Task: Find connections with filter location Sogamoso with filter topic #Saleswith filter profile language Spanish with filter current company Board International with filter school Subharti University with filter industry Electric Power Generation with filter service category Tax Preparation with filter keywords title Business Analyst
Action: Mouse moved to (351, 269)
Screenshot: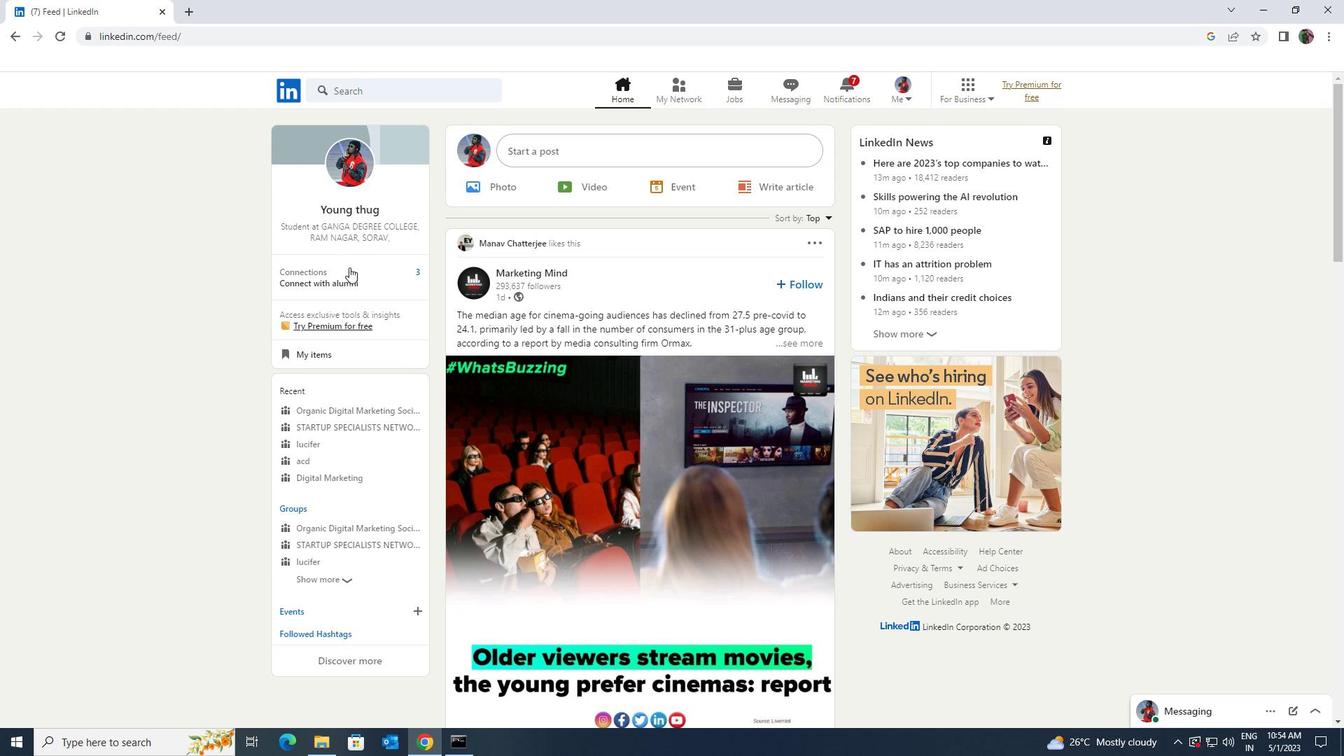 
Action: Mouse pressed left at (351, 269)
Screenshot: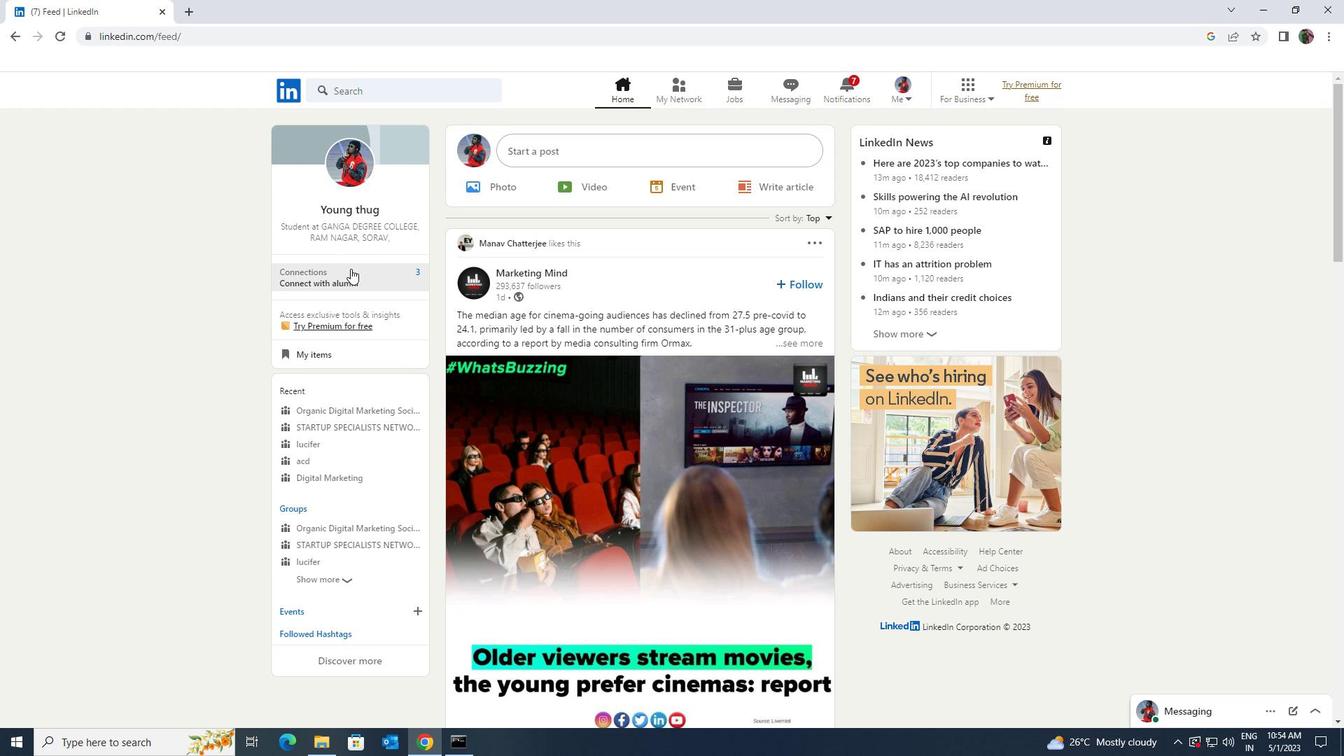 
Action: Mouse moved to (362, 166)
Screenshot: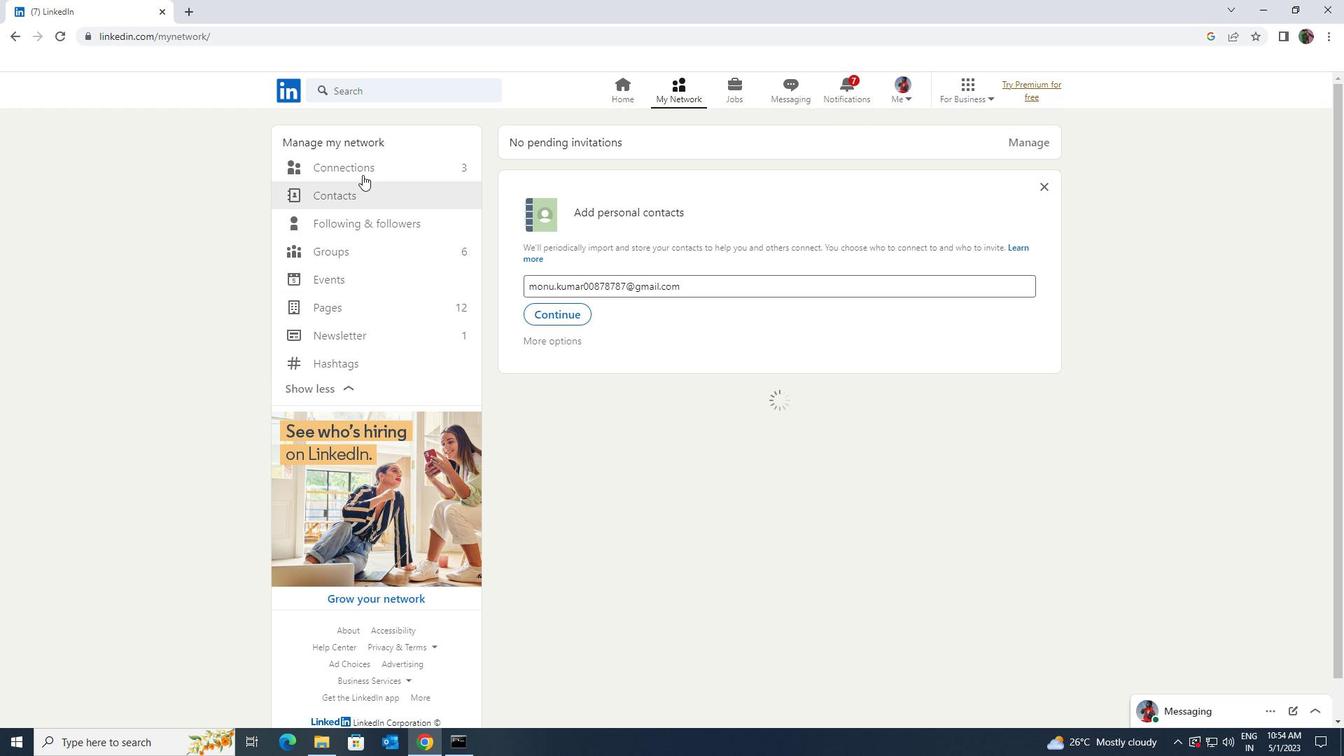
Action: Mouse pressed left at (362, 166)
Screenshot: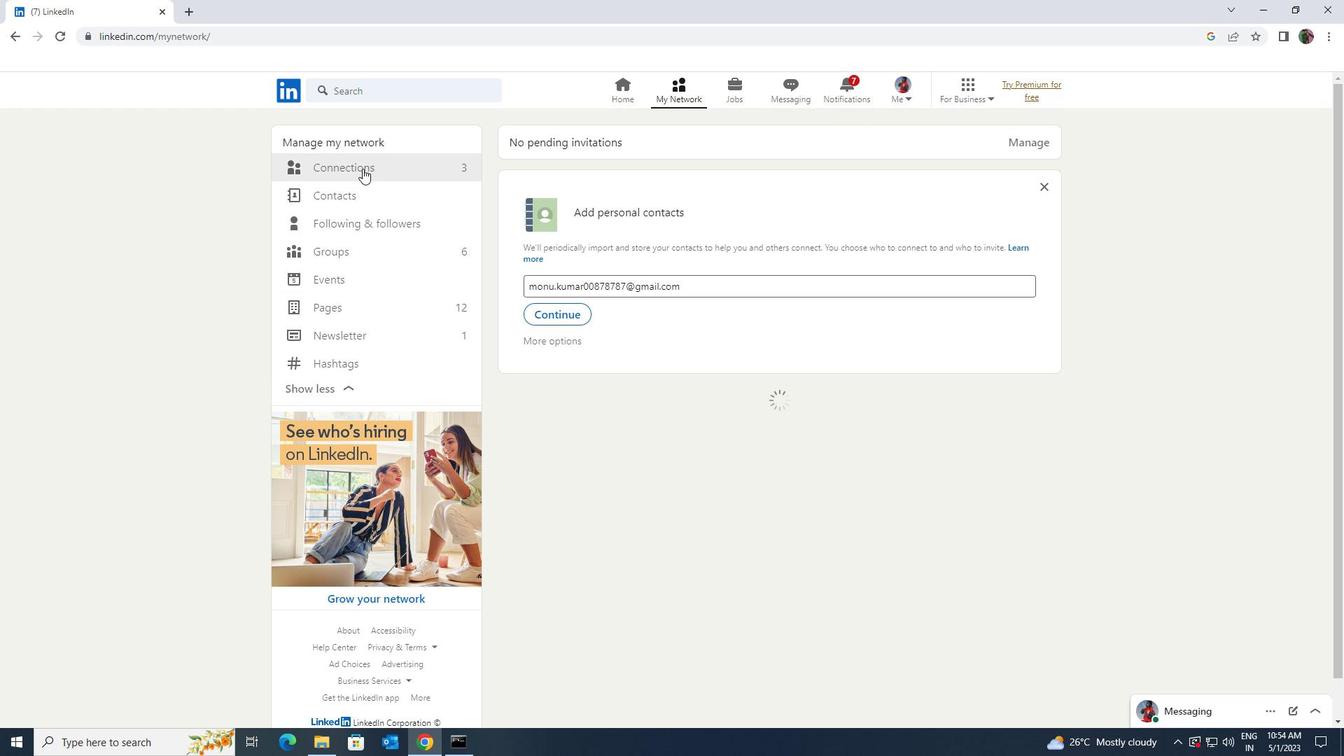 
Action: Mouse moved to (753, 166)
Screenshot: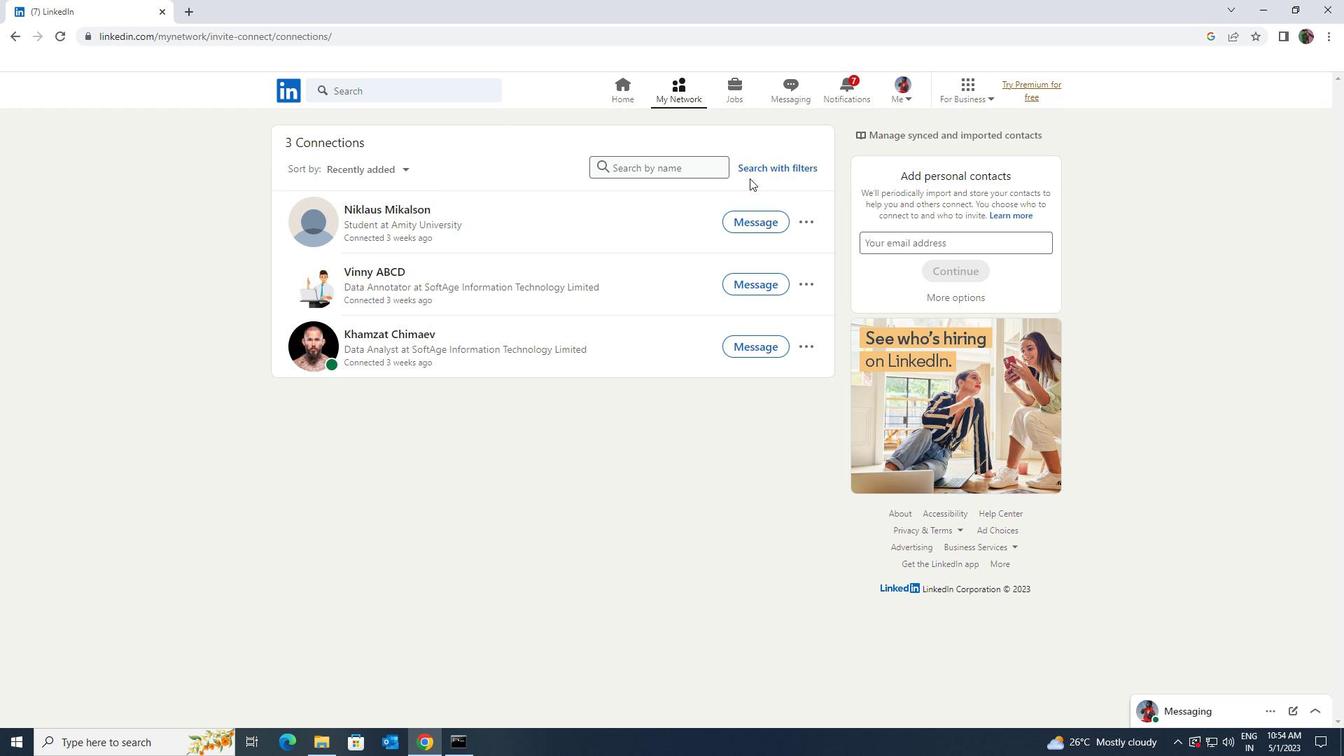 
Action: Mouse pressed left at (753, 166)
Screenshot: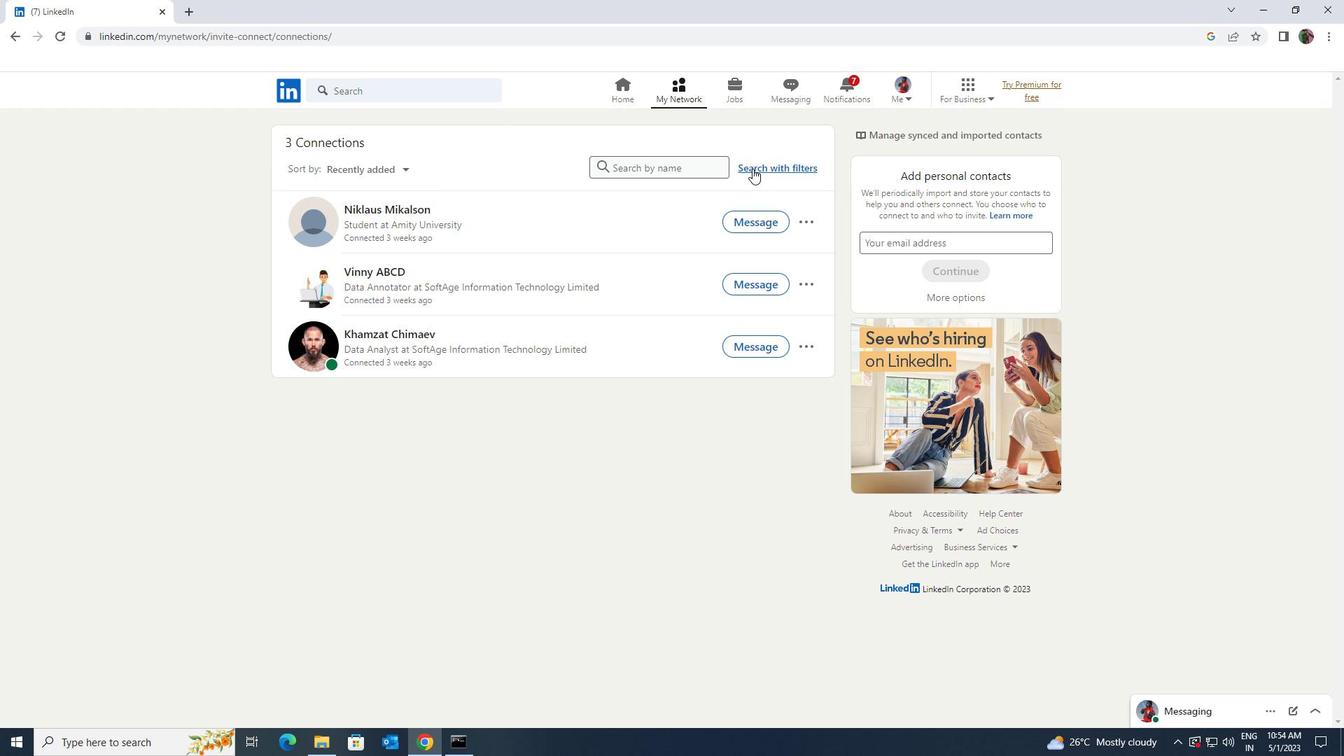 
Action: Mouse moved to (724, 130)
Screenshot: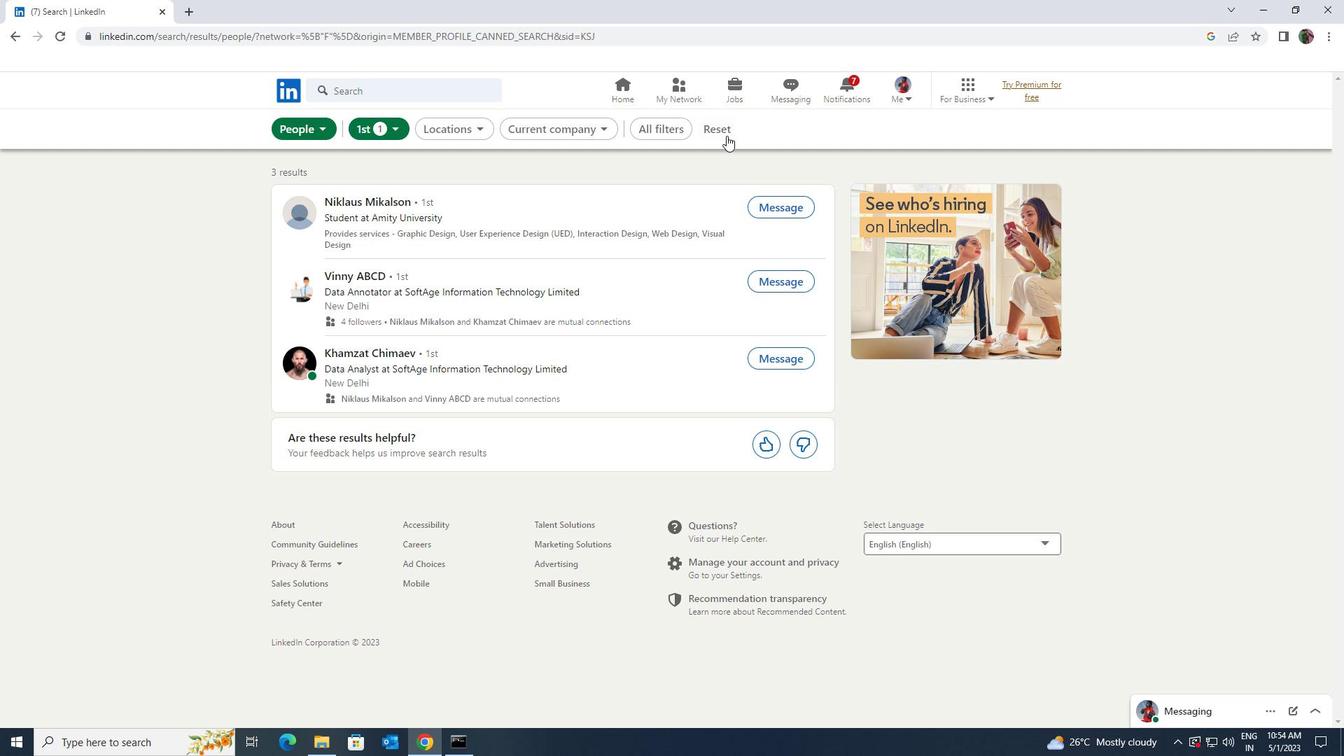 
Action: Mouse pressed left at (724, 130)
Screenshot: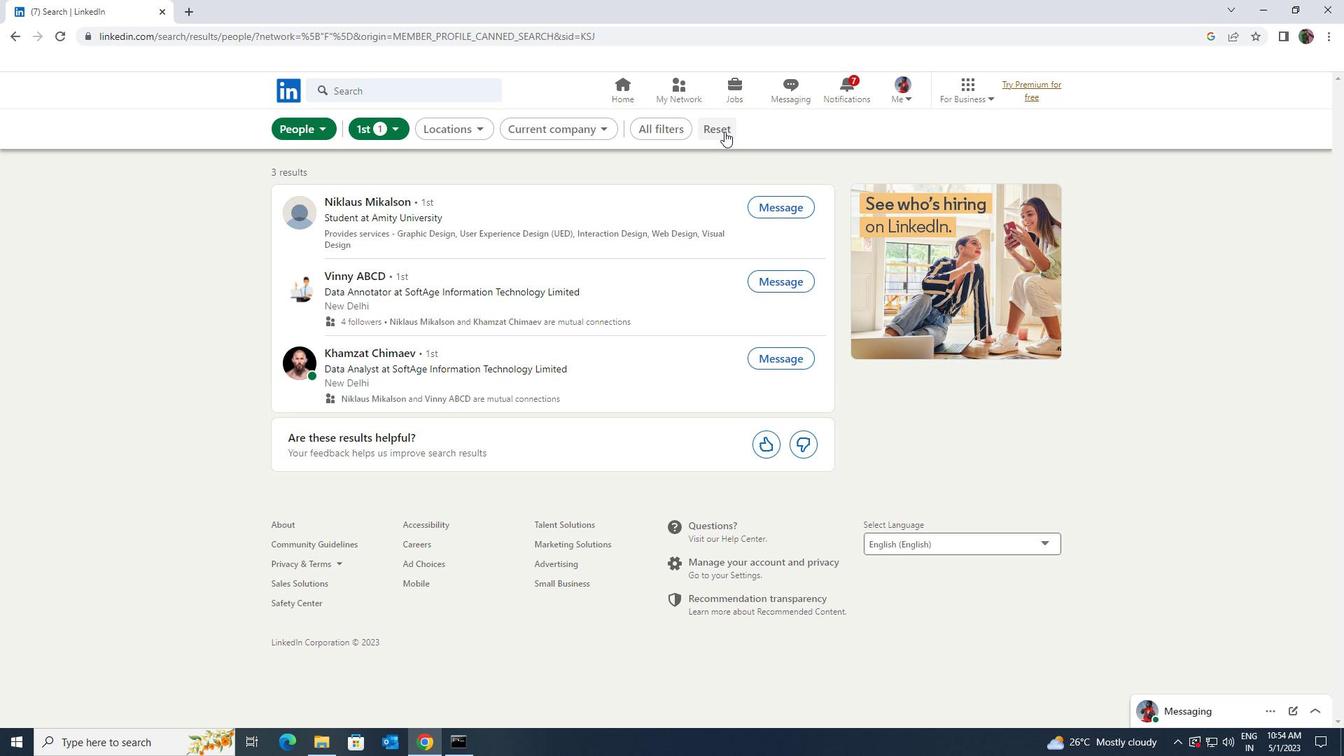 
Action: Mouse moved to (720, 130)
Screenshot: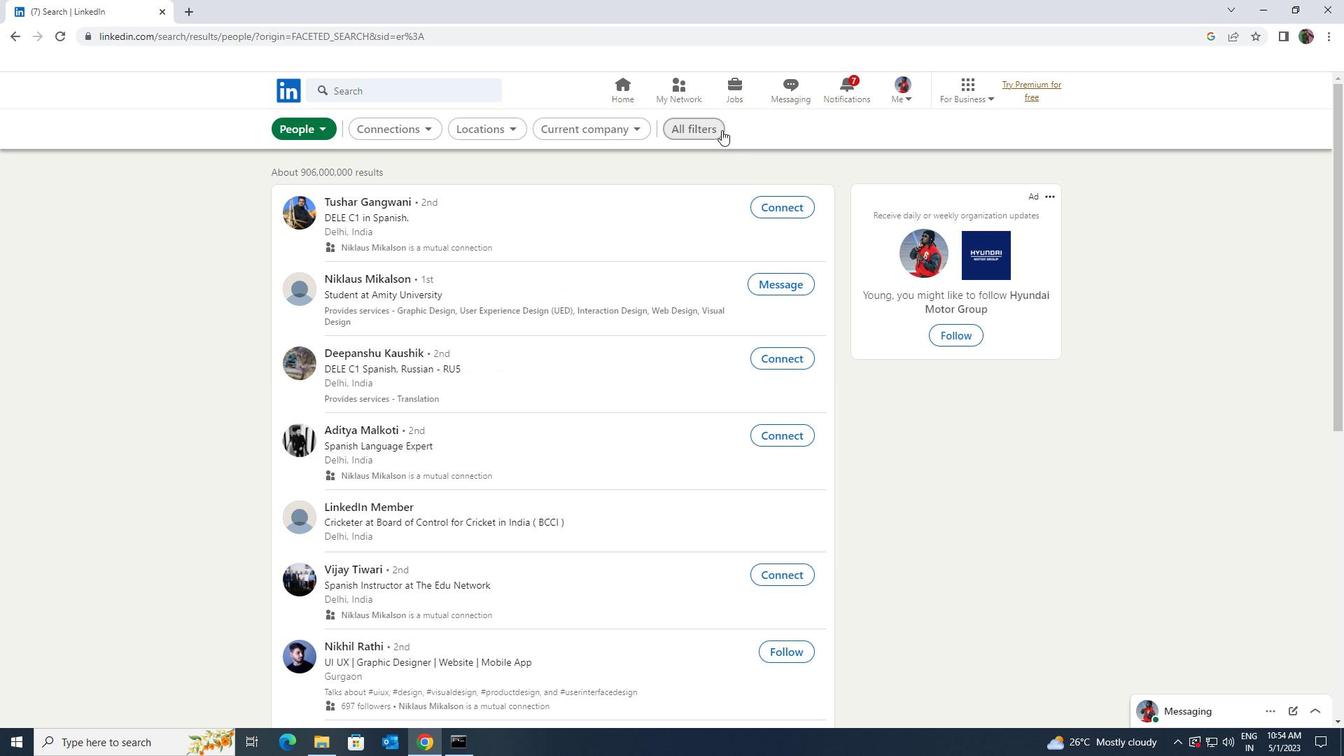 
Action: Mouse pressed left at (720, 130)
Screenshot: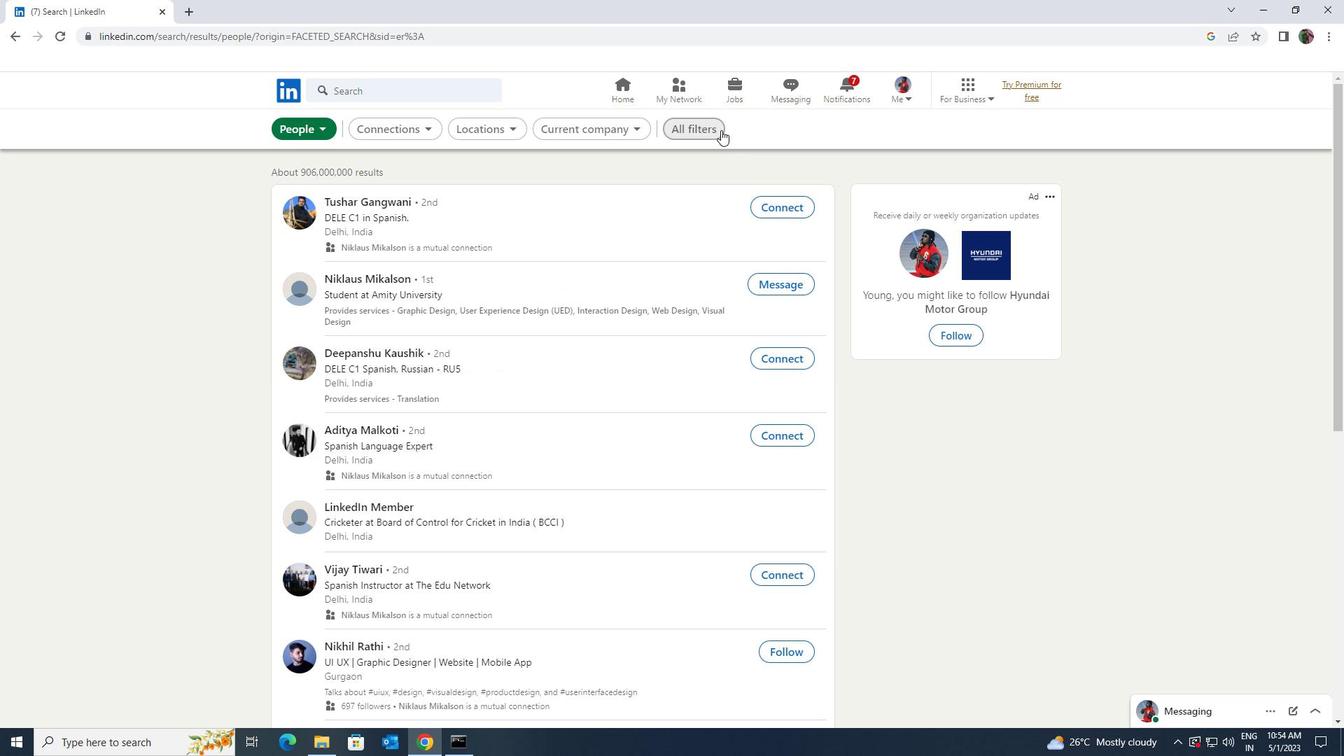 
Action: Mouse moved to (694, 128)
Screenshot: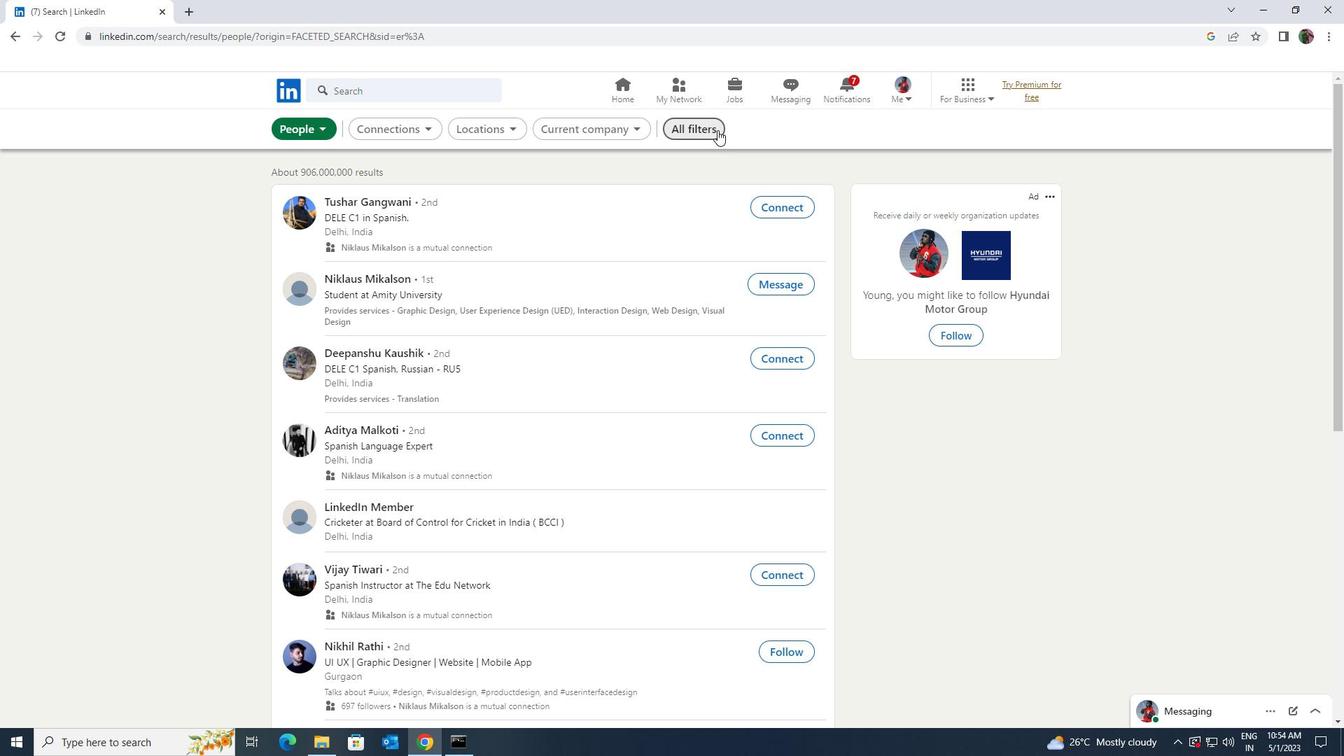 
Action: Mouse pressed left at (694, 128)
Screenshot: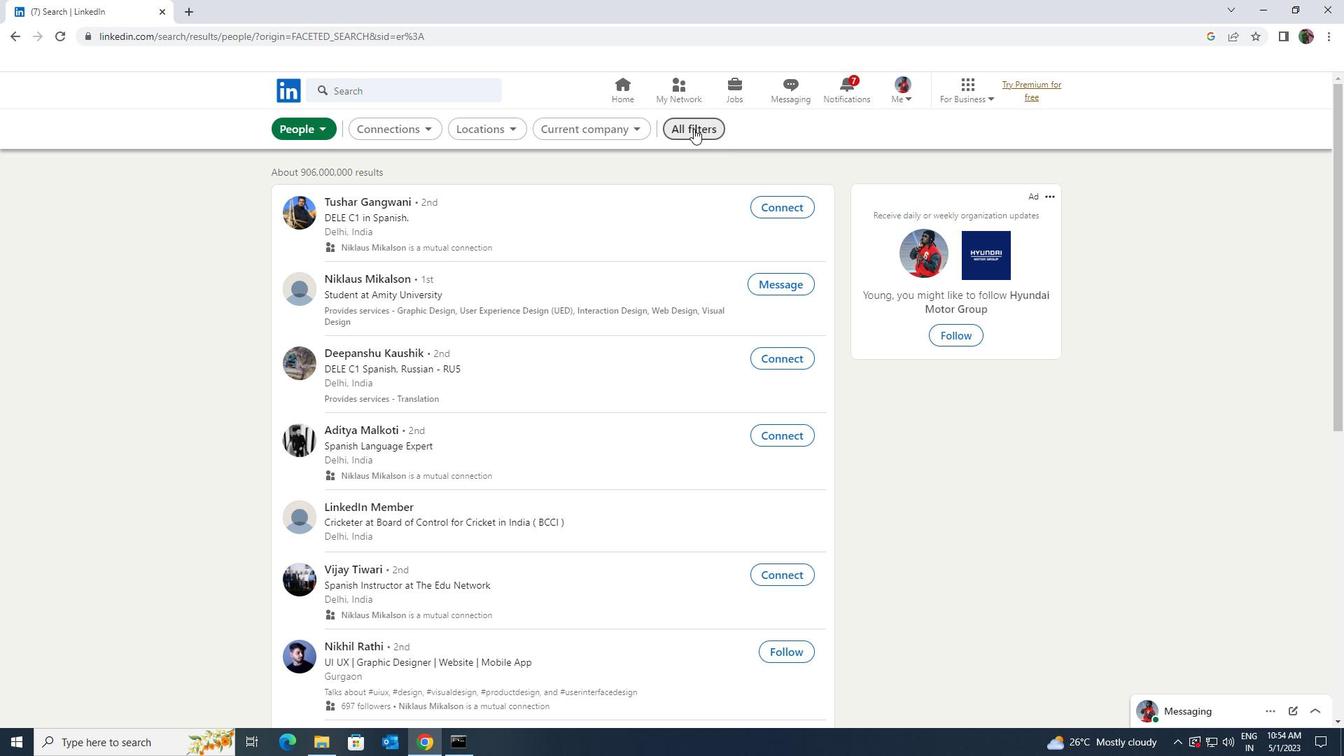 
Action: Mouse pressed left at (694, 128)
Screenshot: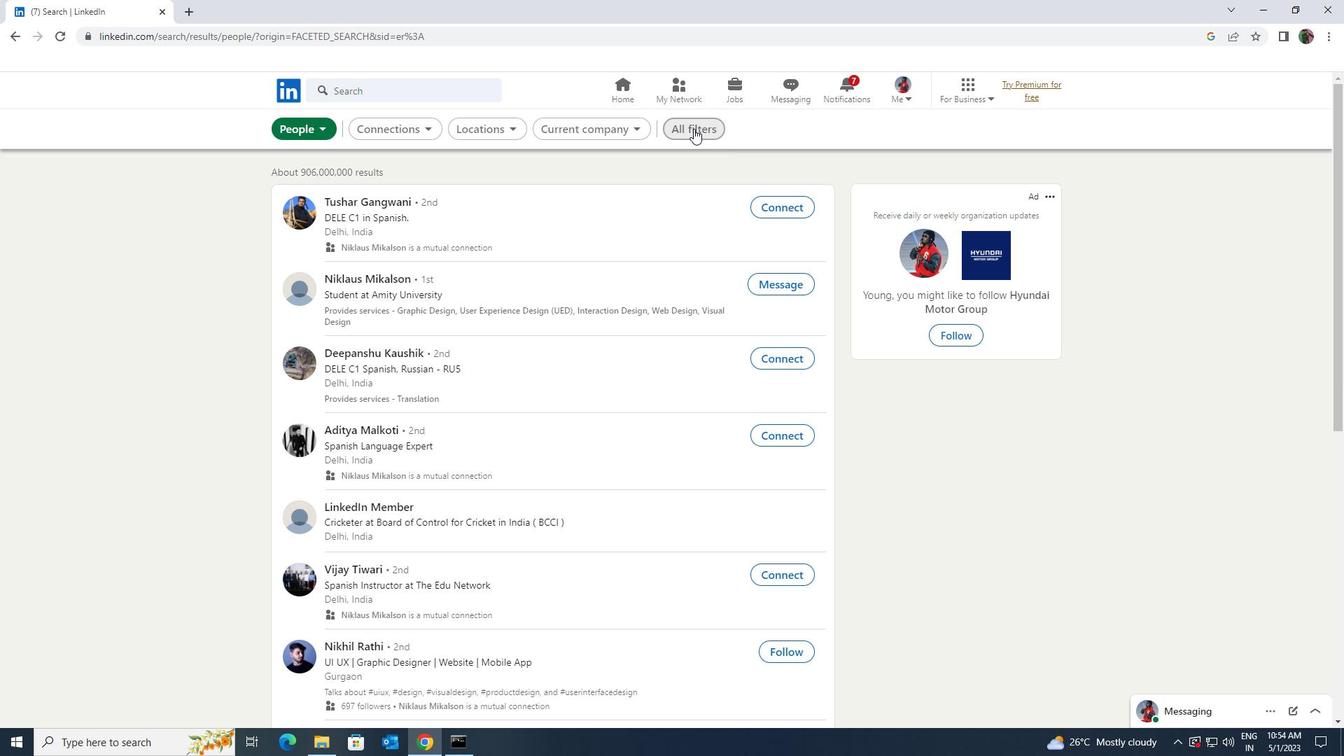 
Action: Mouse moved to (1181, 547)
Screenshot: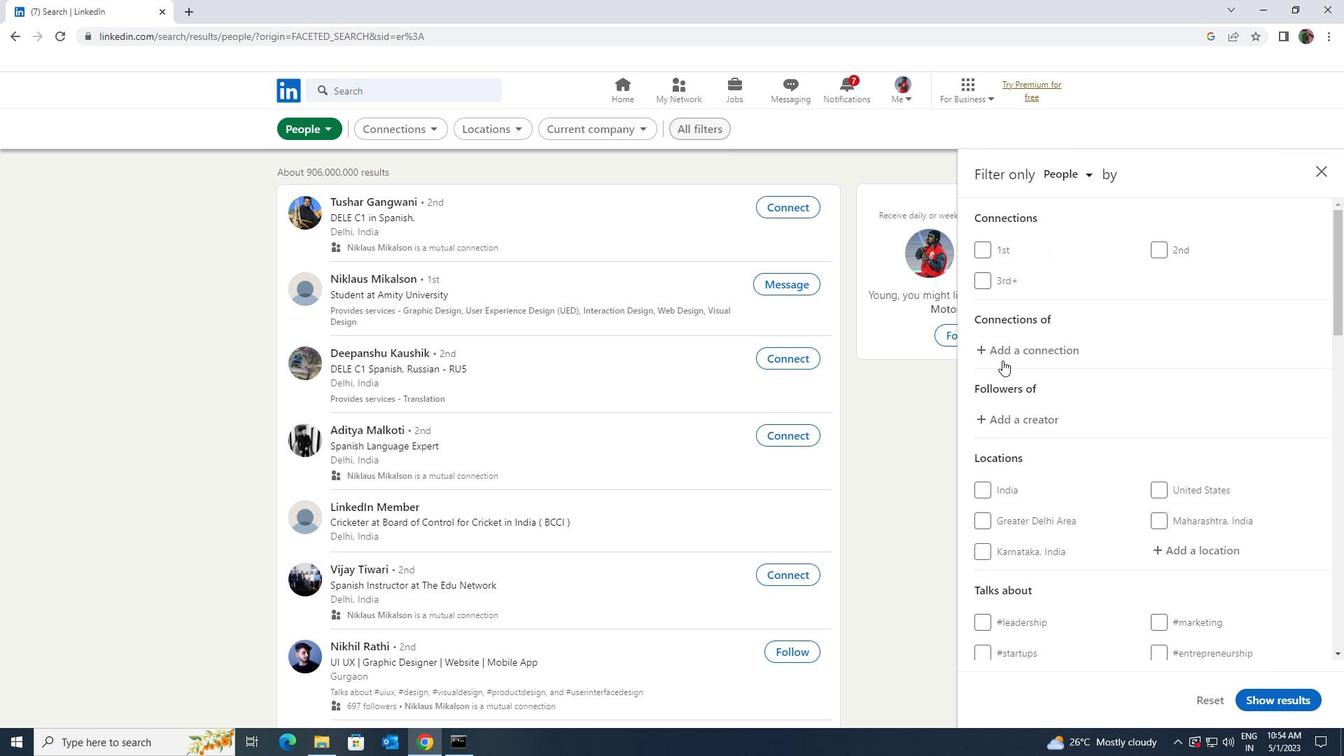 
Action: Mouse scrolled (1181, 547) with delta (0, 0)
Screenshot: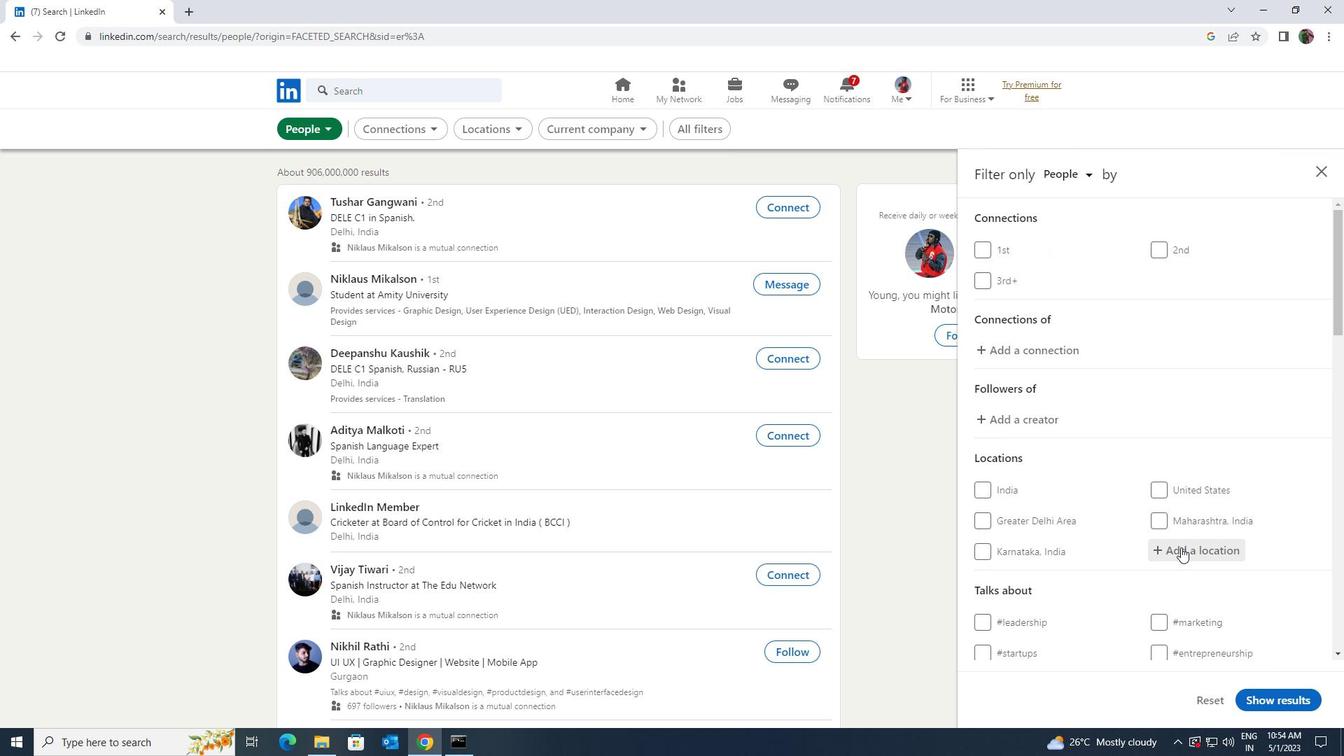 
Action: Mouse moved to (1176, 481)
Screenshot: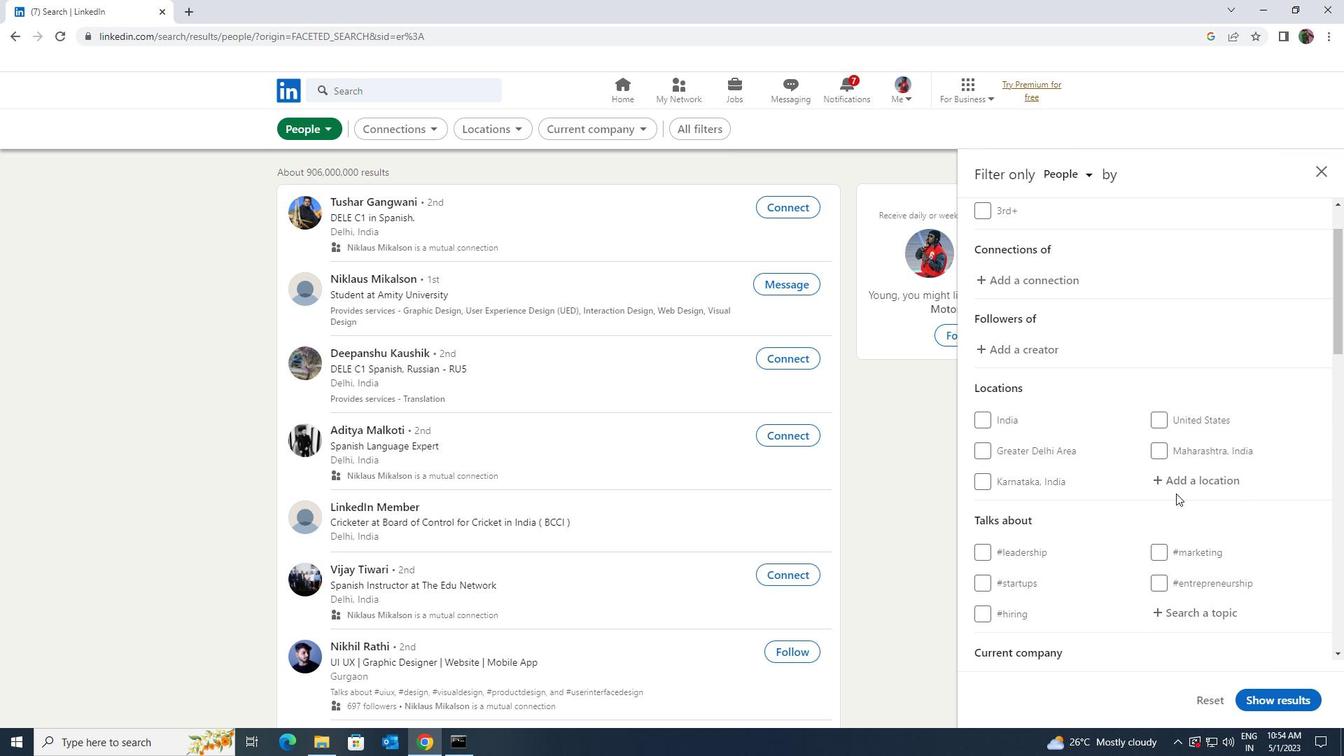 
Action: Mouse pressed left at (1176, 481)
Screenshot: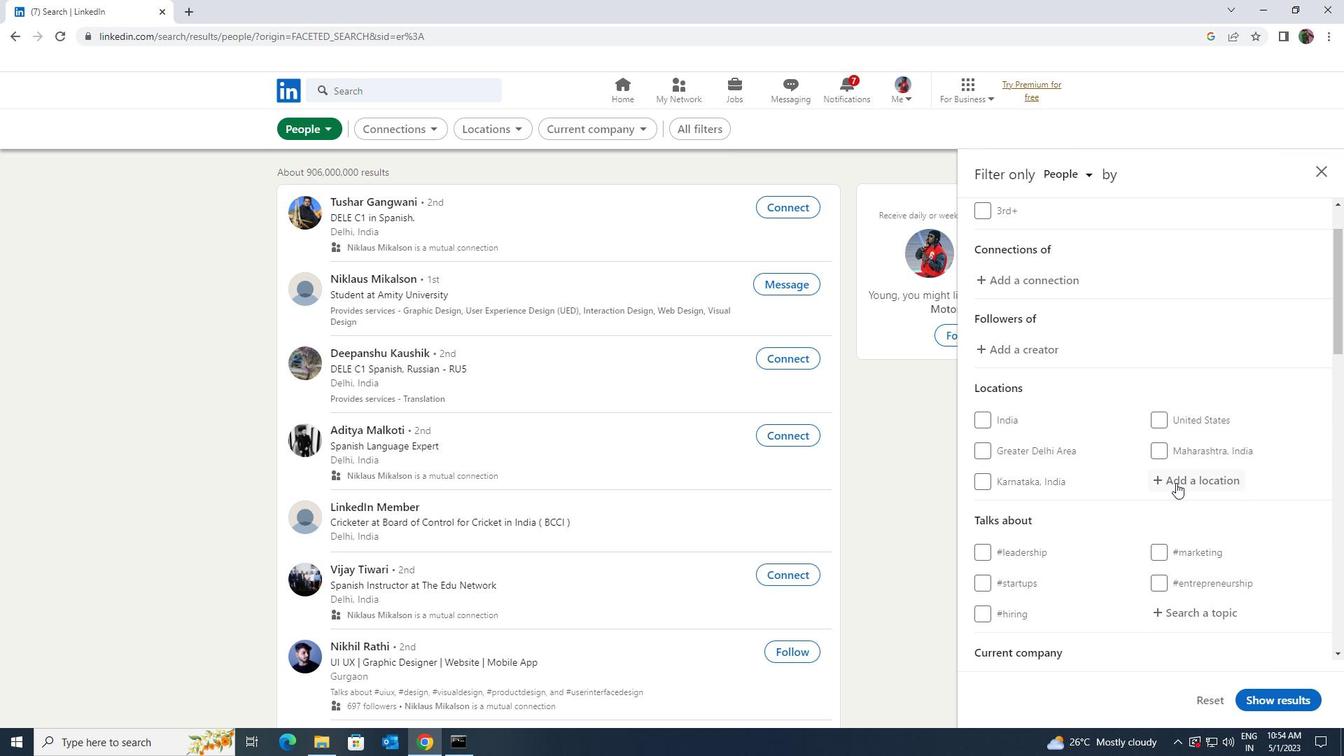 
Action: Key pressed <Key.shift>SOGAMOSO
Screenshot: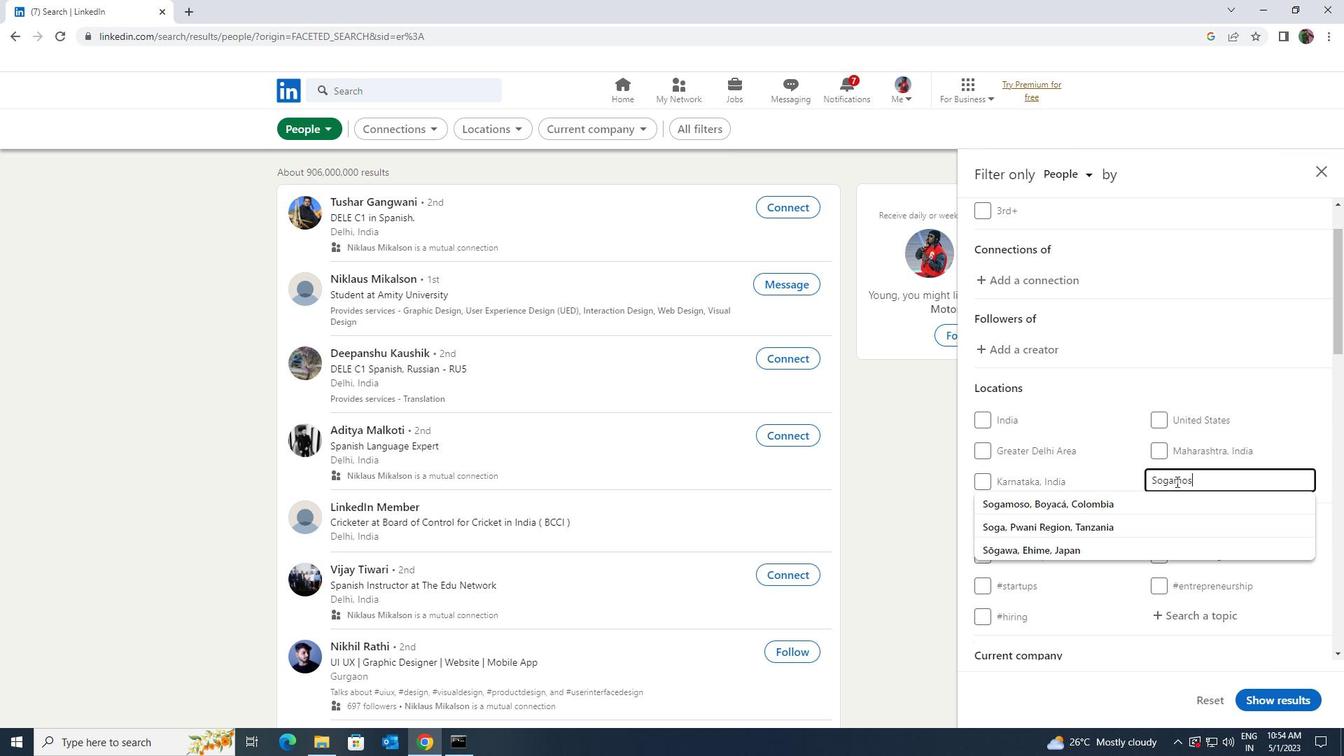 
Action: Mouse moved to (1173, 495)
Screenshot: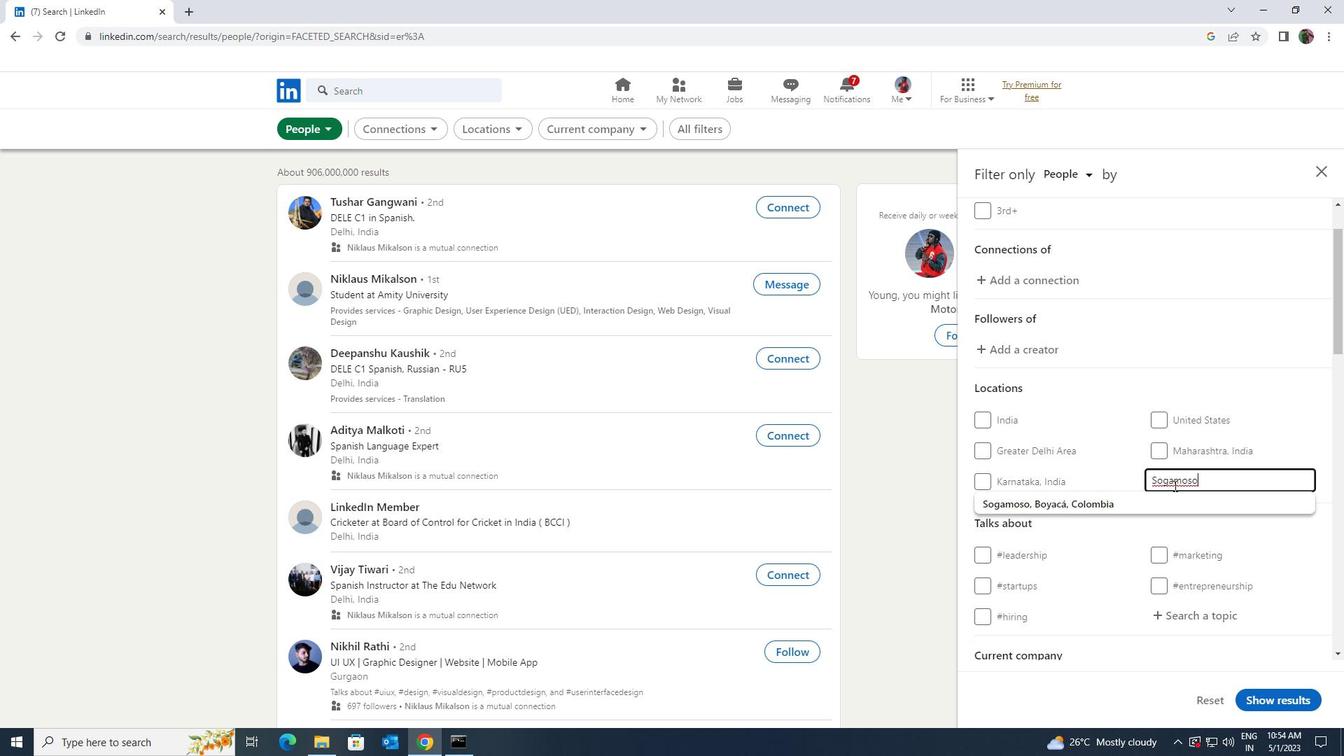 
Action: Mouse pressed left at (1173, 495)
Screenshot: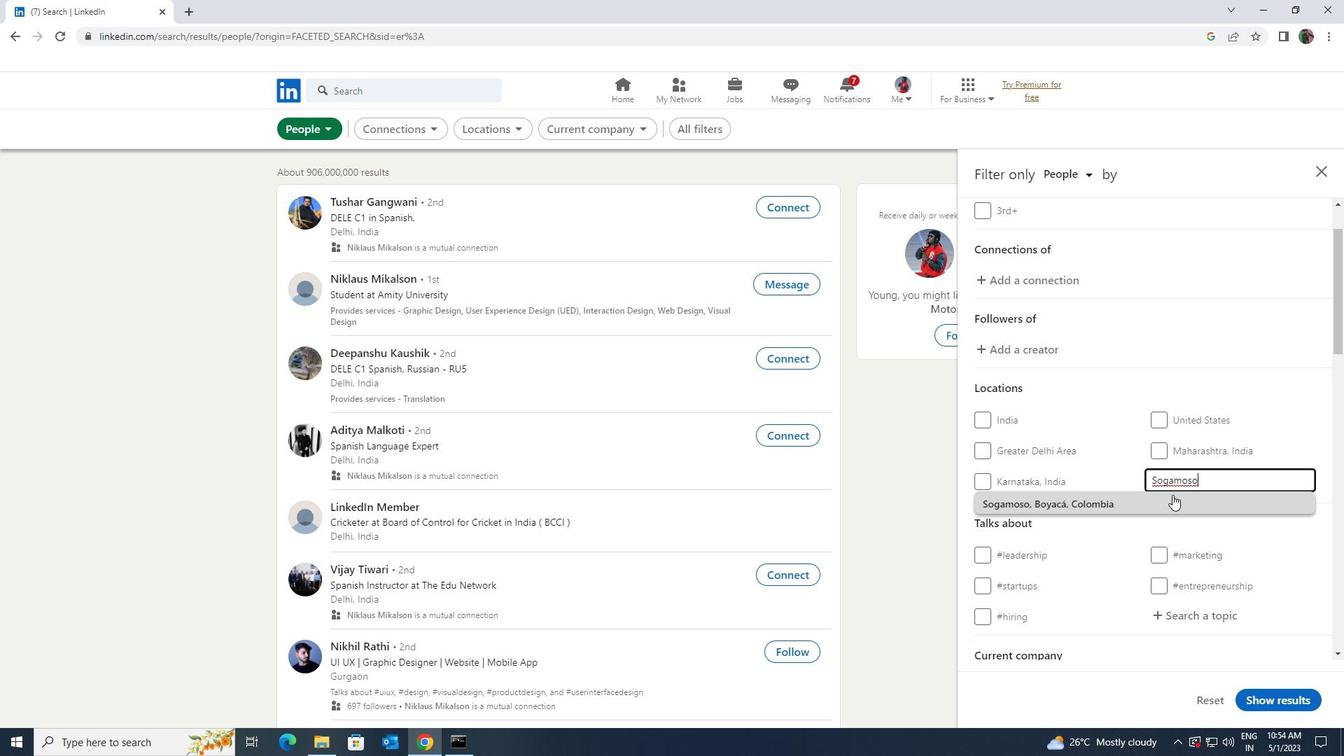 
Action: Mouse scrolled (1173, 494) with delta (0, 0)
Screenshot: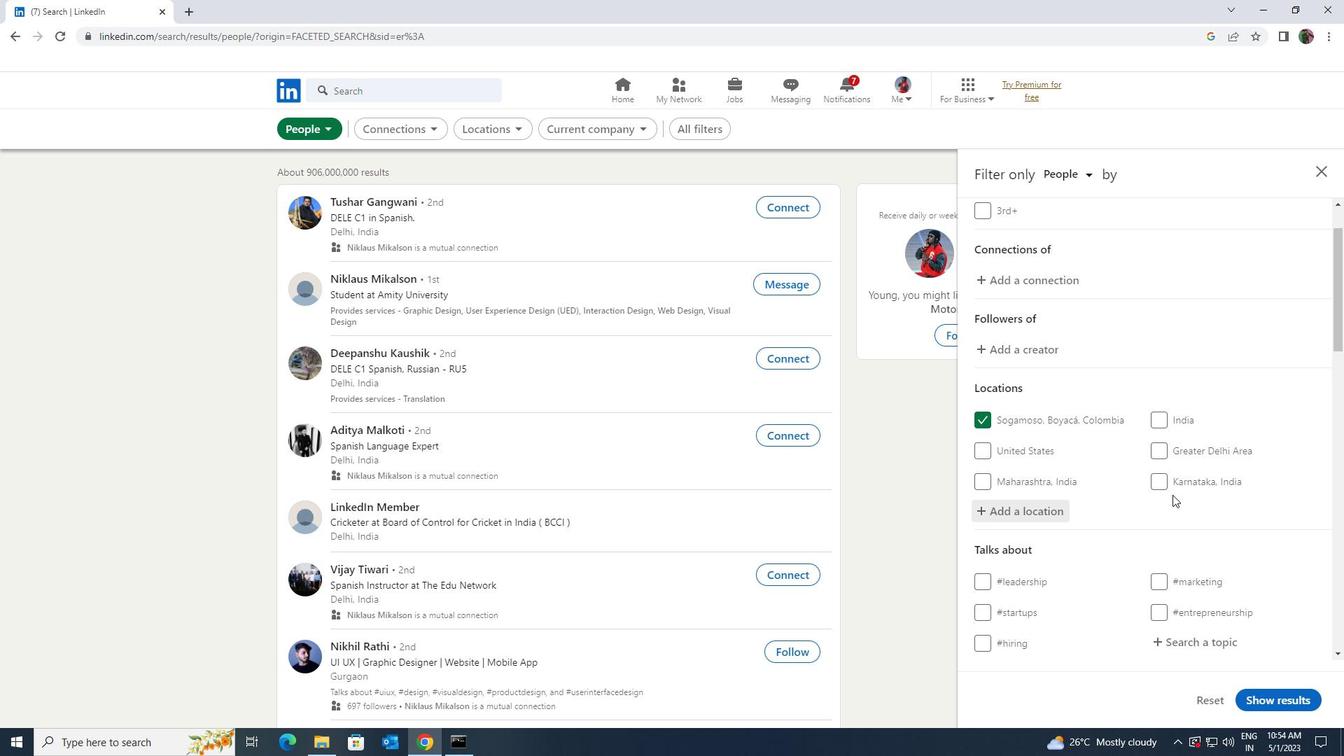 
Action: Mouse scrolled (1173, 494) with delta (0, 0)
Screenshot: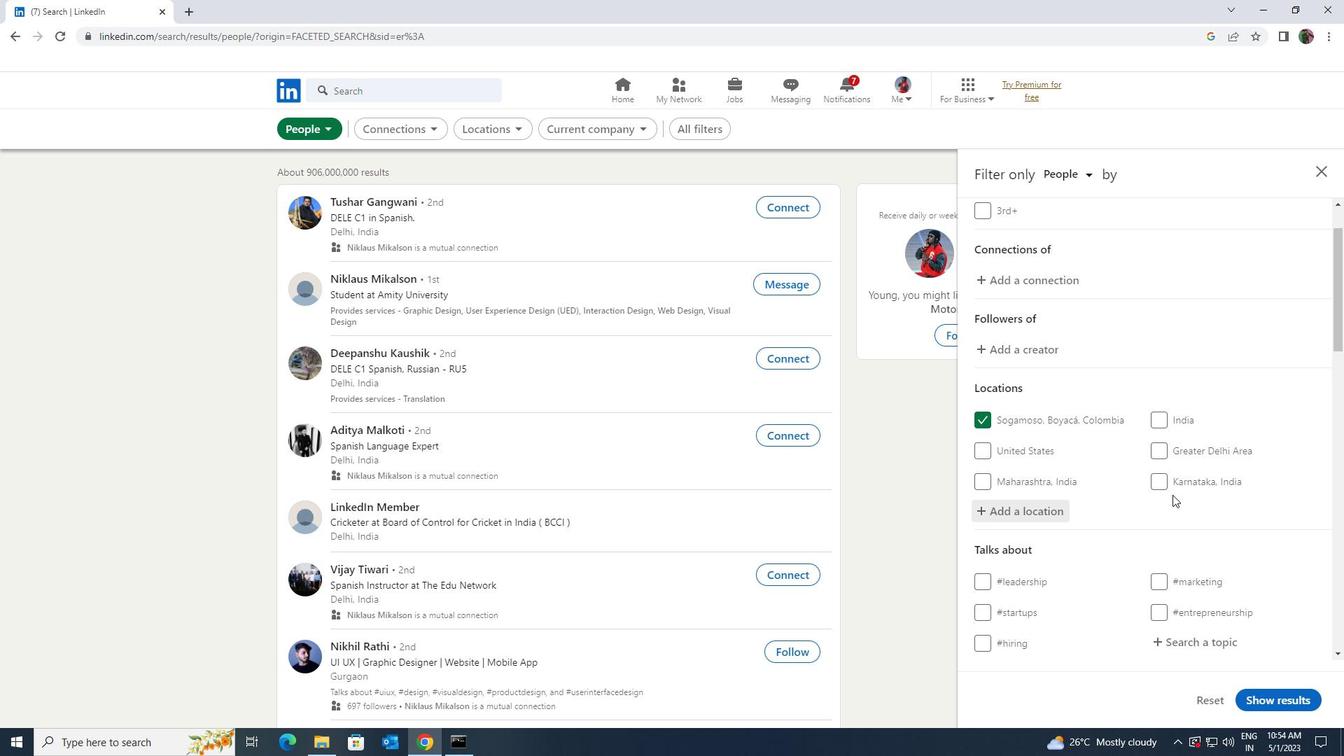 
Action: Mouse moved to (1170, 497)
Screenshot: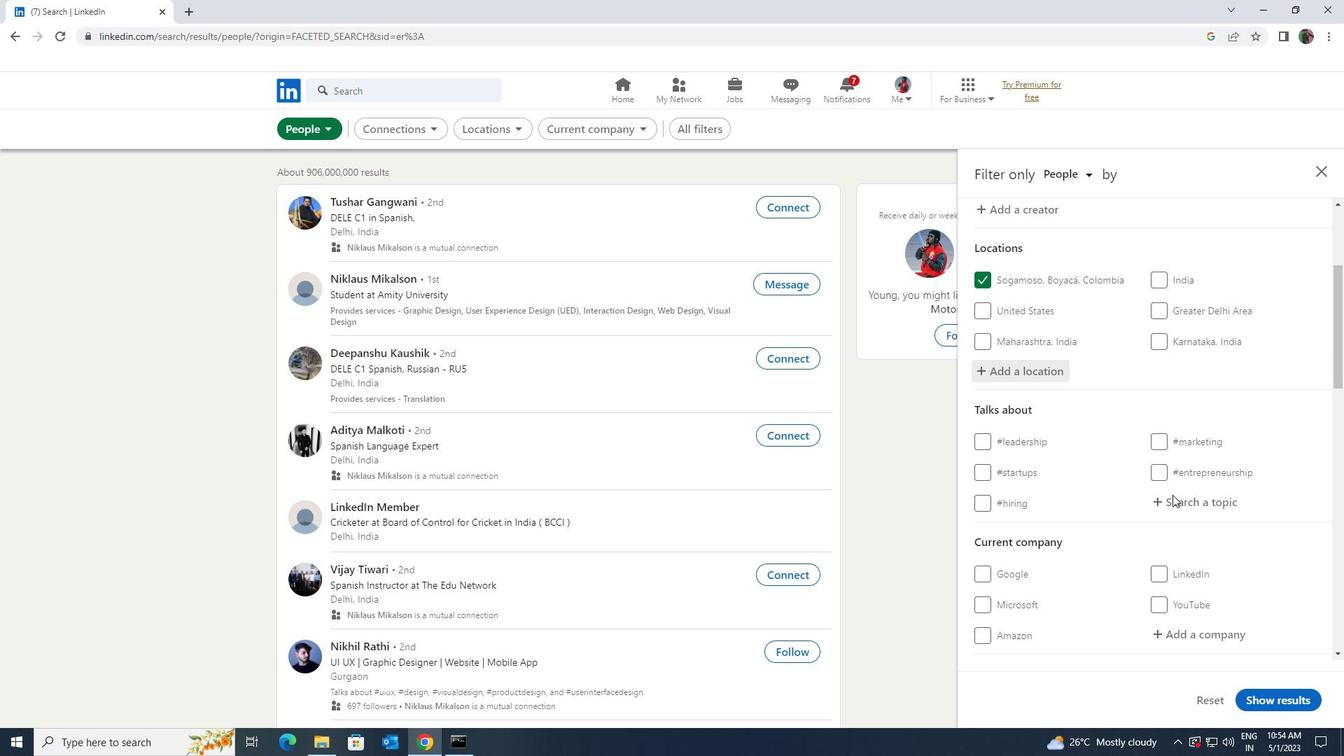 
Action: Mouse pressed left at (1170, 497)
Screenshot: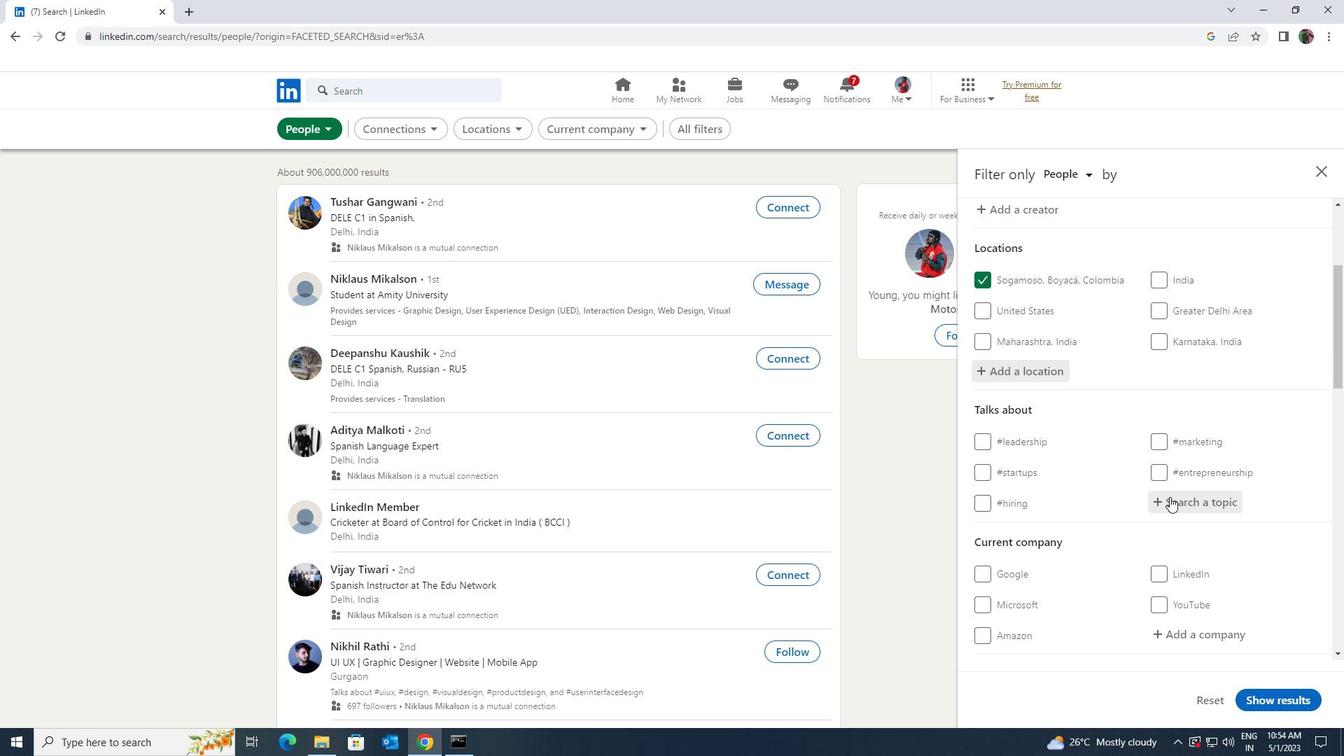 
Action: Key pressed <Key.shift>SALES
Screenshot: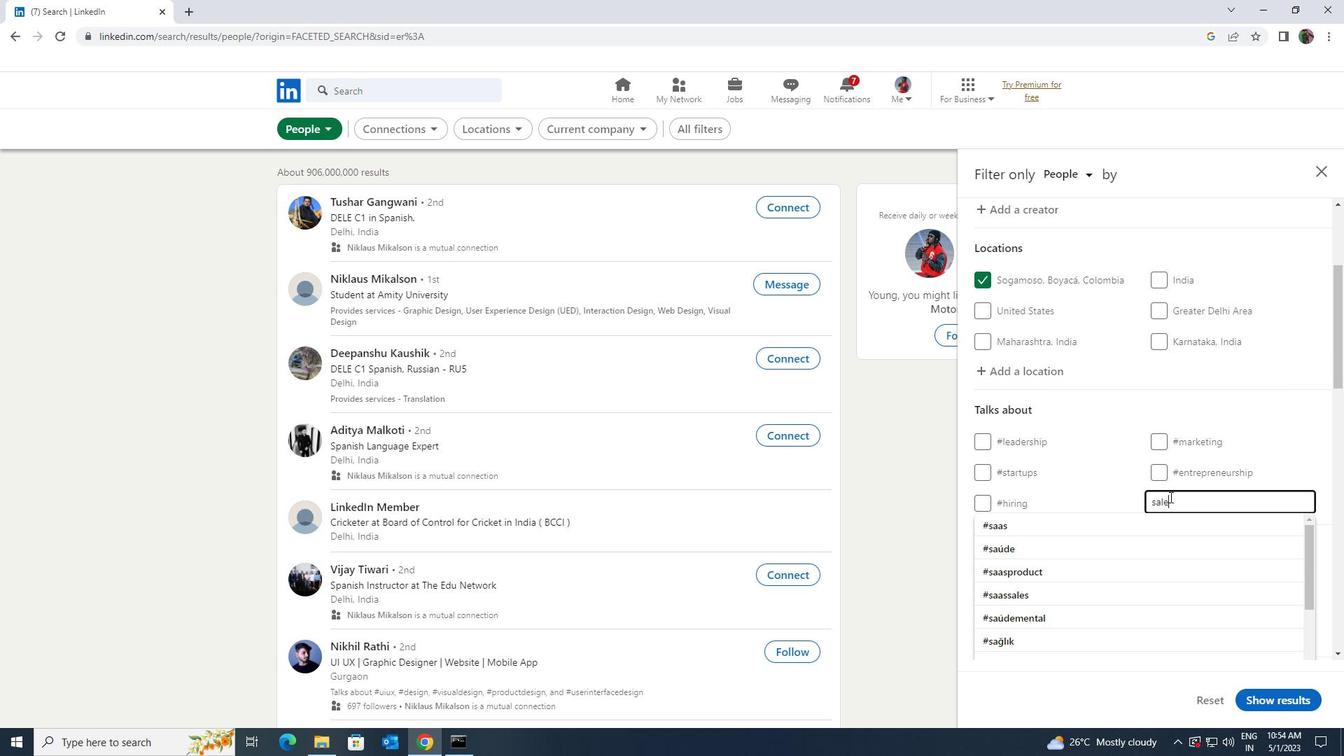 
Action: Mouse moved to (1167, 523)
Screenshot: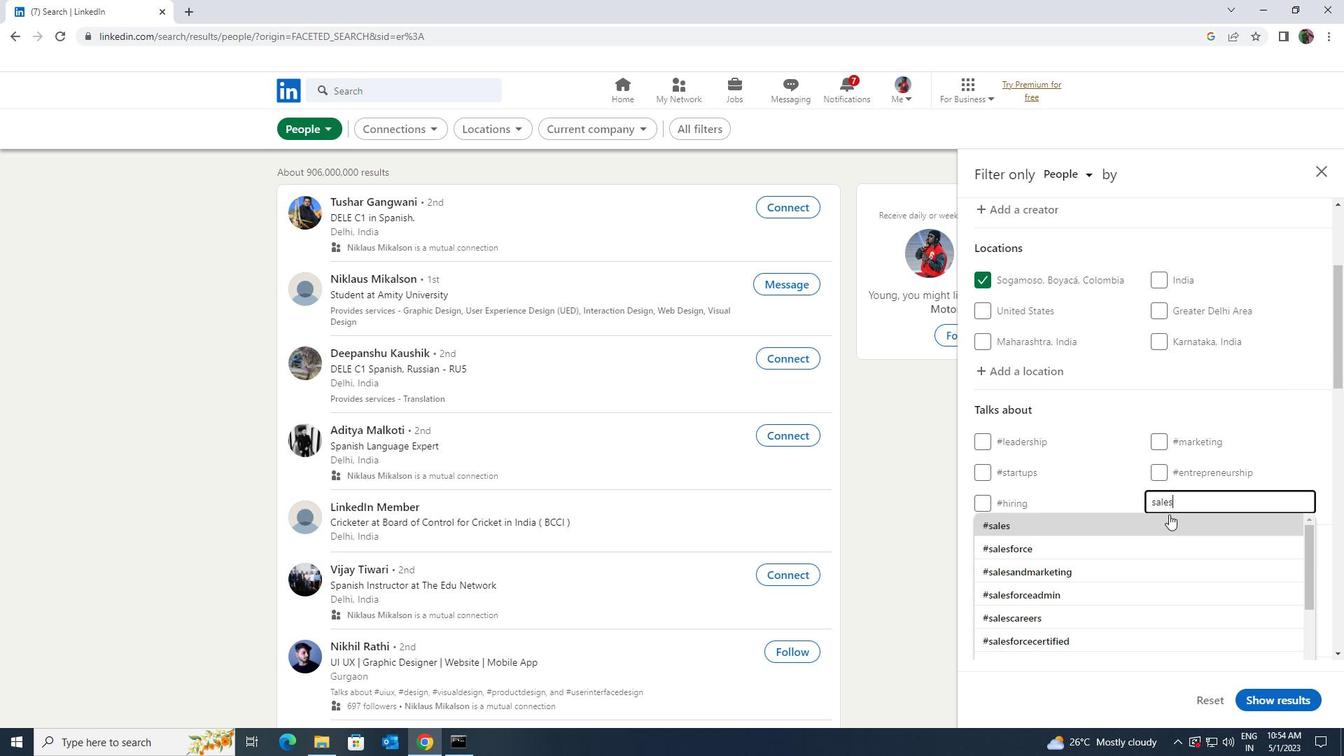 
Action: Mouse pressed left at (1167, 523)
Screenshot: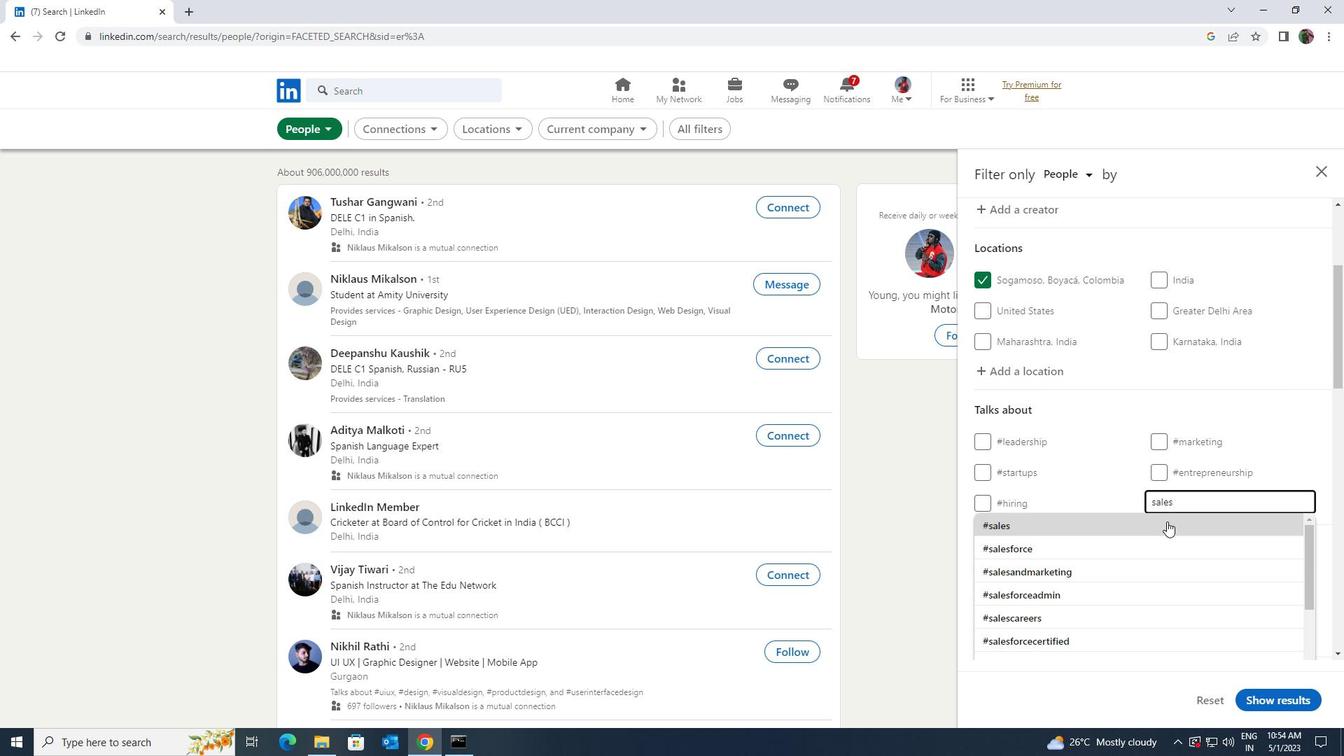 
Action: Mouse scrolled (1167, 522) with delta (0, 0)
Screenshot: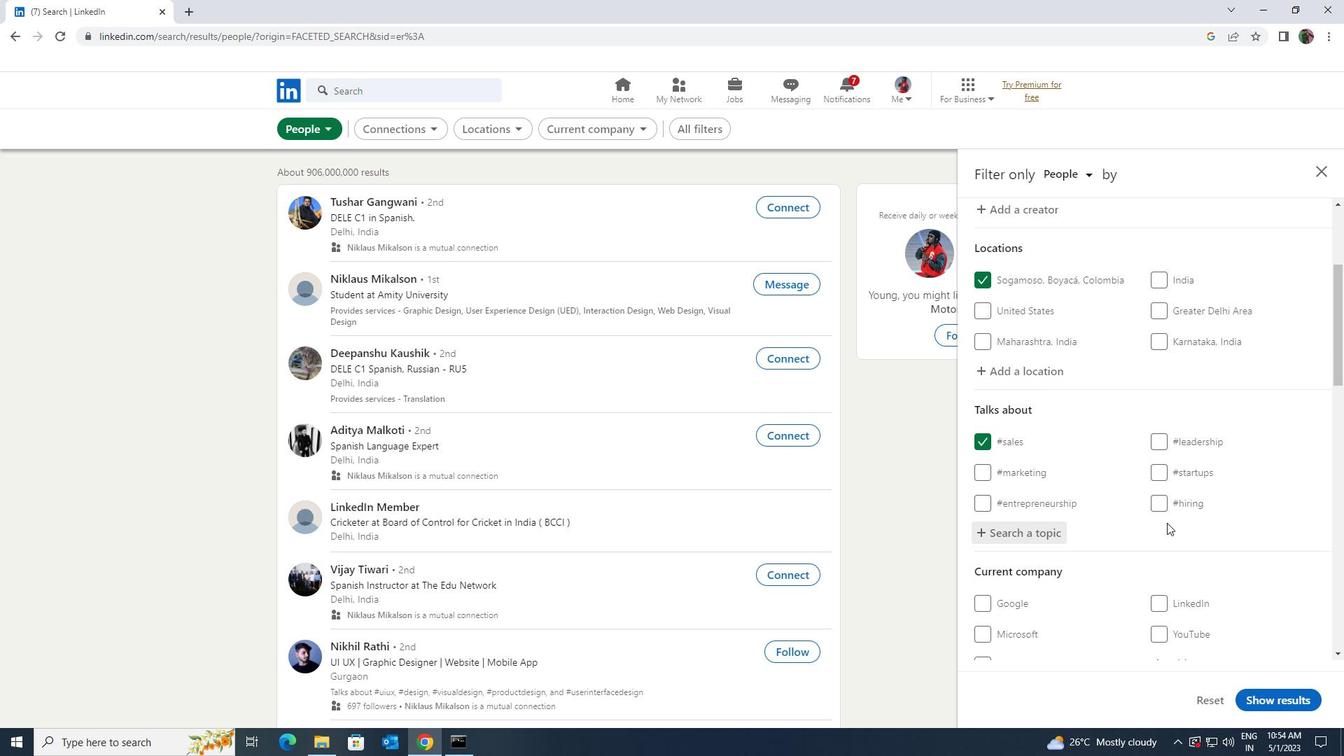 
Action: Mouse scrolled (1167, 522) with delta (0, 0)
Screenshot: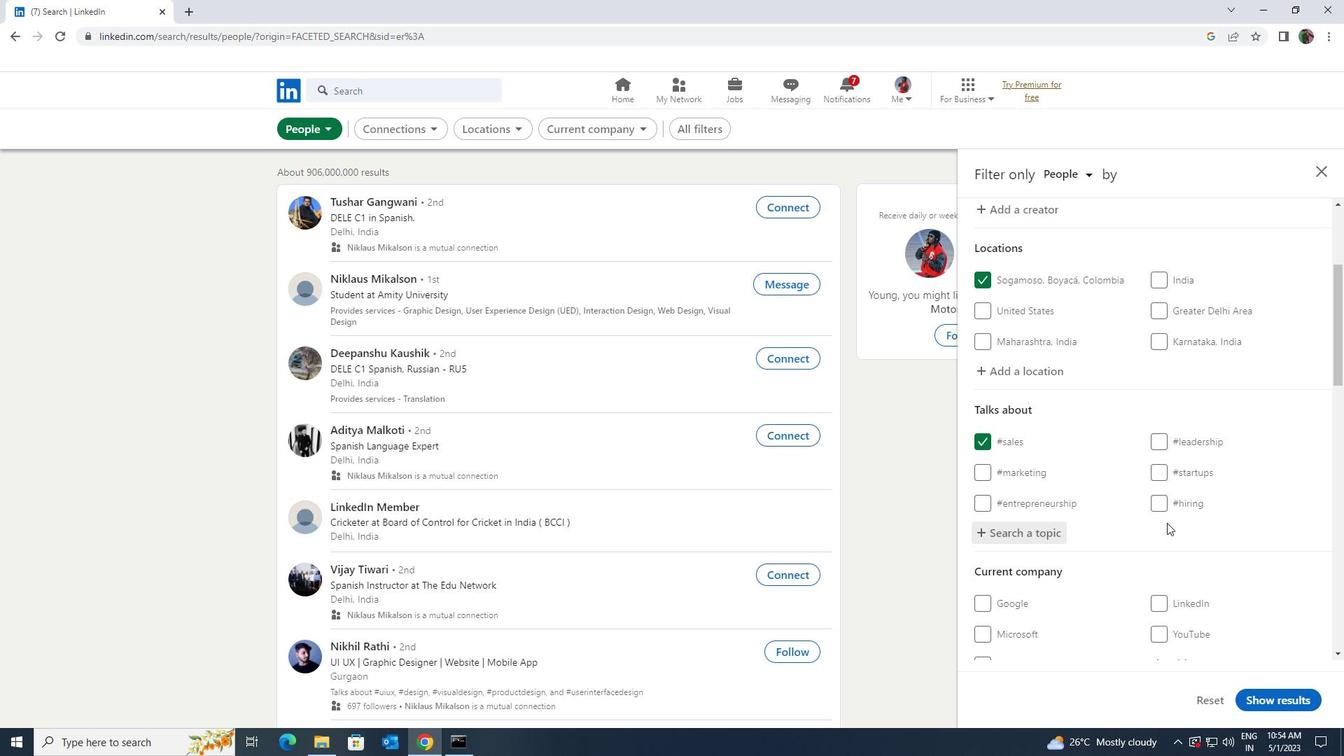 
Action: Mouse scrolled (1167, 522) with delta (0, 0)
Screenshot: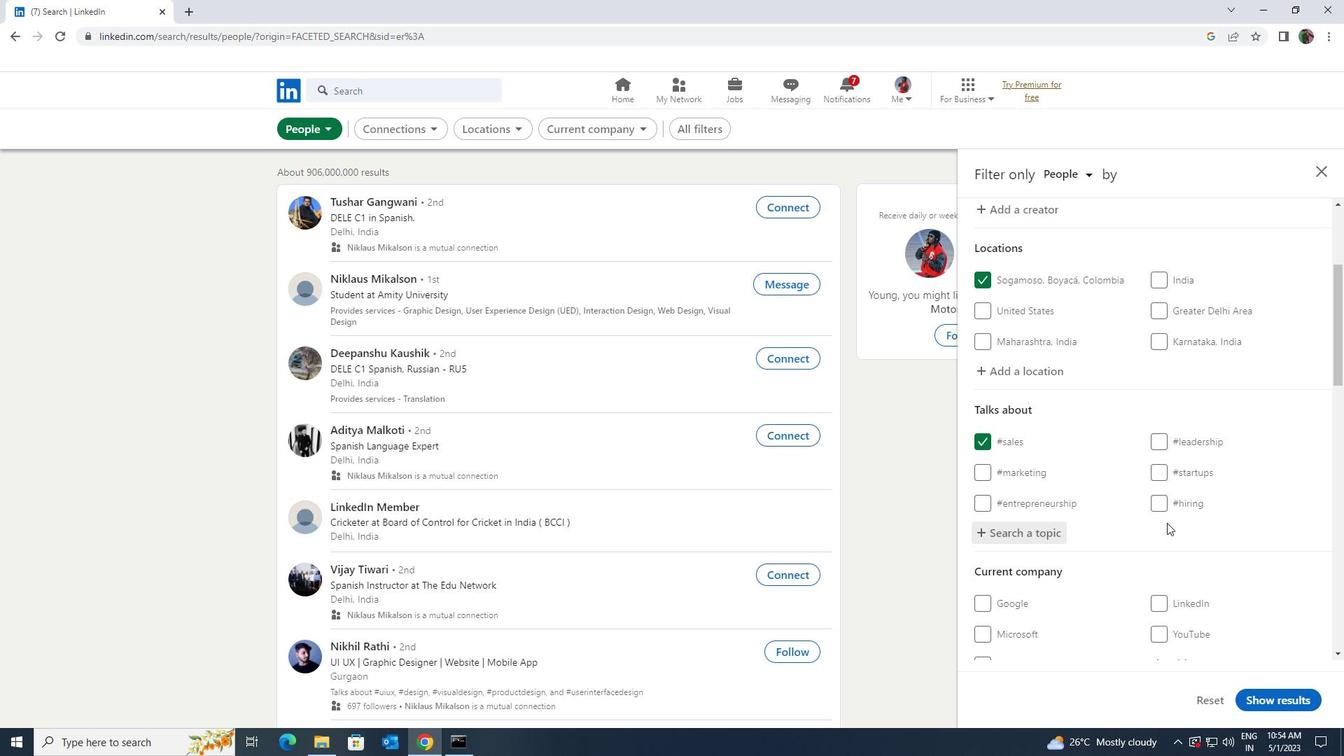 
Action: Mouse scrolled (1167, 522) with delta (0, 0)
Screenshot: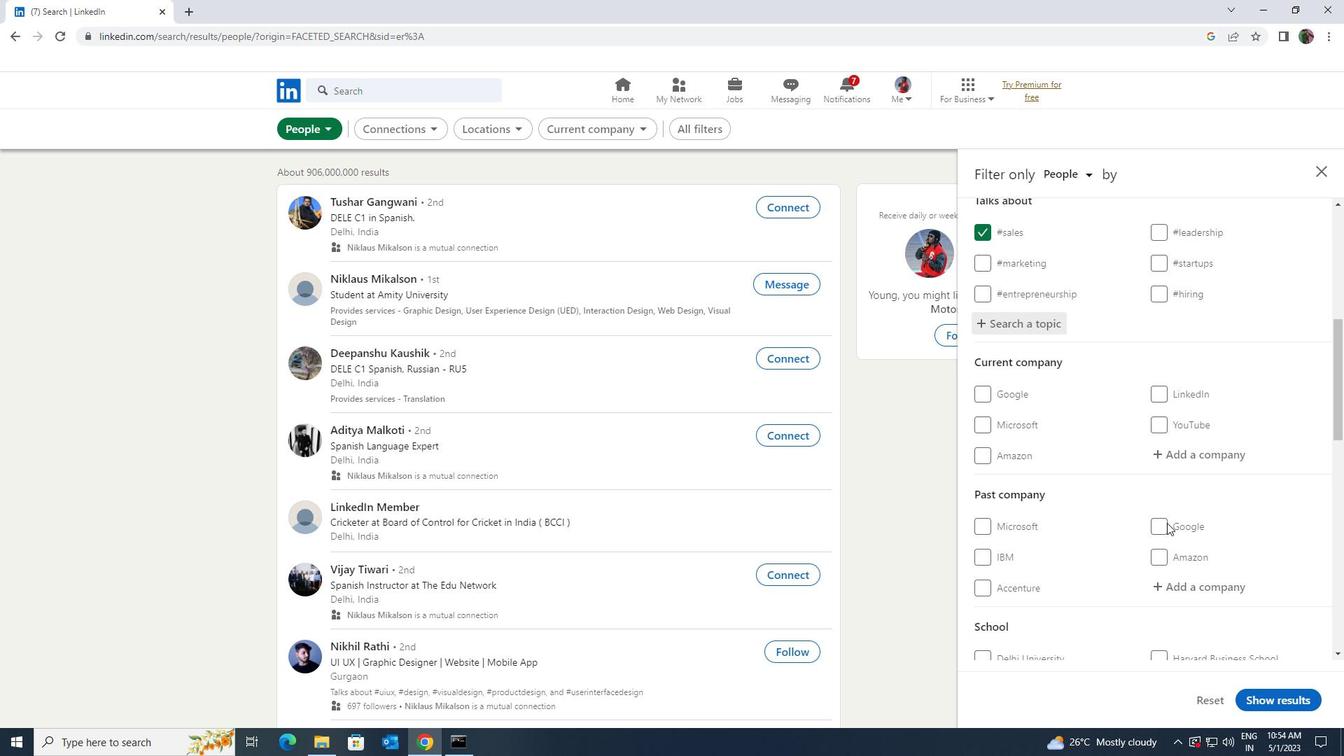 
Action: Mouse scrolled (1167, 522) with delta (0, 0)
Screenshot: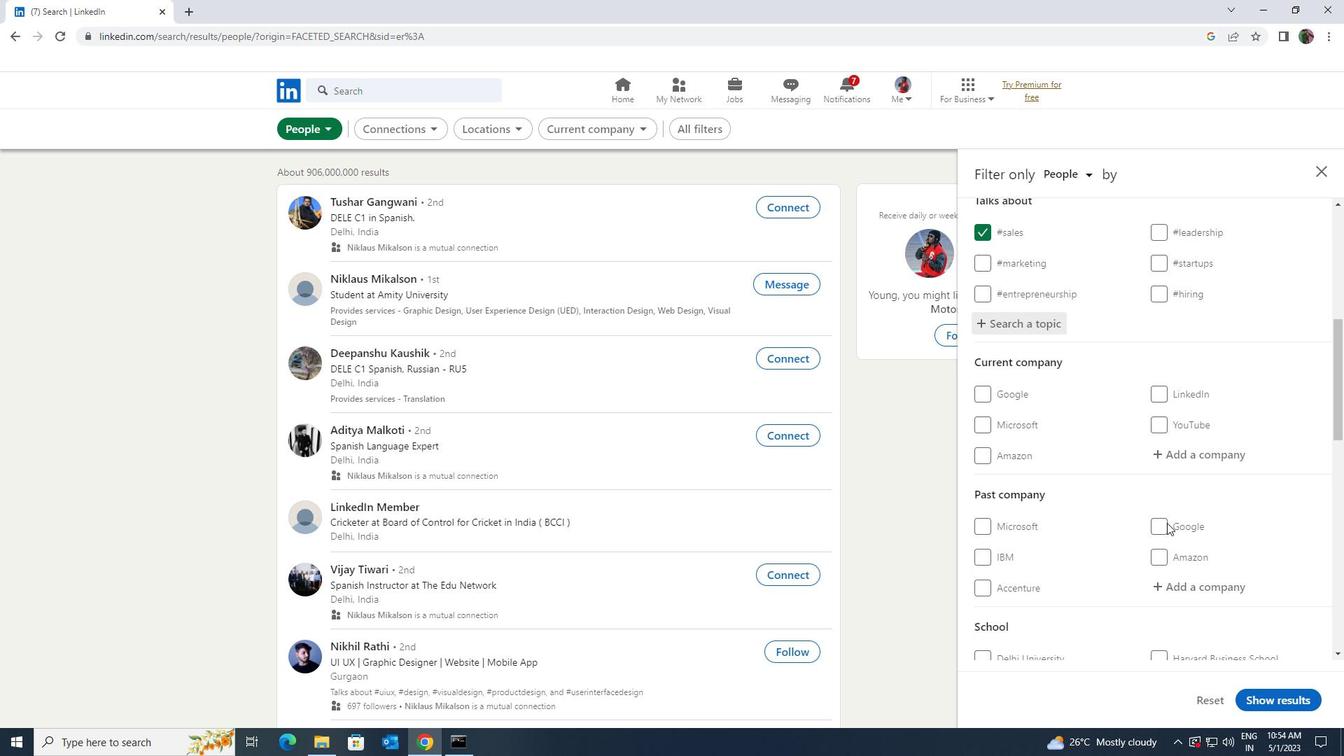 
Action: Mouse scrolled (1167, 522) with delta (0, 0)
Screenshot: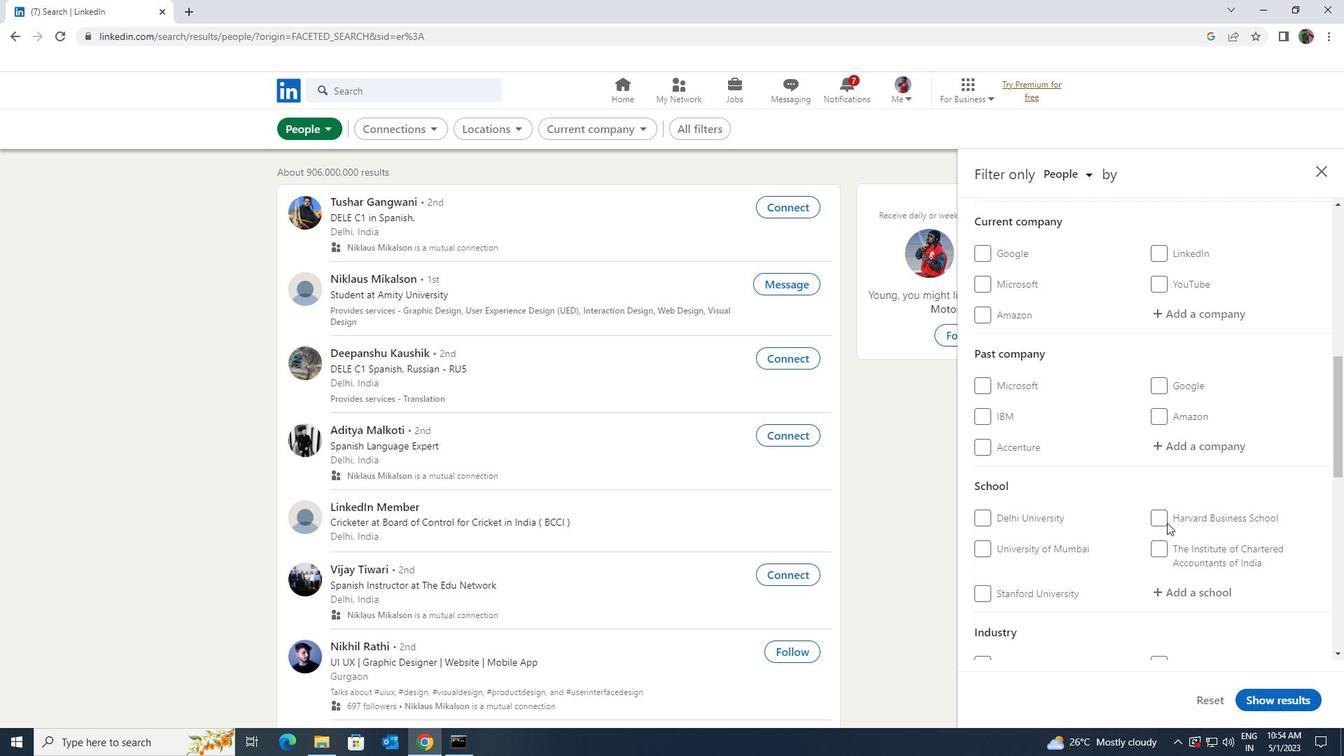 
Action: Mouse scrolled (1167, 522) with delta (0, 0)
Screenshot: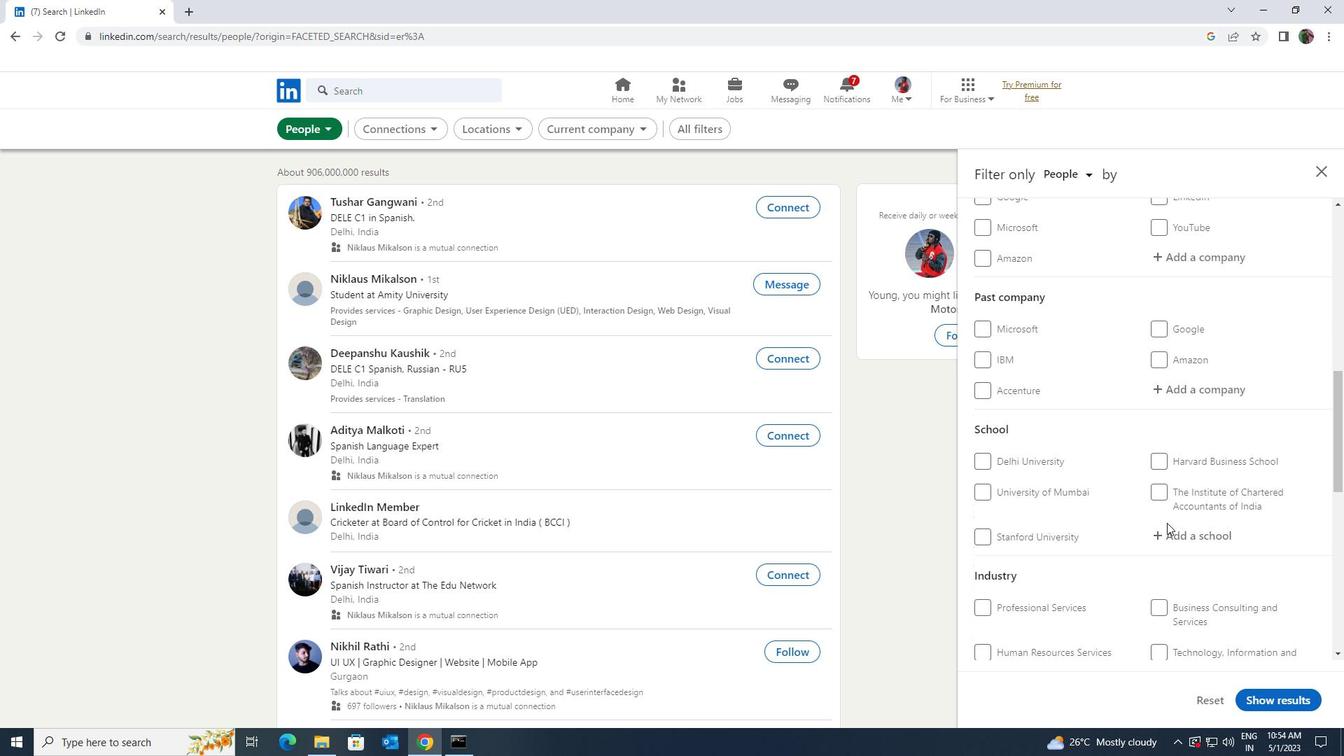 
Action: Mouse scrolled (1167, 522) with delta (0, 0)
Screenshot: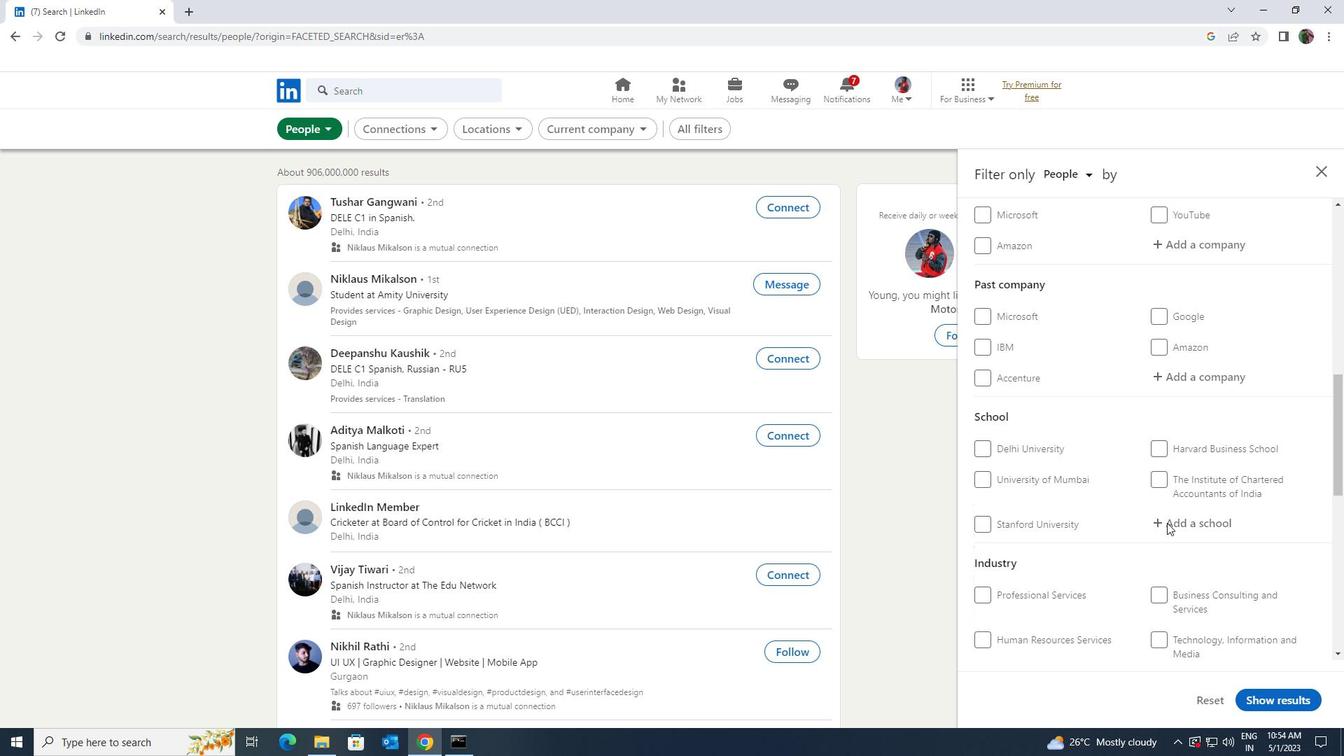
Action: Mouse scrolled (1167, 522) with delta (0, 0)
Screenshot: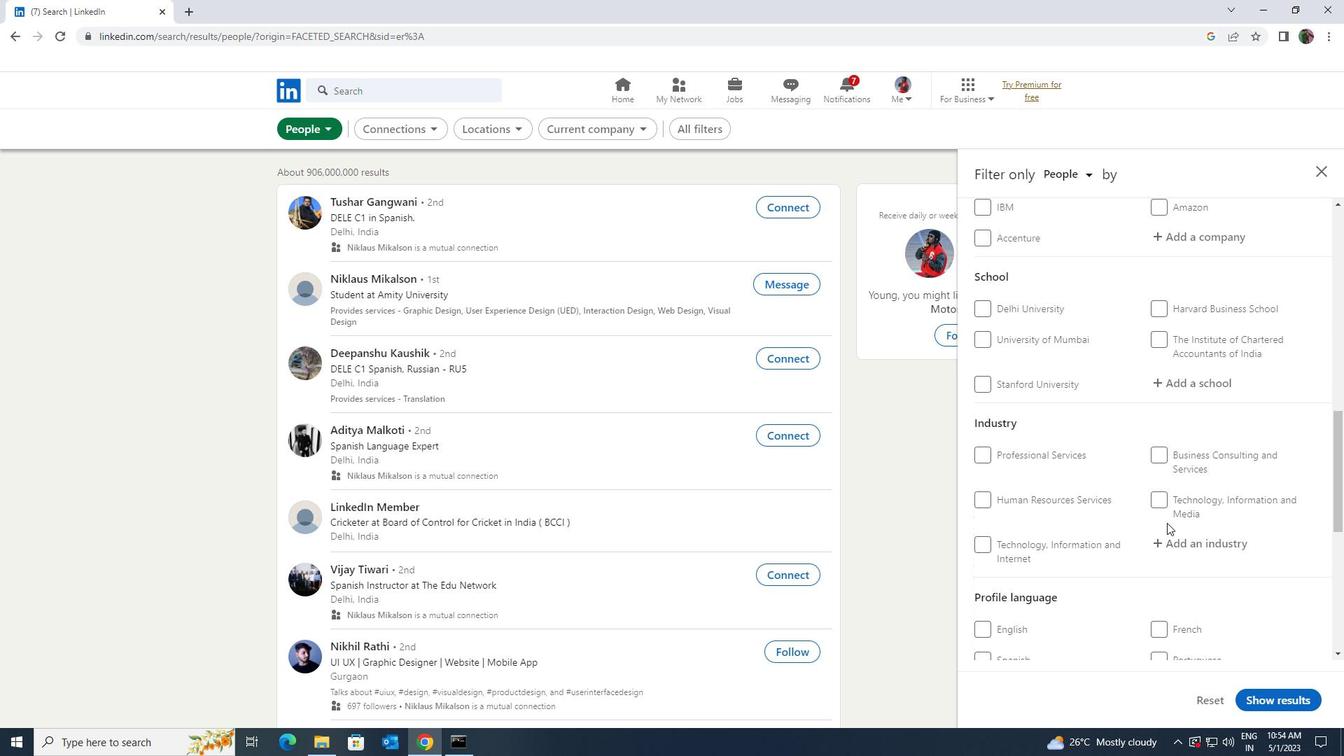 
Action: Mouse scrolled (1167, 522) with delta (0, 0)
Screenshot: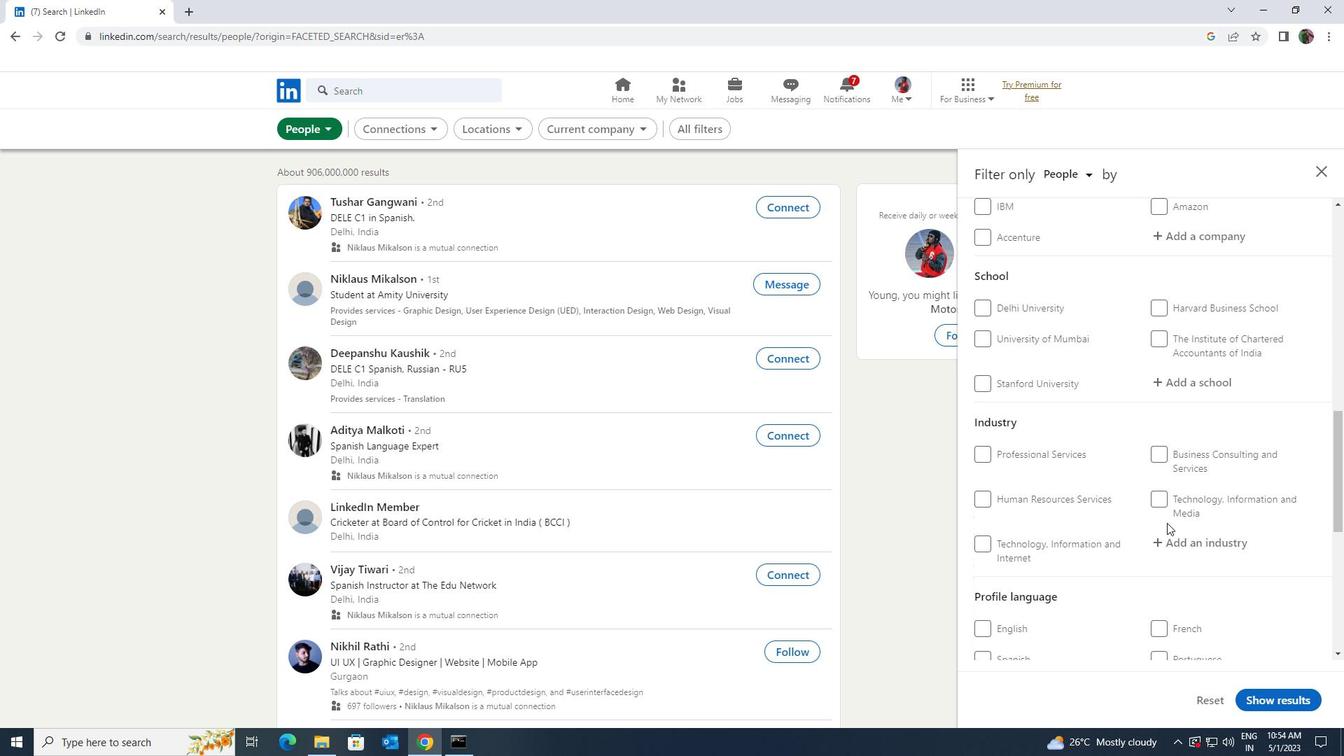 
Action: Mouse moved to (986, 519)
Screenshot: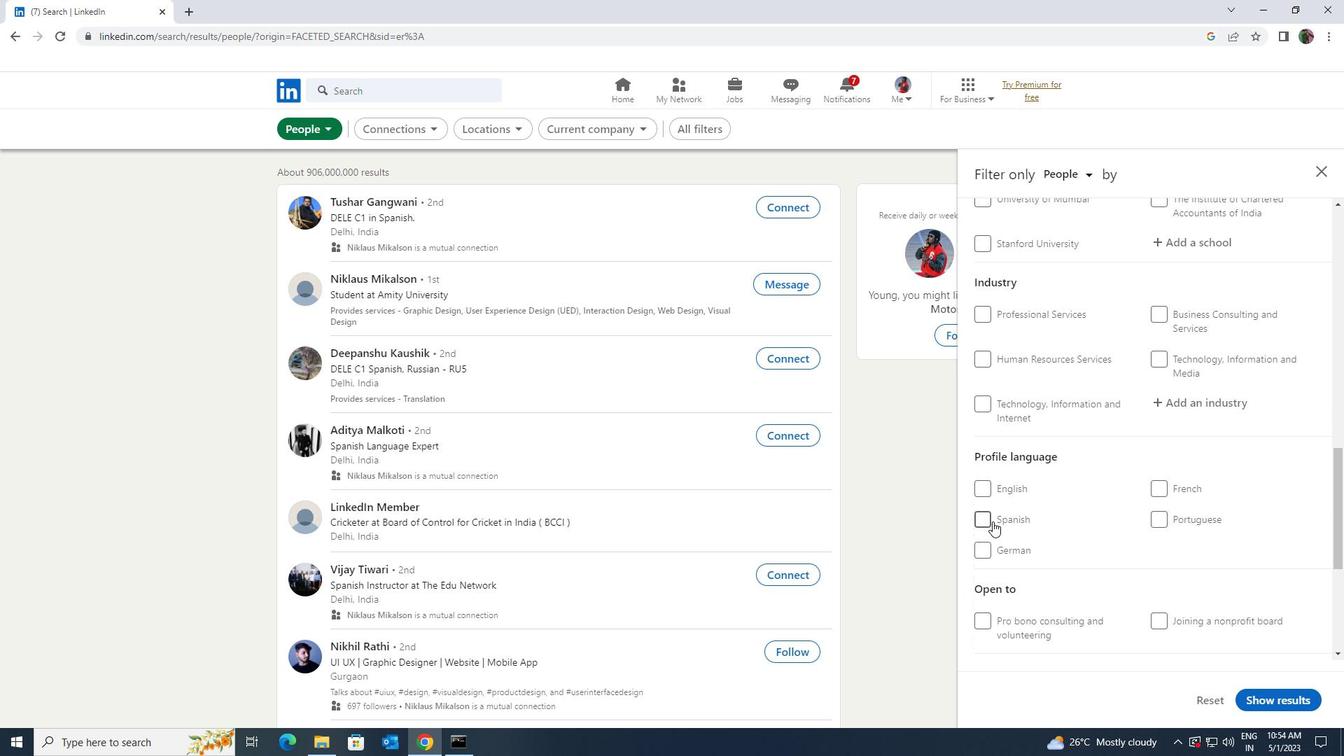 
Action: Mouse pressed left at (986, 519)
Screenshot: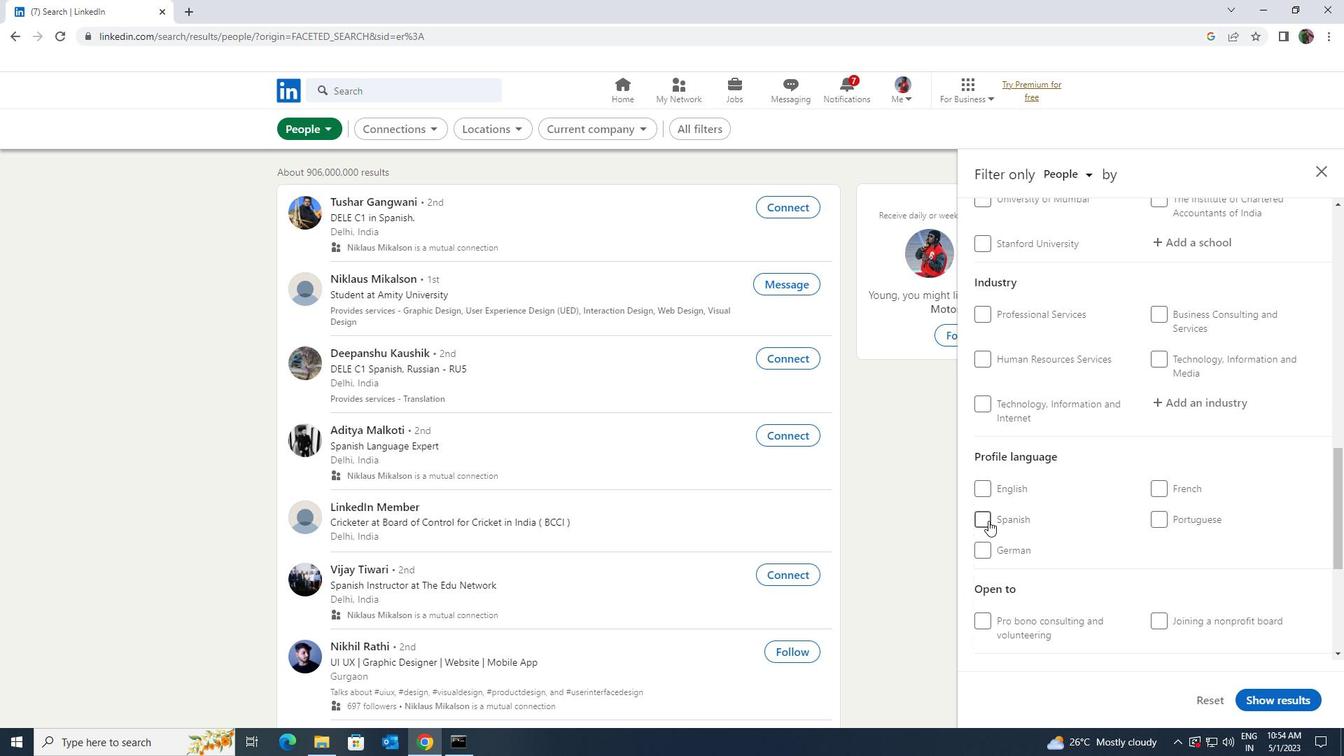 
Action: Mouse moved to (1080, 545)
Screenshot: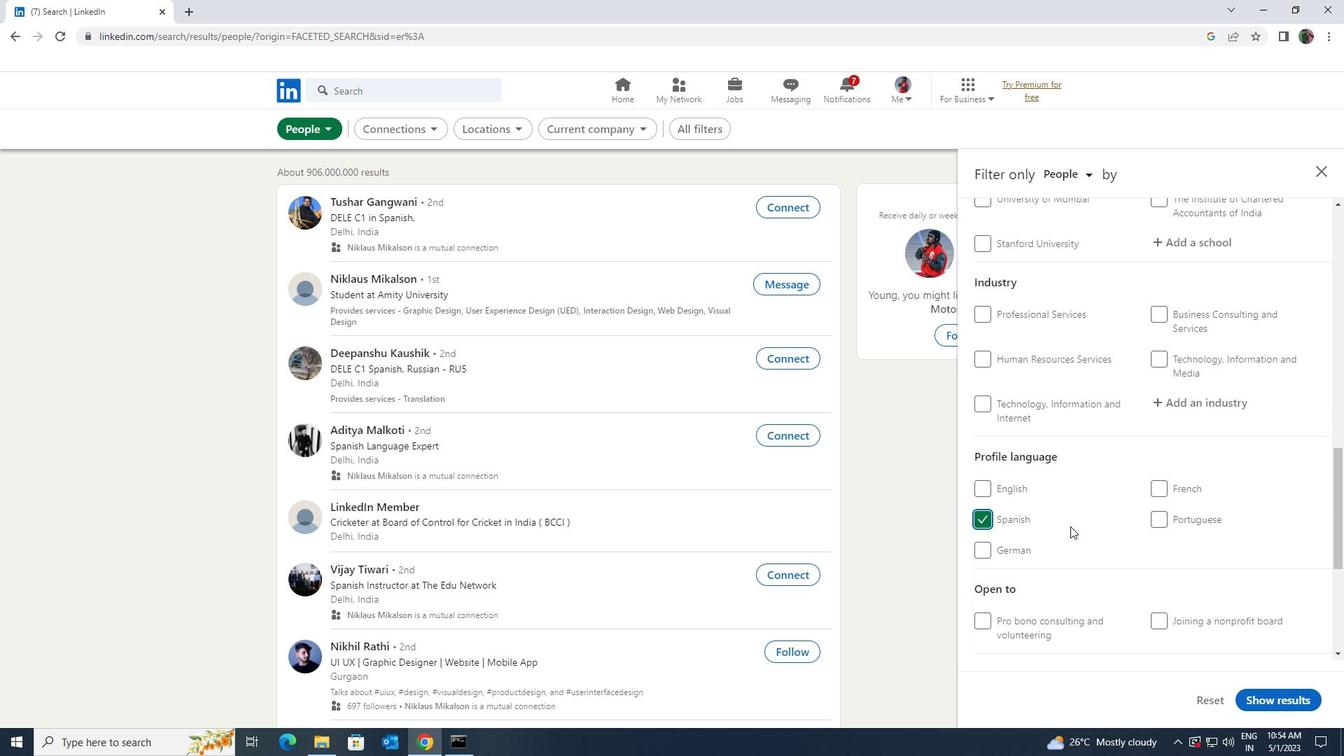 
Action: Mouse scrolled (1080, 546) with delta (0, 0)
Screenshot: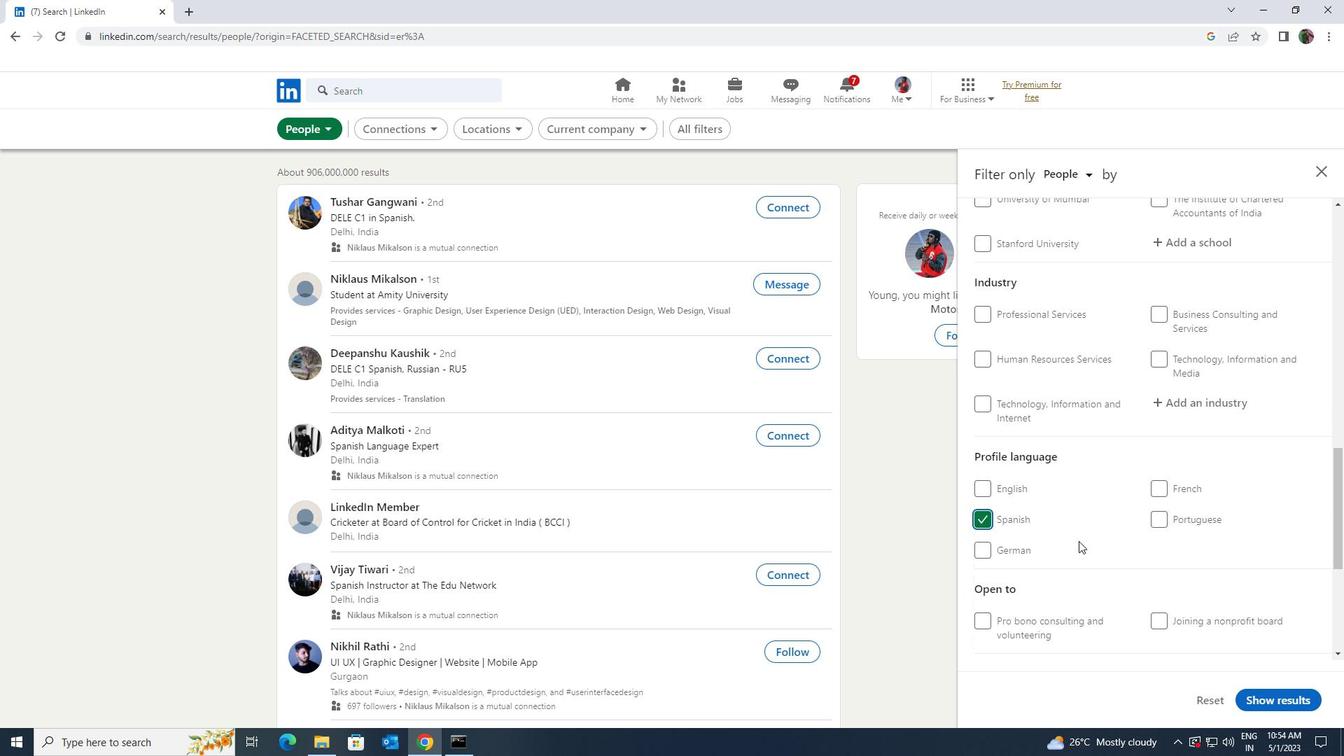 
Action: Mouse scrolled (1080, 546) with delta (0, 0)
Screenshot: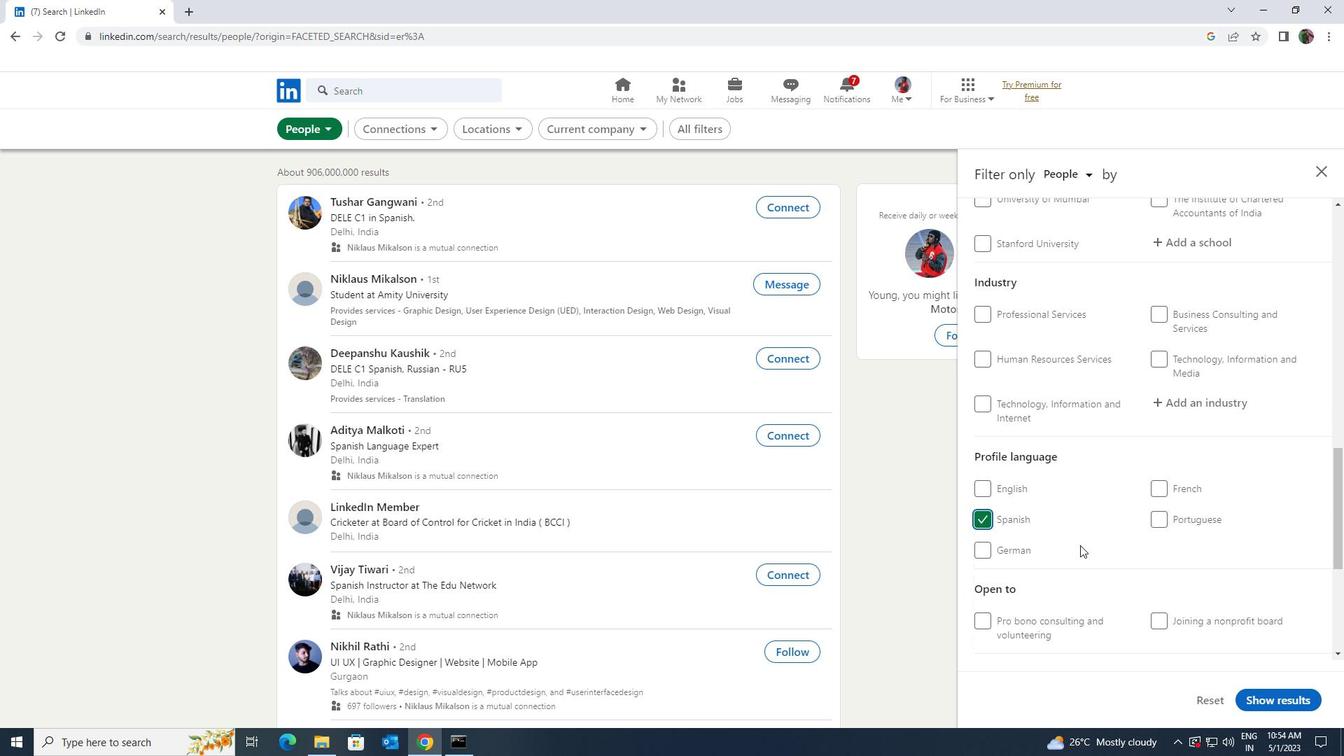 
Action: Mouse scrolled (1080, 546) with delta (0, 0)
Screenshot: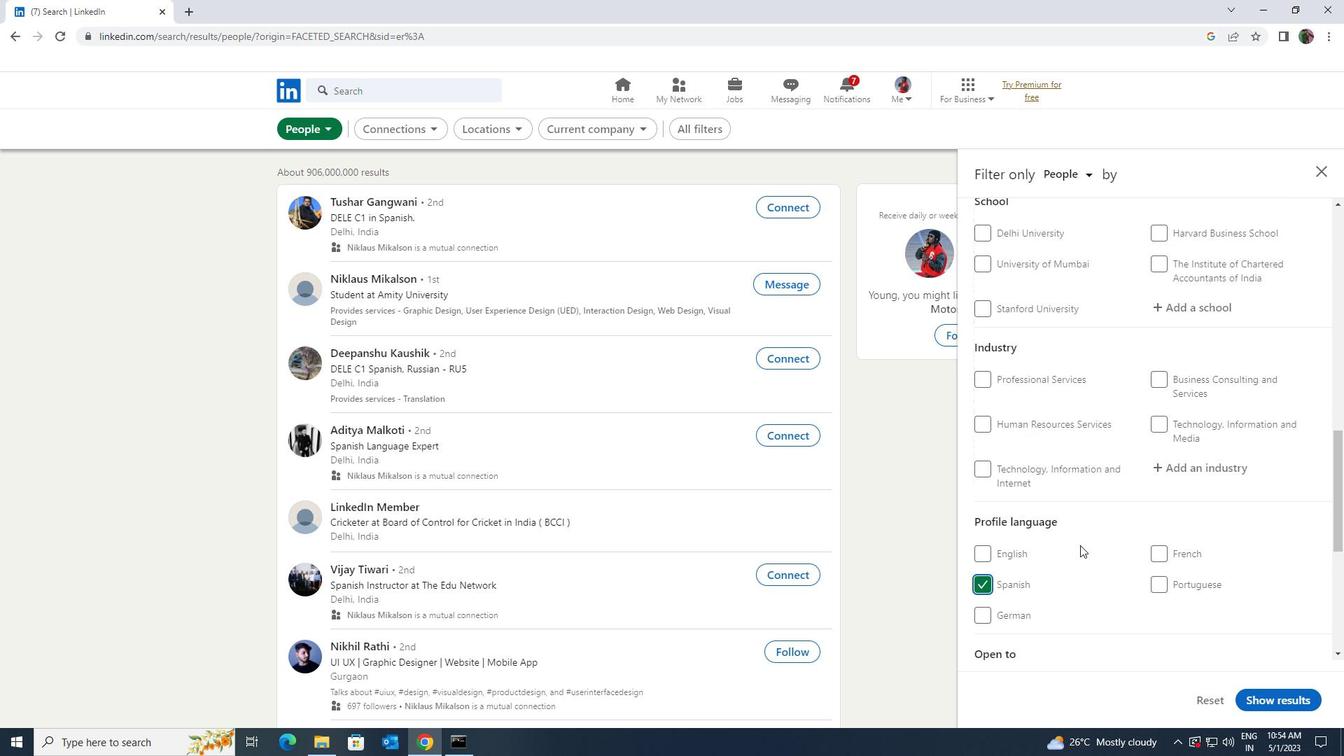 
Action: Mouse scrolled (1080, 546) with delta (0, 0)
Screenshot: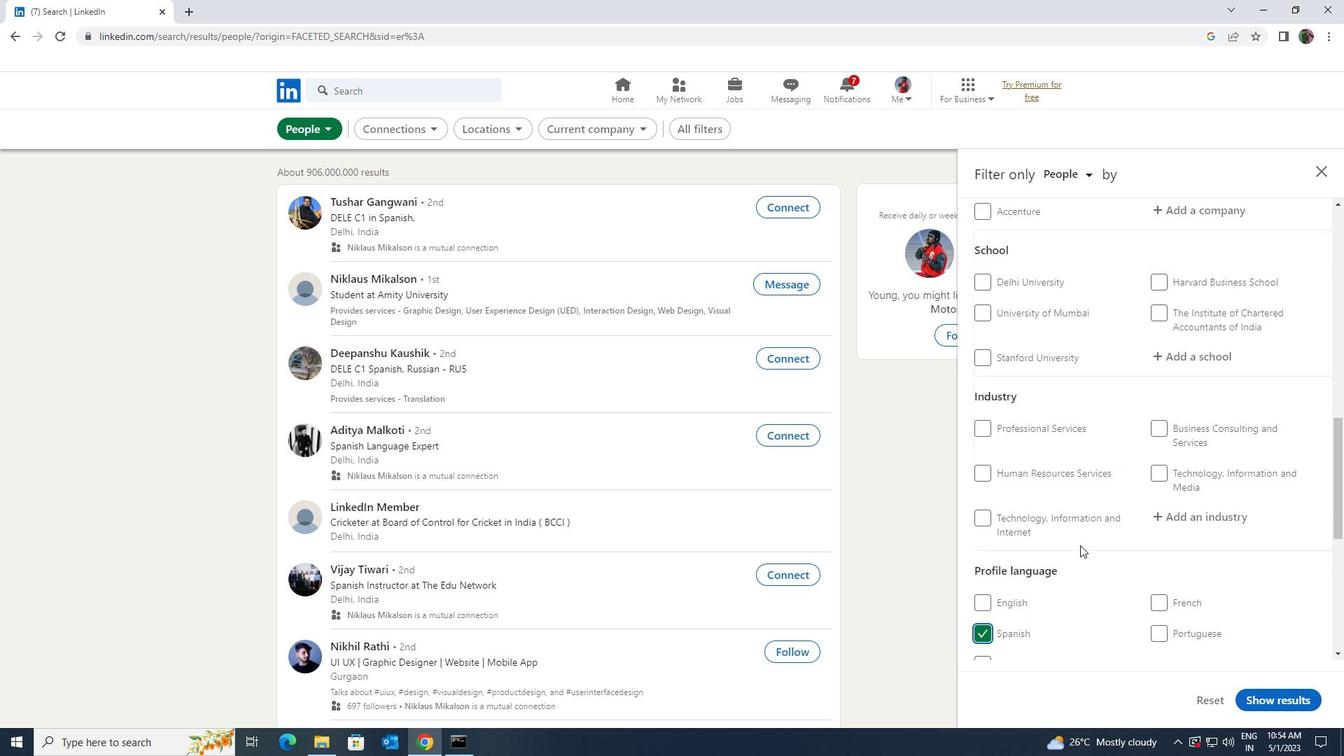 
Action: Mouse scrolled (1080, 546) with delta (0, 0)
Screenshot: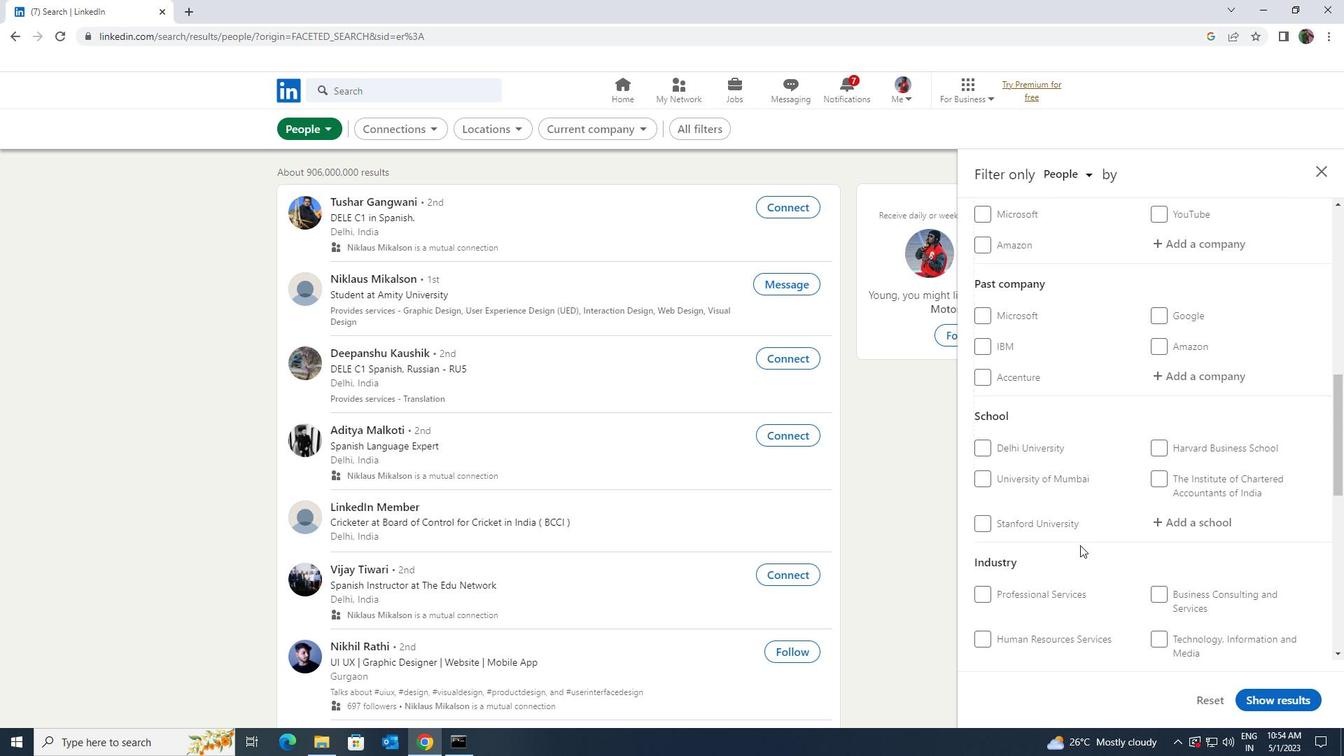 
Action: Mouse scrolled (1080, 546) with delta (0, 0)
Screenshot: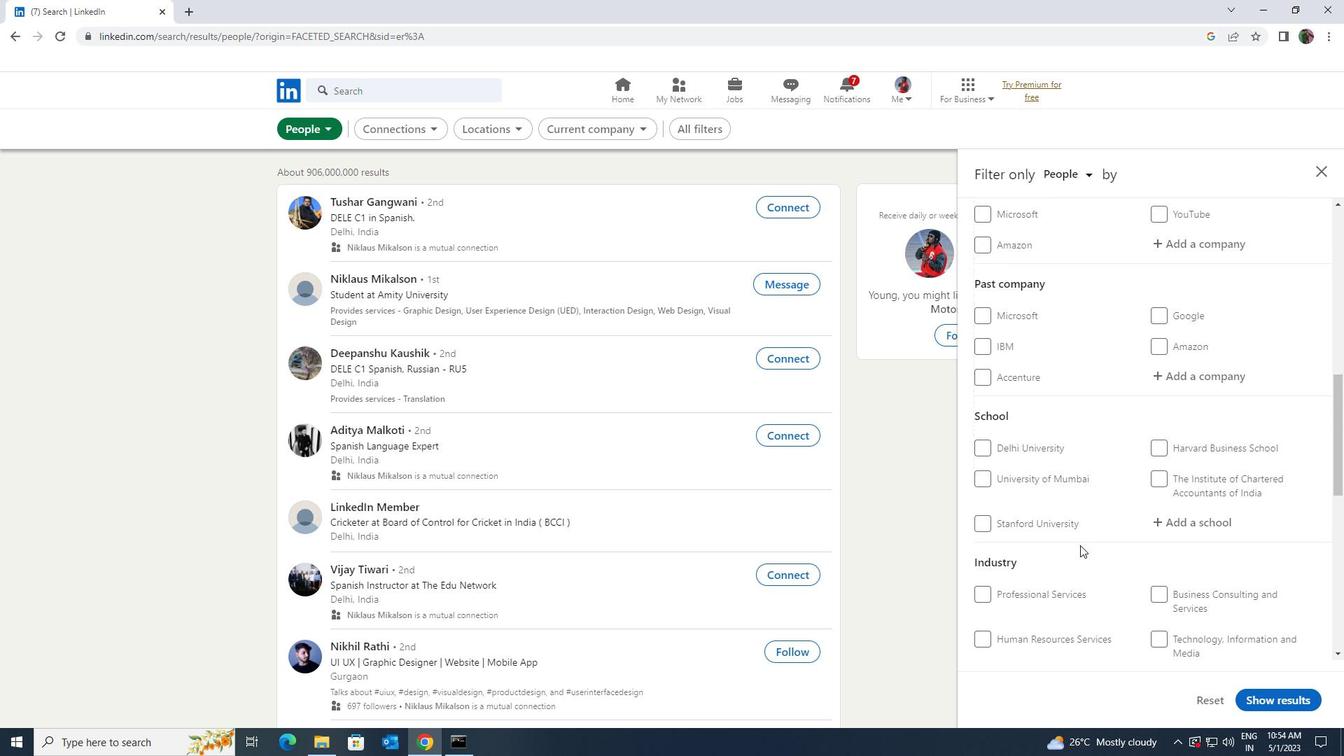 
Action: Mouse moved to (1081, 545)
Screenshot: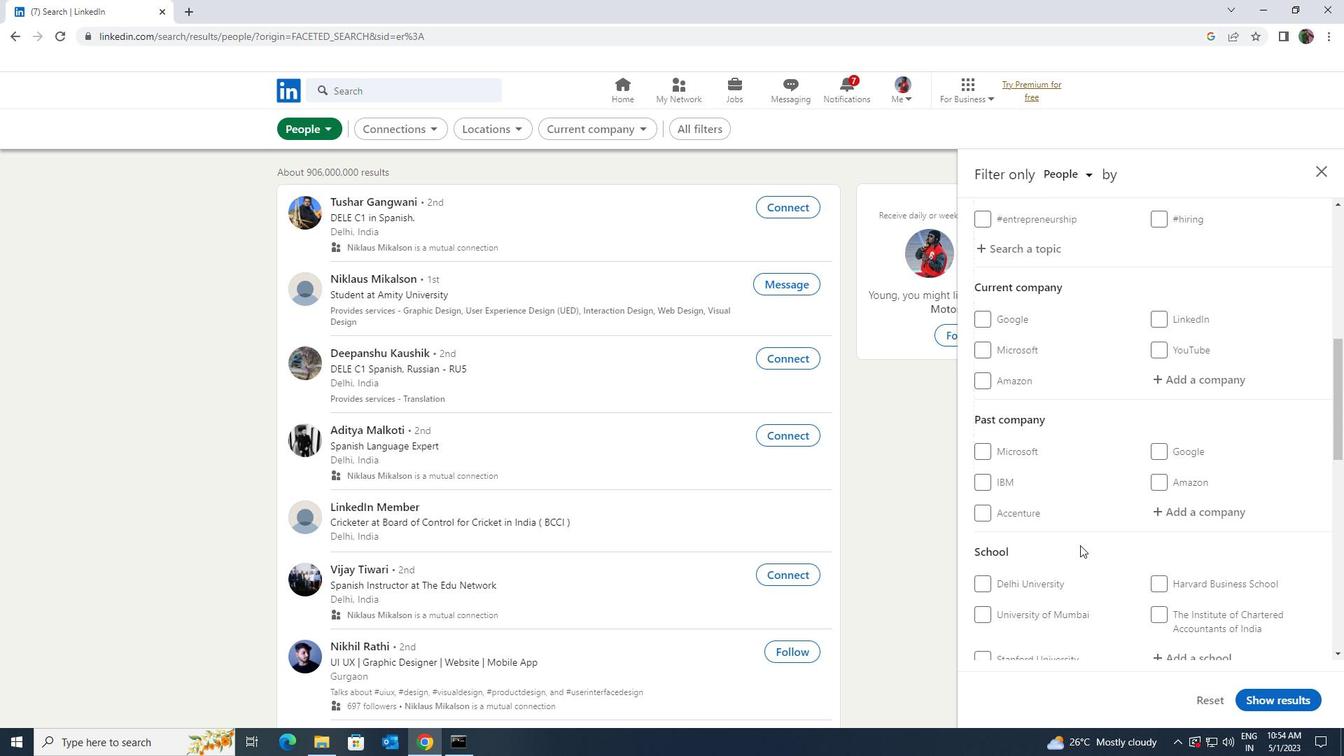 
Action: Mouse scrolled (1081, 546) with delta (0, 0)
Screenshot: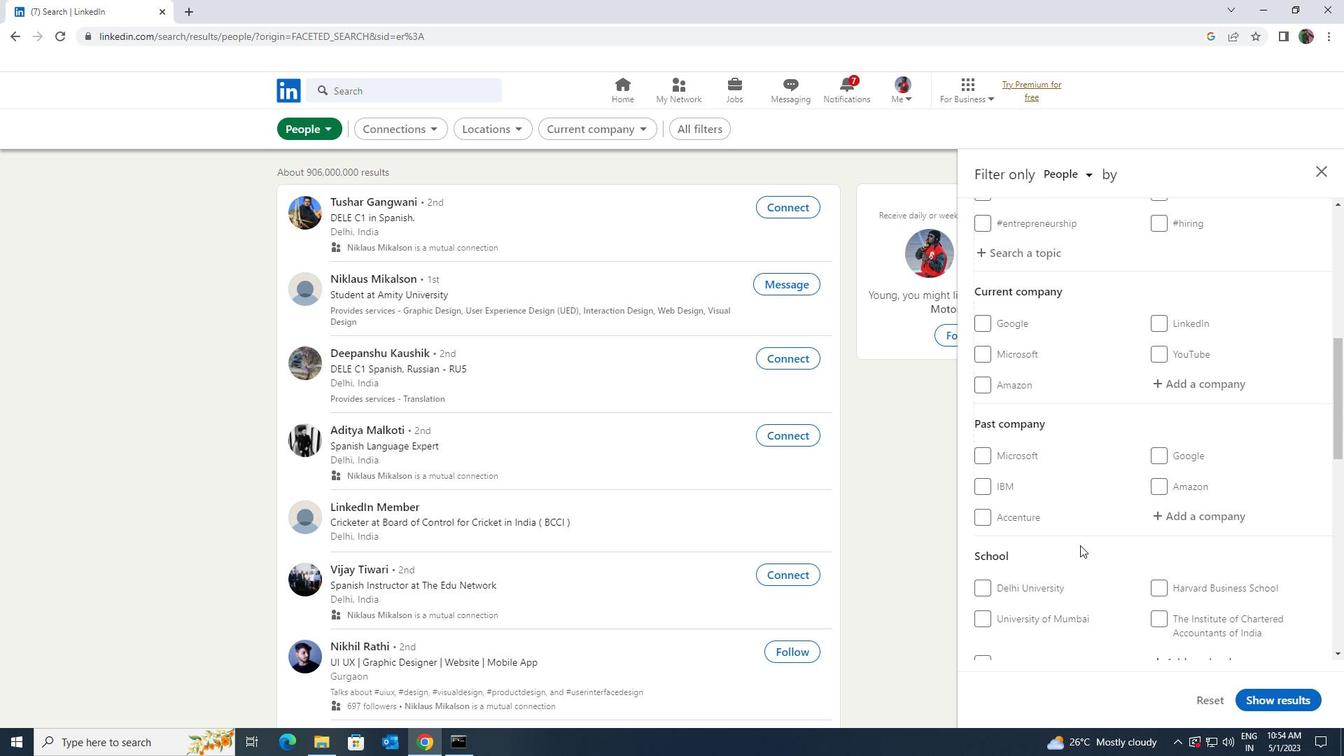 
Action: Mouse moved to (1159, 460)
Screenshot: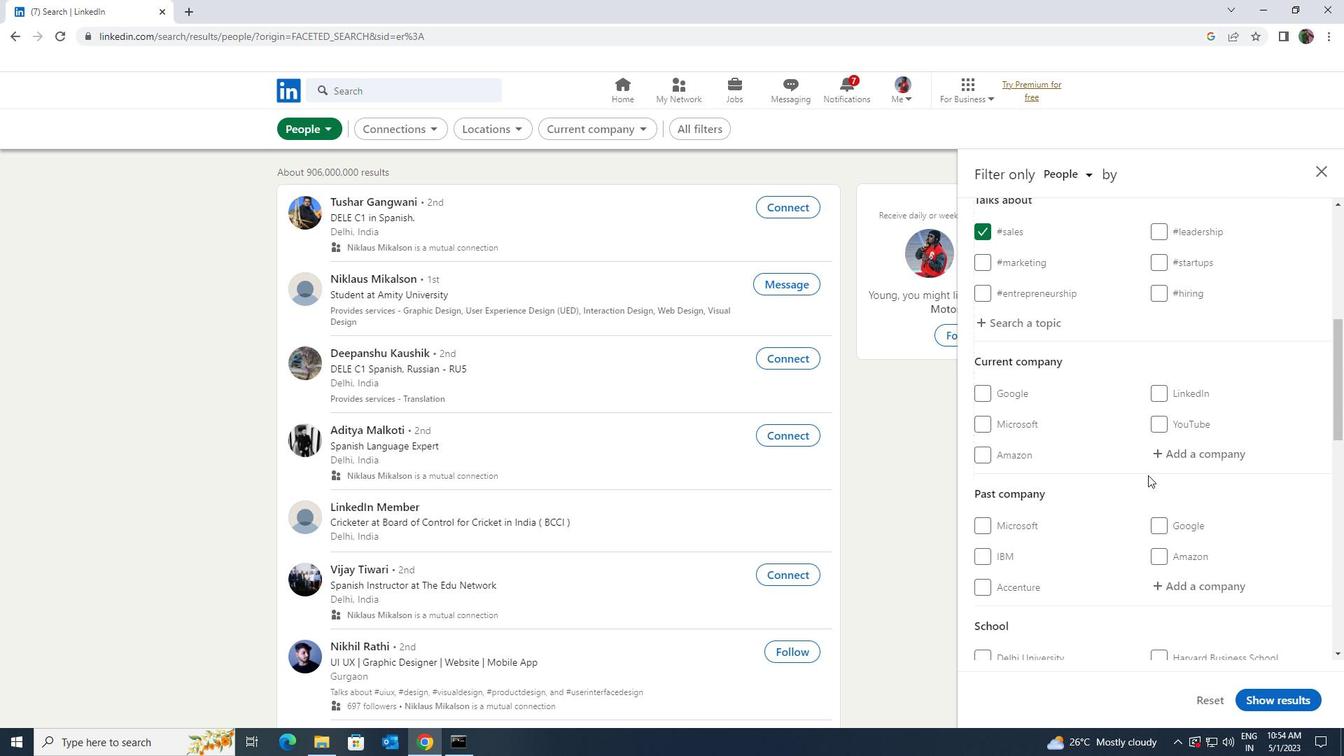 
Action: Mouse pressed left at (1159, 460)
Screenshot: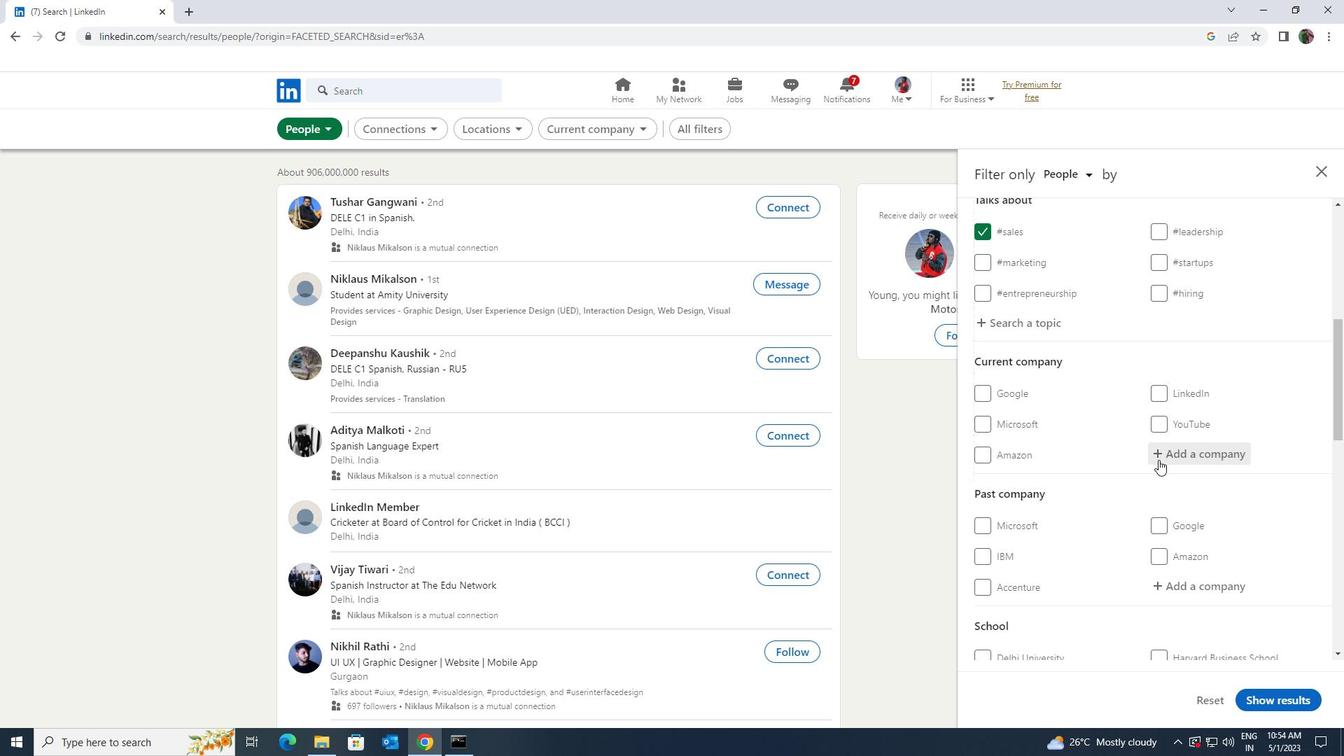 
Action: Key pressed <Key.shift>BOARD<Key.space><Key.shift>INTERNATIONAL
Screenshot: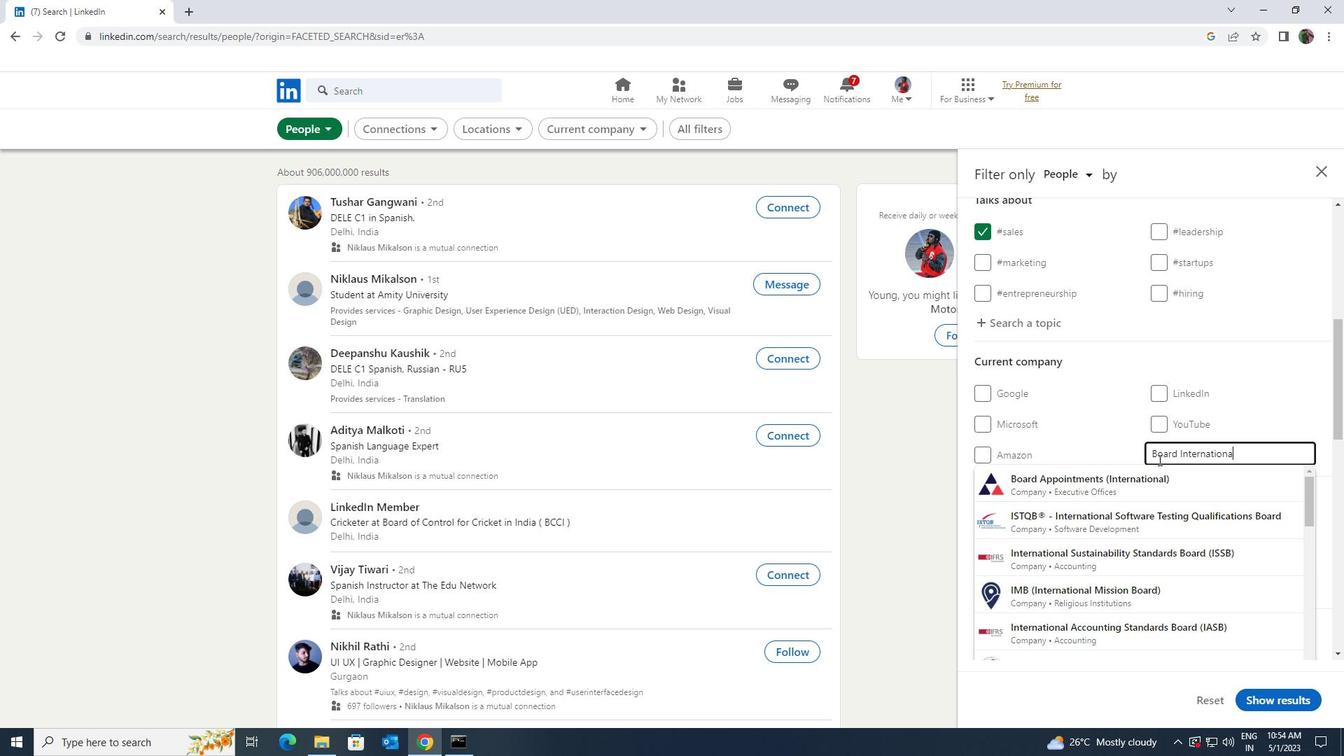 
Action: Mouse moved to (1162, 581)
Screenshot: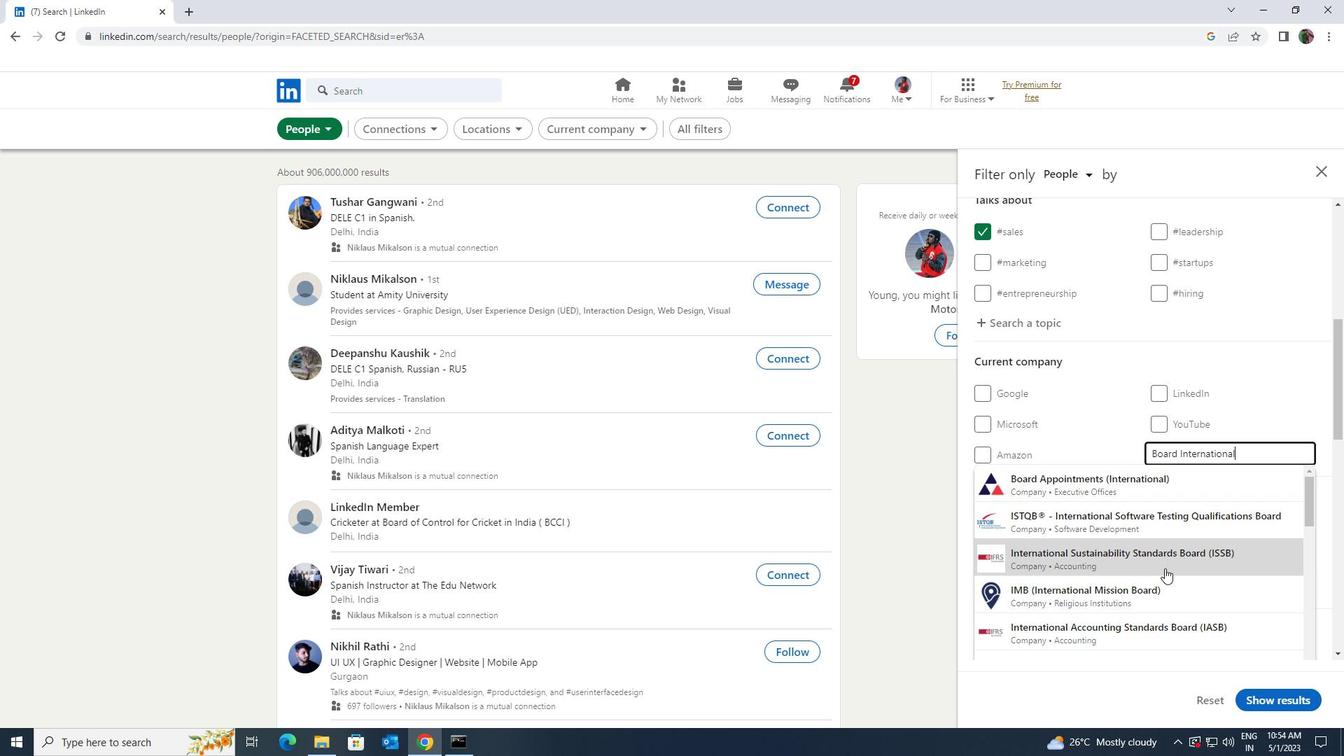 
Action: Mouse pressed left at (1162, 581)
Screenshot: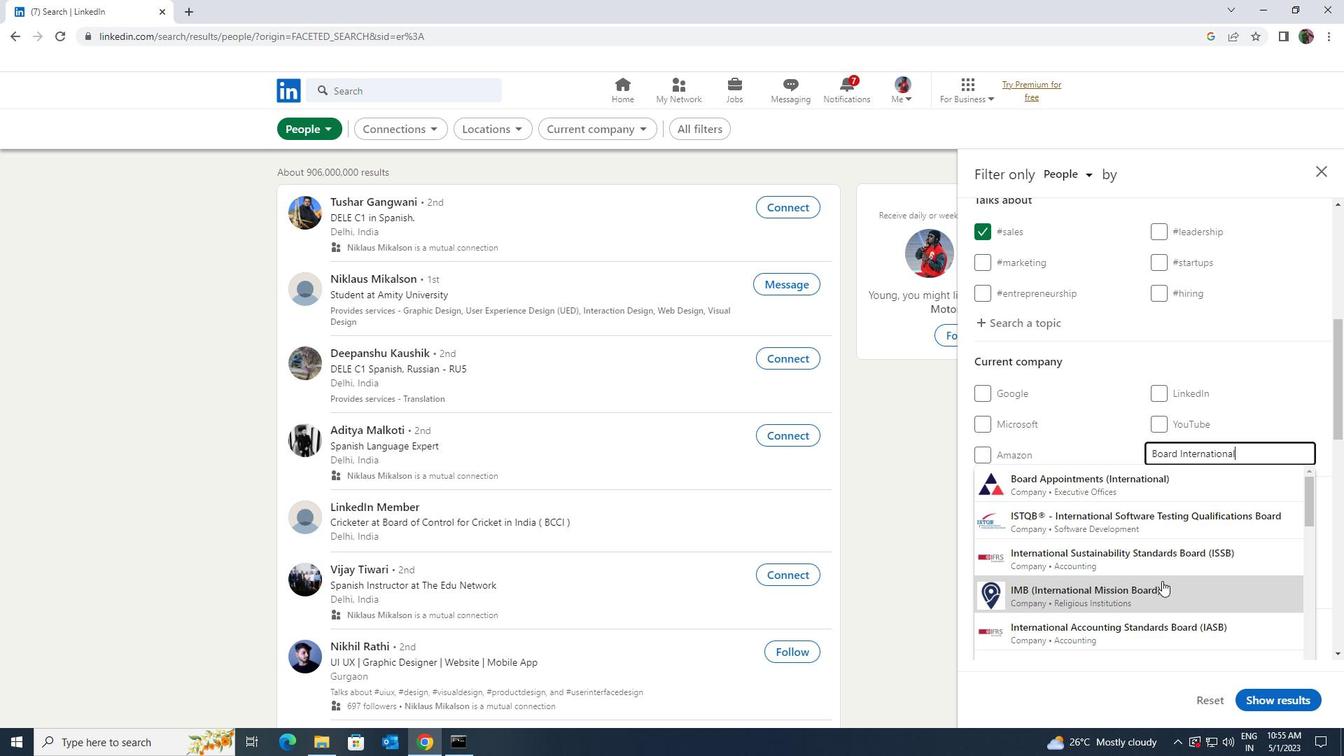 
Action: Mouse scrolled (1162, 580) with delta (0, 0)
Screenshot: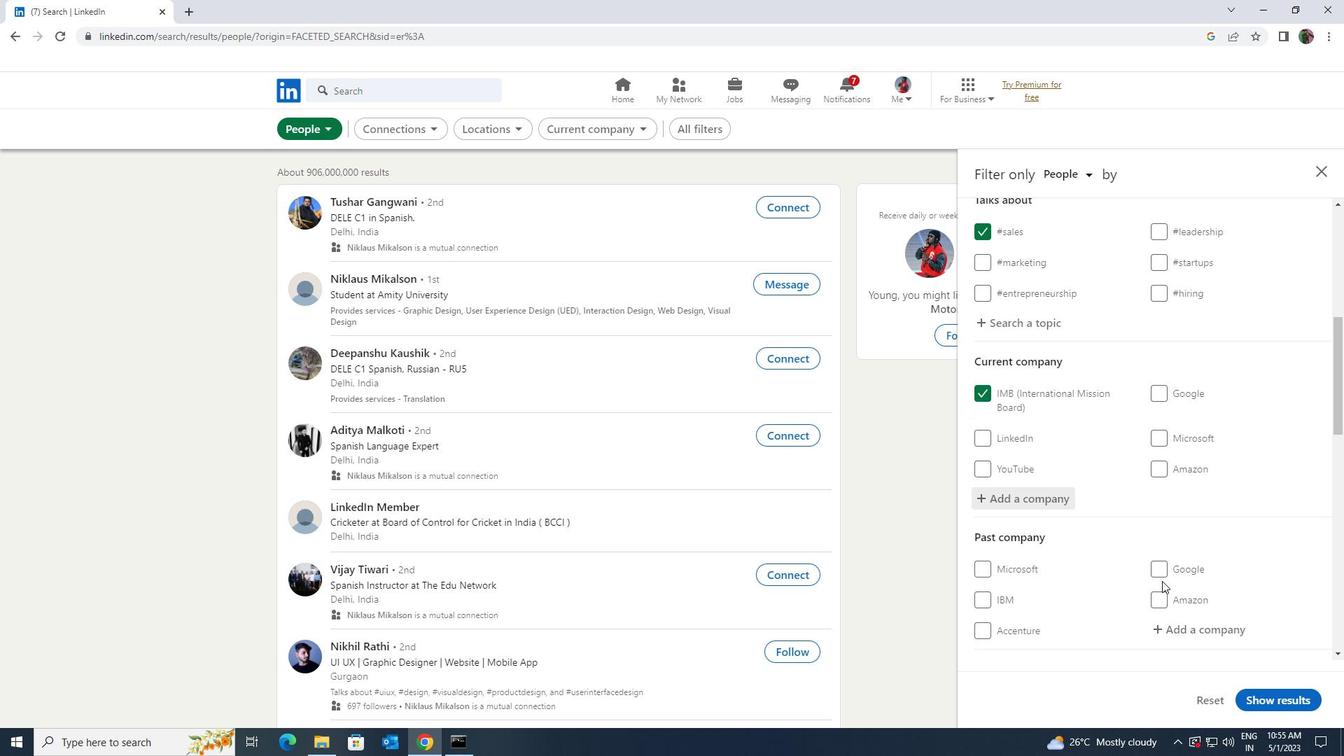 
Action: Mouse scrolled (1162, 580) with delta (0, 0)
Screenshot: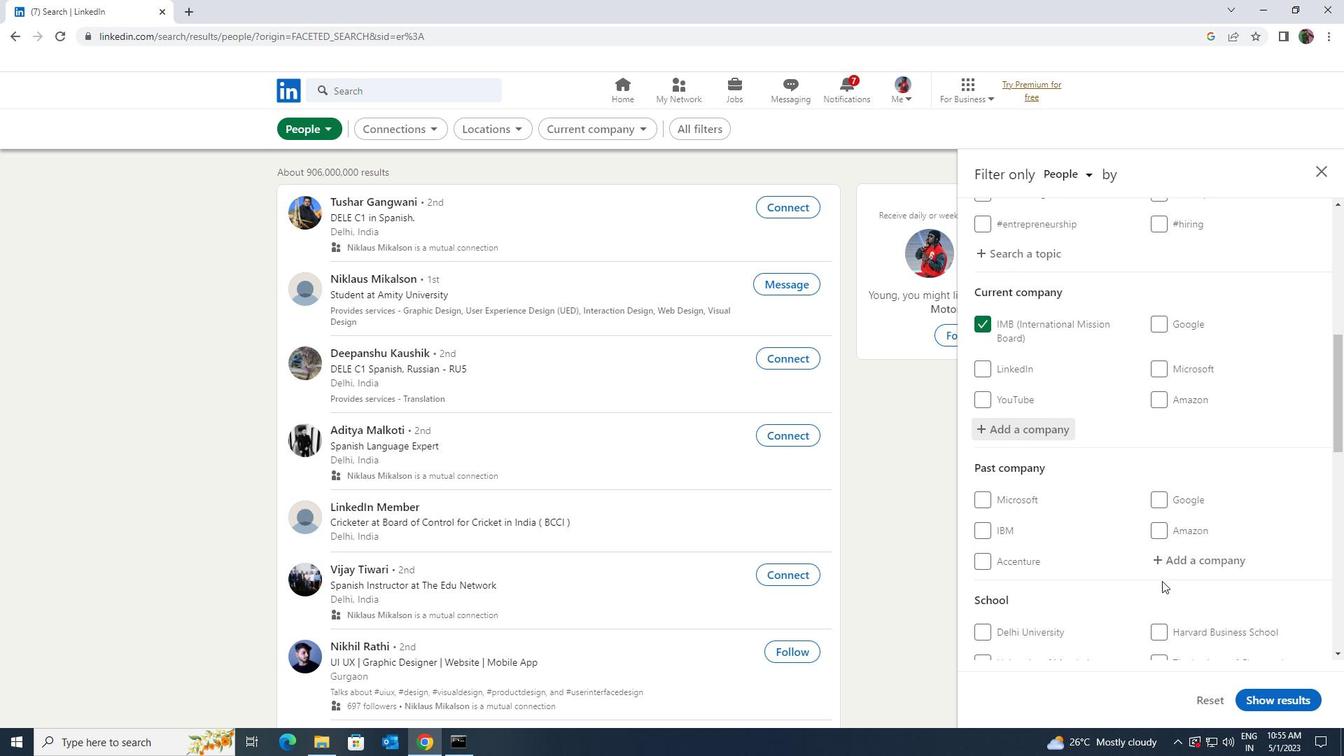 
Action: Mouse scrolled (1162, 580) with delta (0, 0)
Screenshot: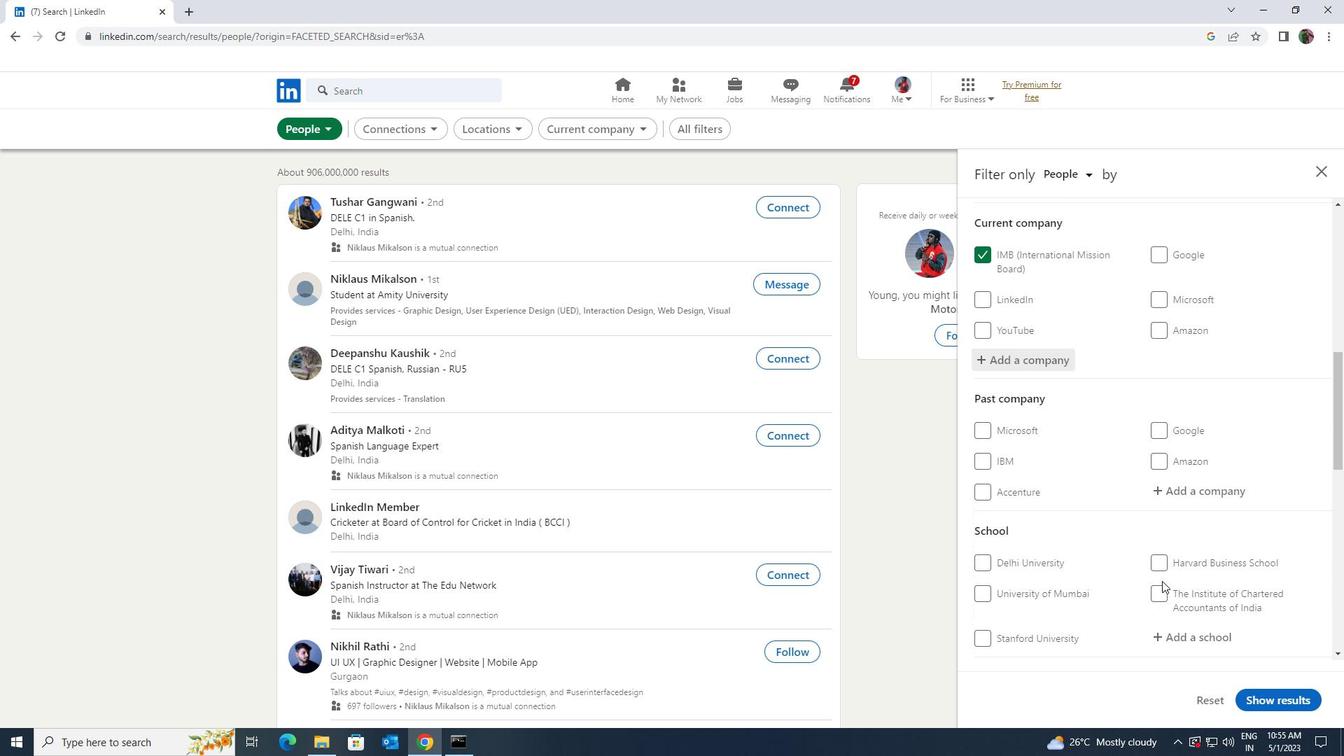 
Action: Mouse moved to (1172, 569)
Screenshot: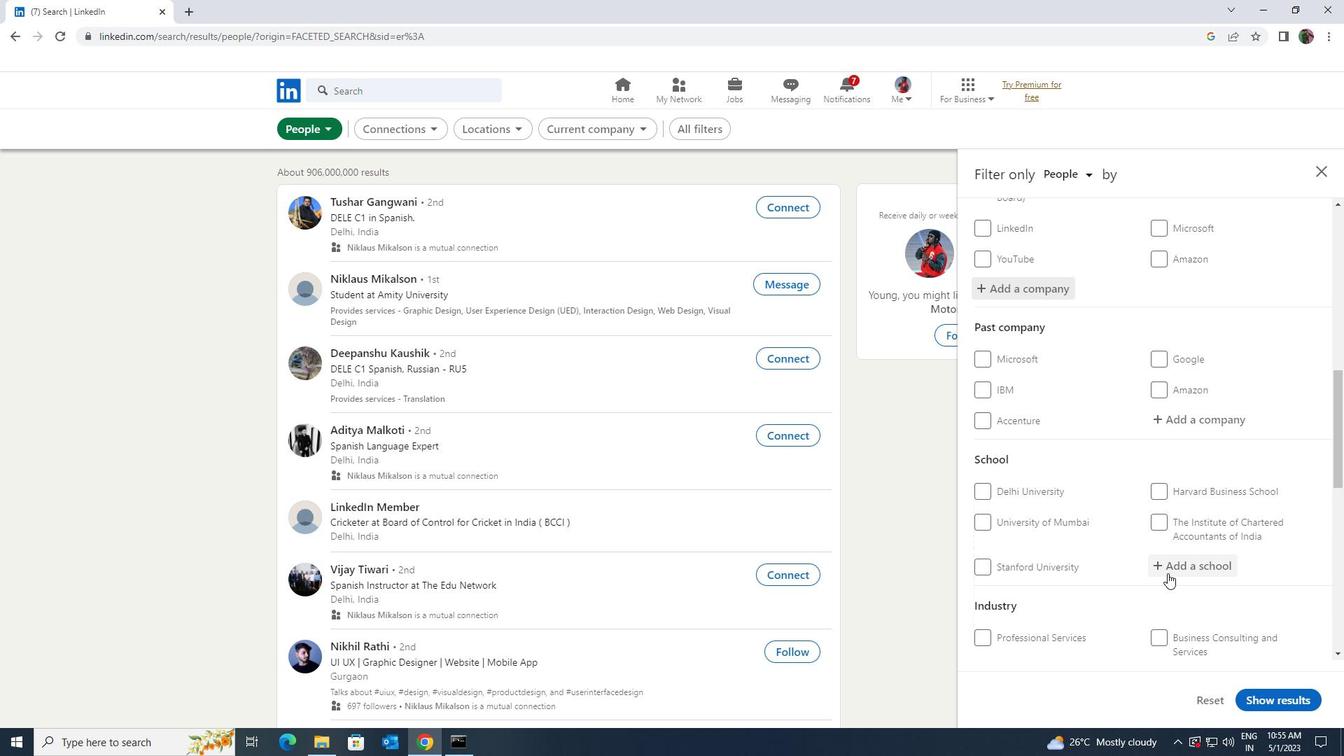 
Action: Mouse pressed left at (1172, 569)
Screenshot: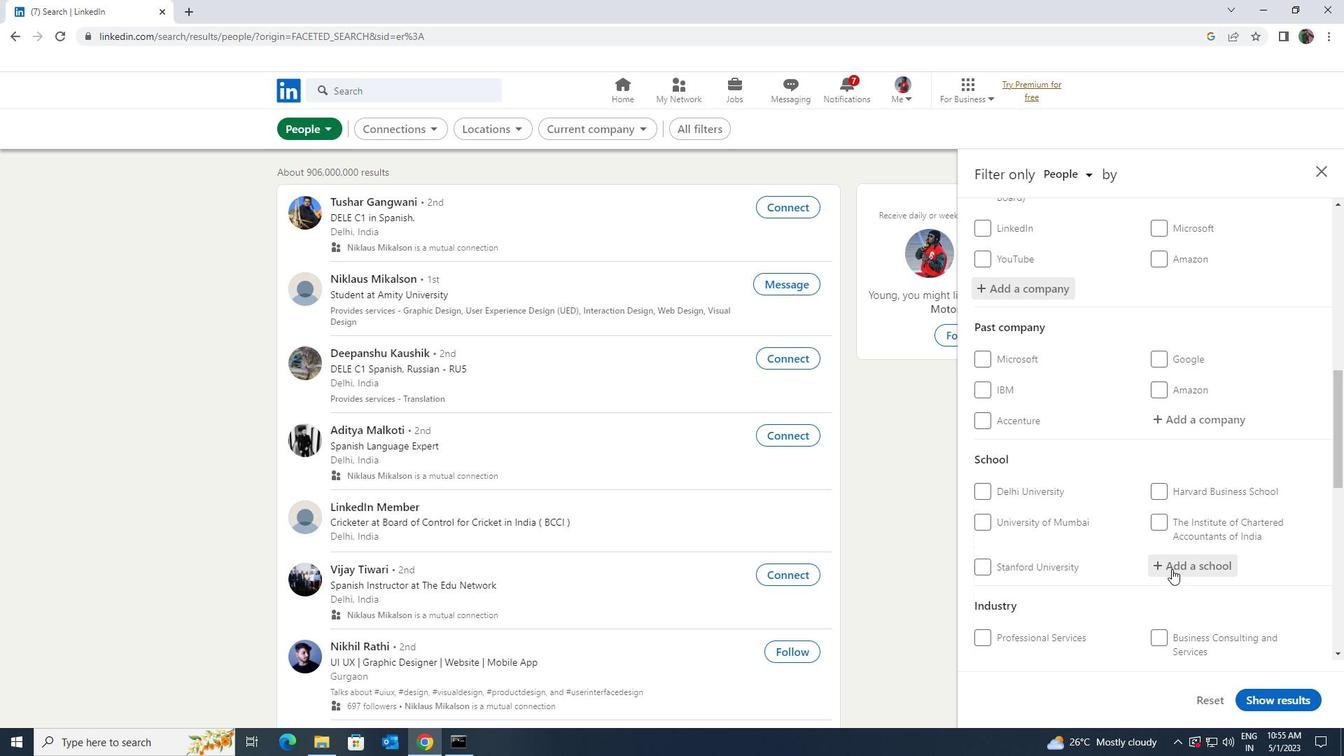 
Action: Key pressed <Key.shift><Key.shift><Key.shift><Key.shift><Key.shift><Key.shift><Key.shift><Key.shift>E<Key.backspace><Key.shift>SUBHARTI
Screenshot: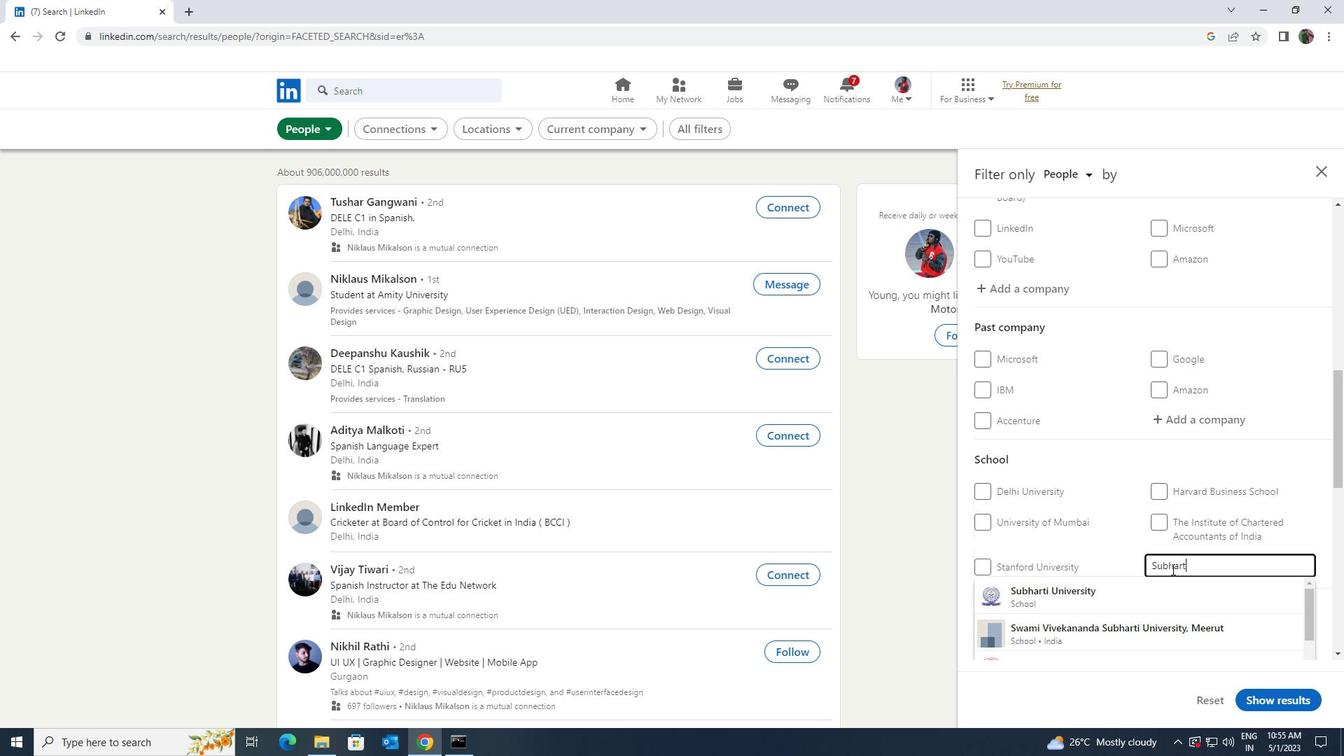 
Action: Mouse moved to (1171, 584)
Screenshot: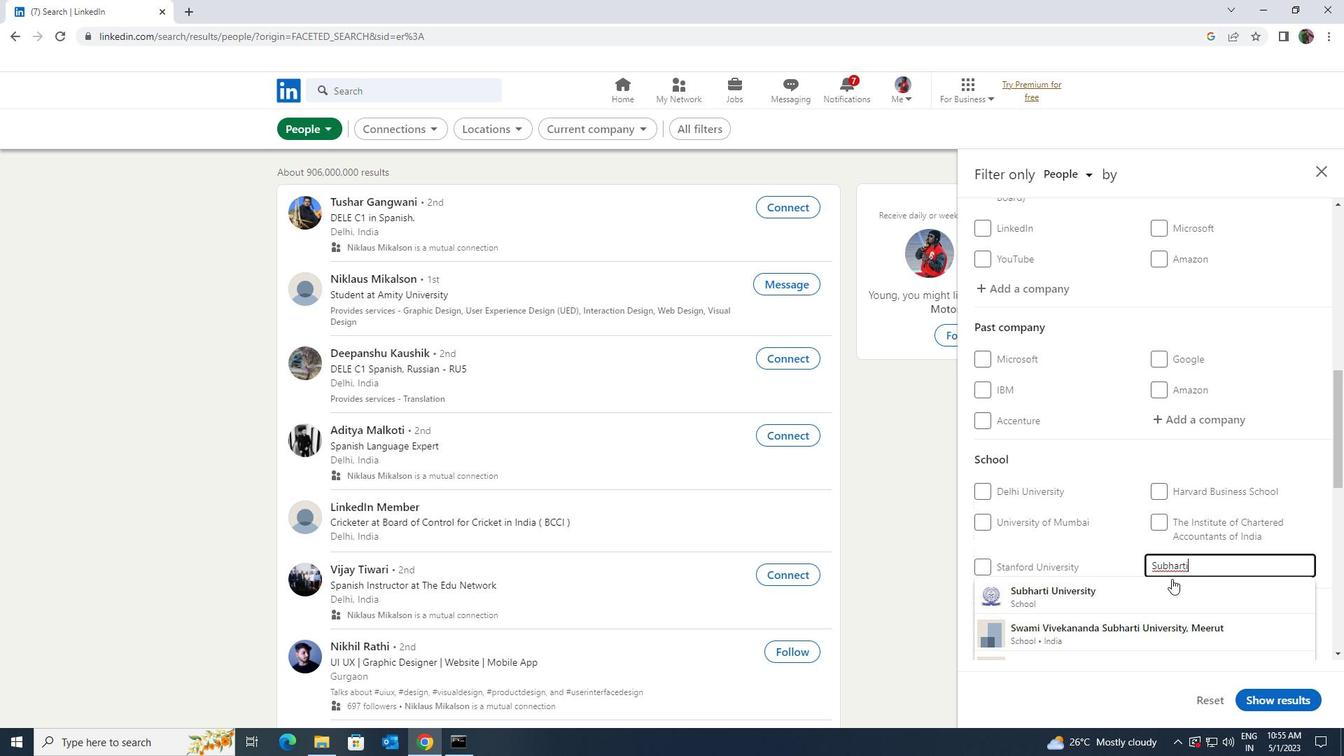 
Action: Mouse pressed left at (1171, 584)
Screenshot: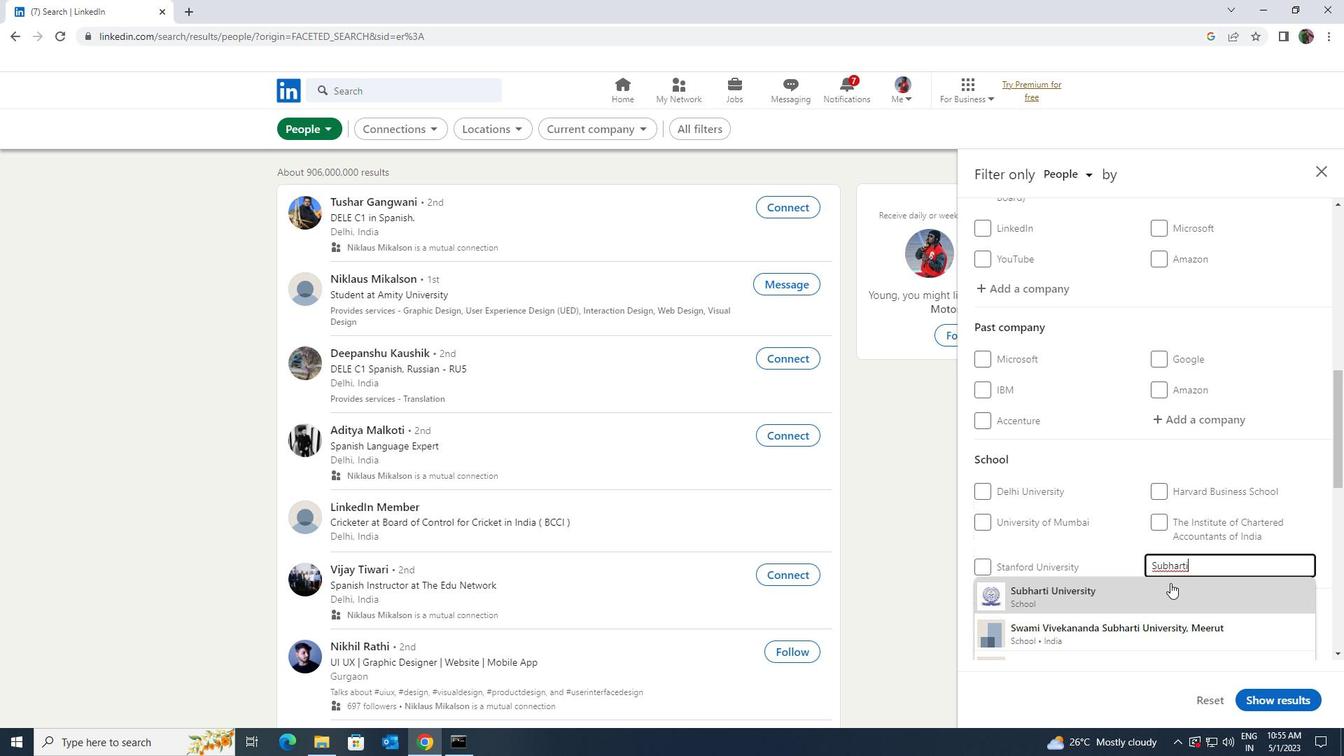 
Action: Mouse scrolled (1171, 583) with delta (0, 0)
Screenshot: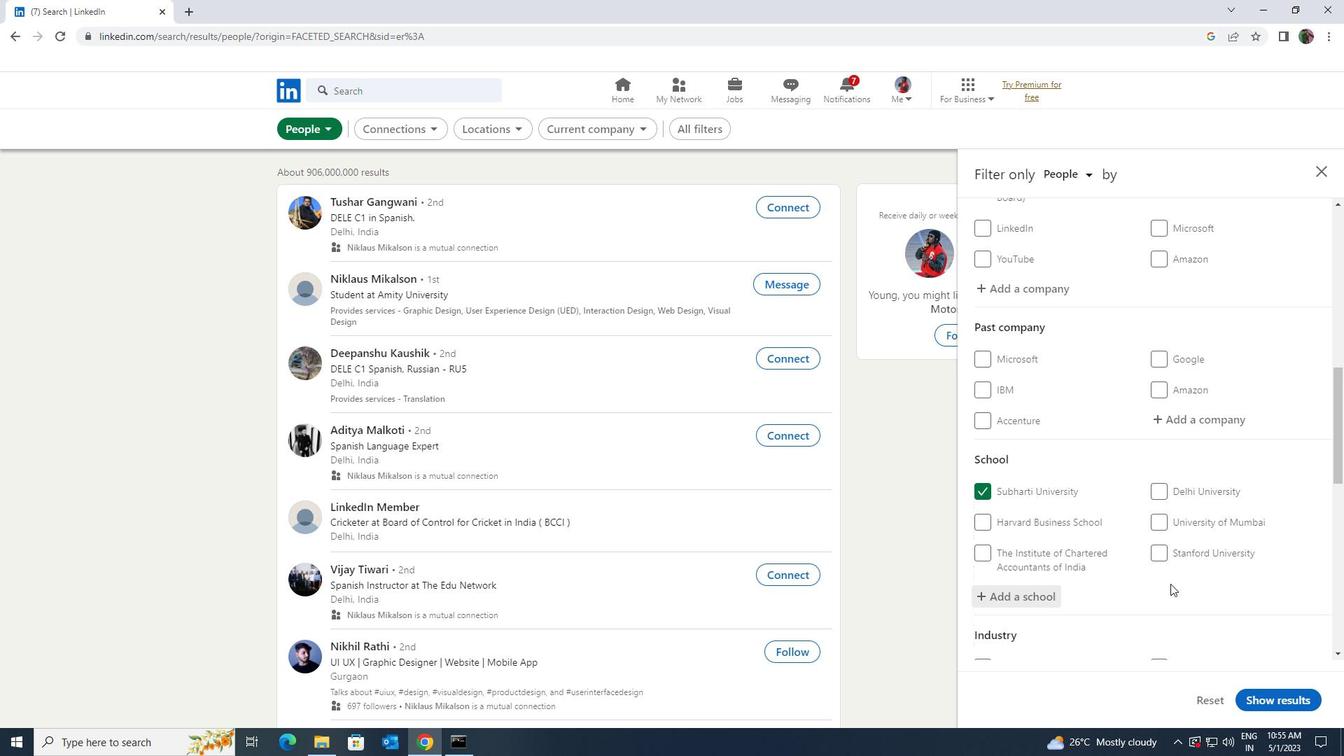 
Action: Mouse scrolled (1171, 583) with delta (0, 0)
Screenshot: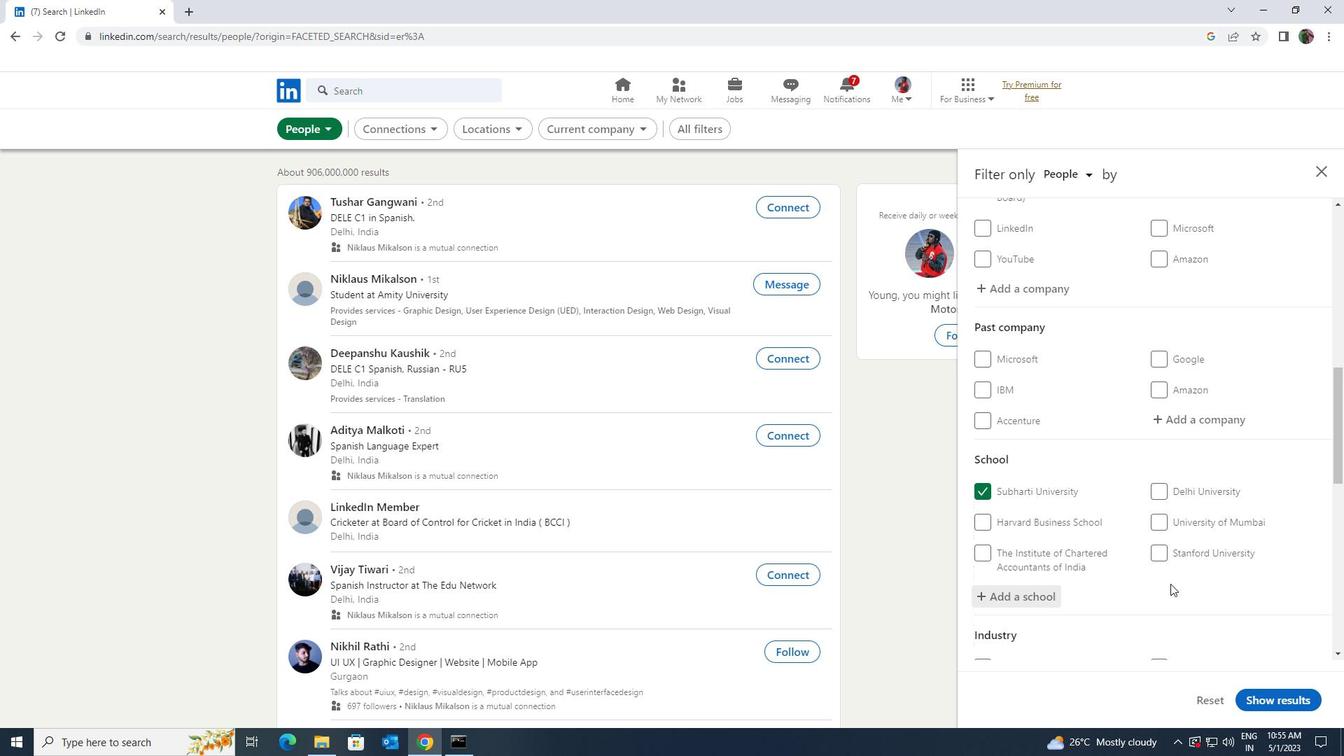 
Action: Mouse moved to (1176, 605)
Screenshot: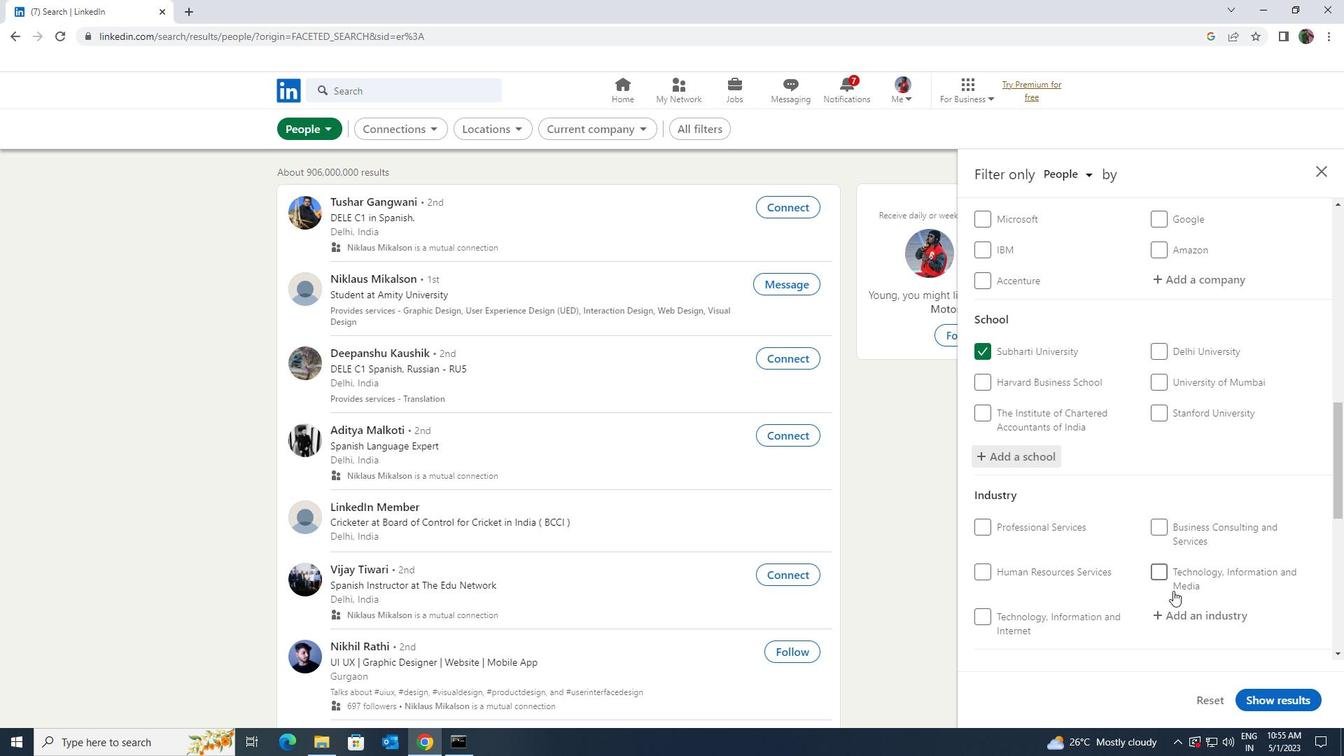 
Action: Mouse pressed left at (1176, 605)
Screenshot: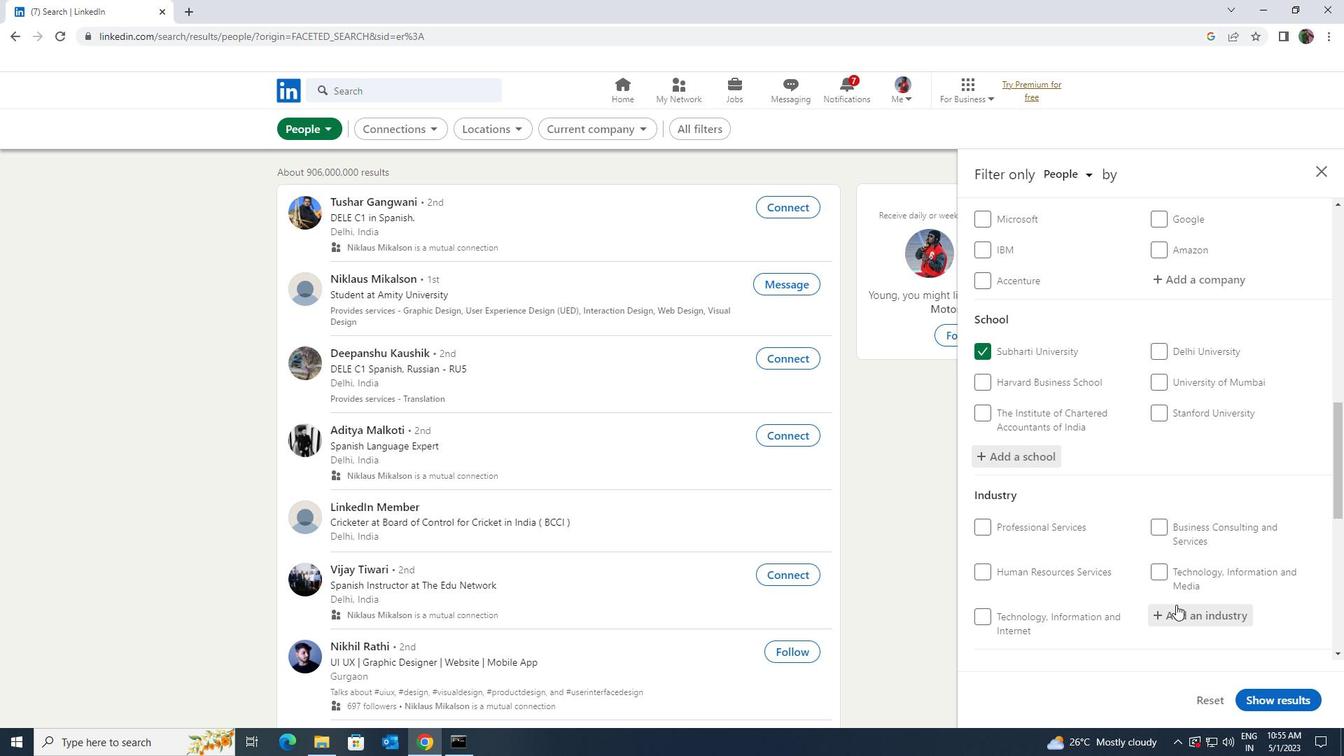 
Action: Key pressed <Key.shift>ELECTRIC<Key.space><Key.shift><Key.shift><Key.shift>POWER
Screenshot: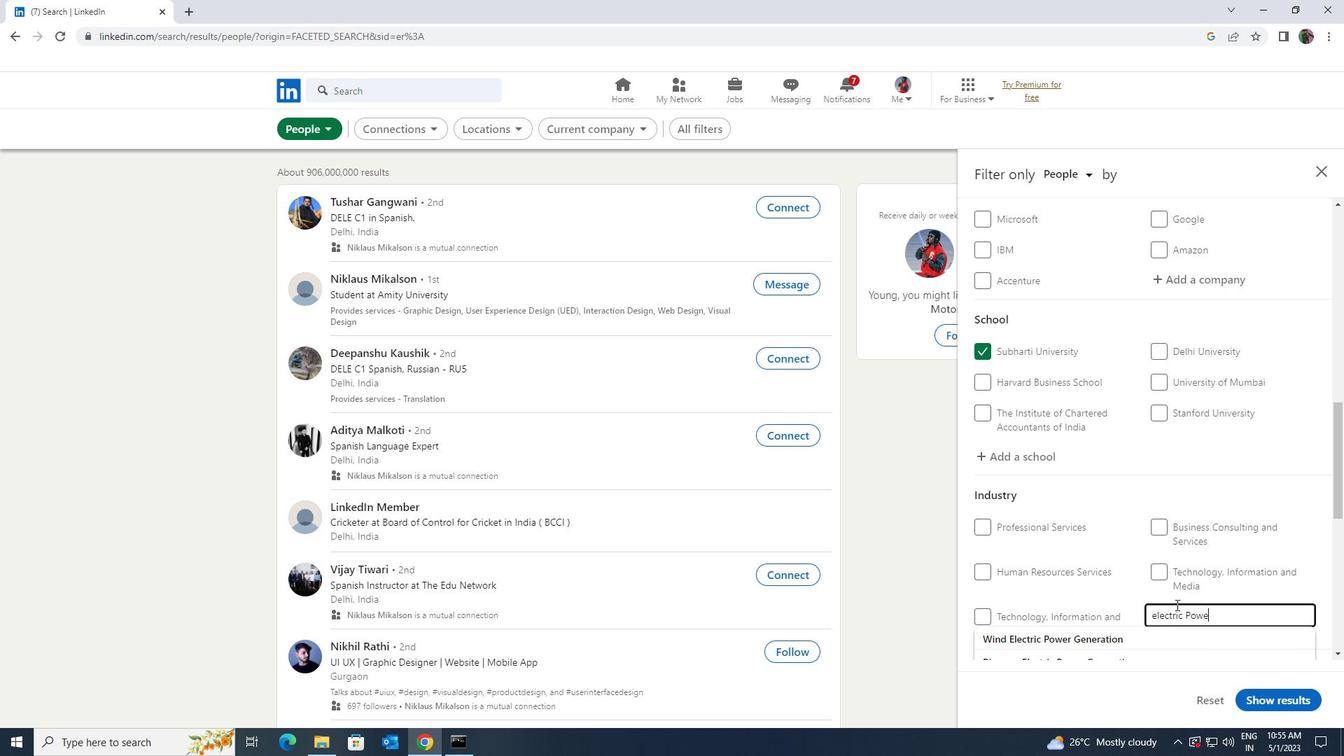 
Action: Mouse moved to (1172, 622)
Screenshot: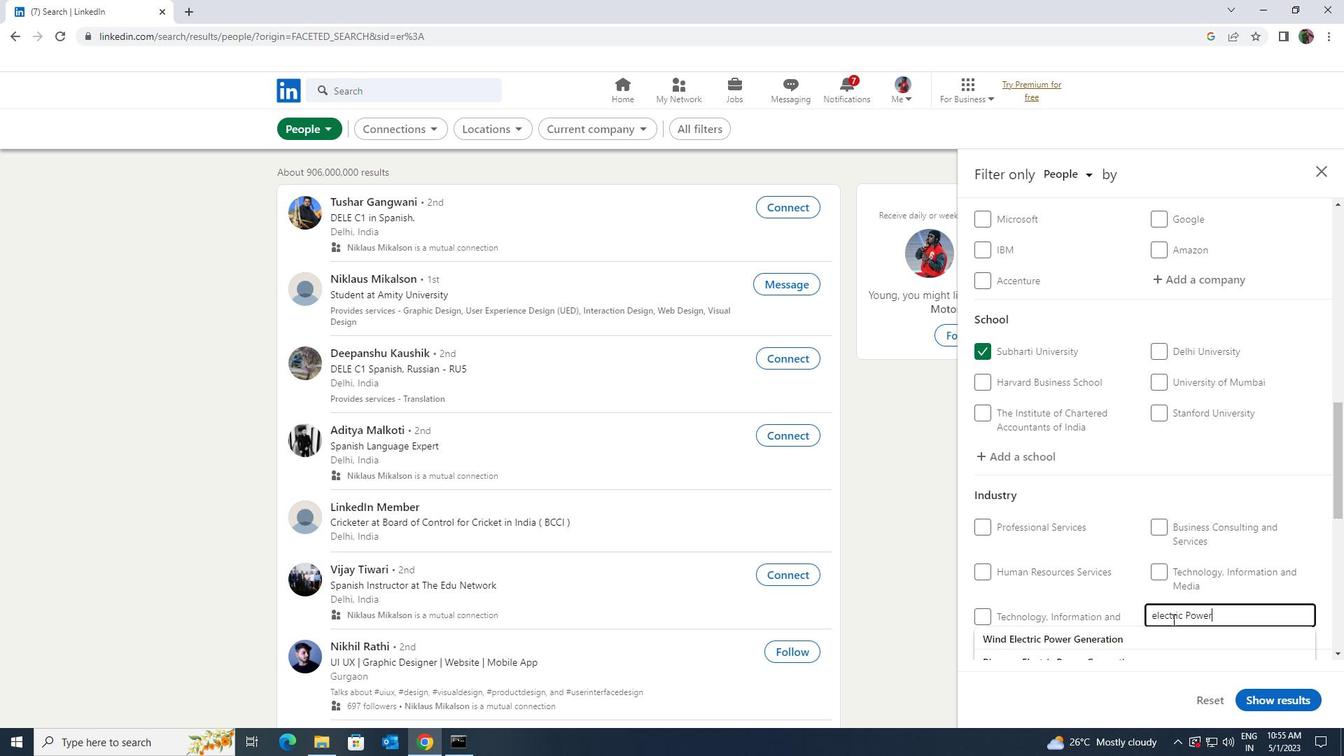 
Action: Mouse scrolled (1172, 622) with delta (0, 0)
Screenshot: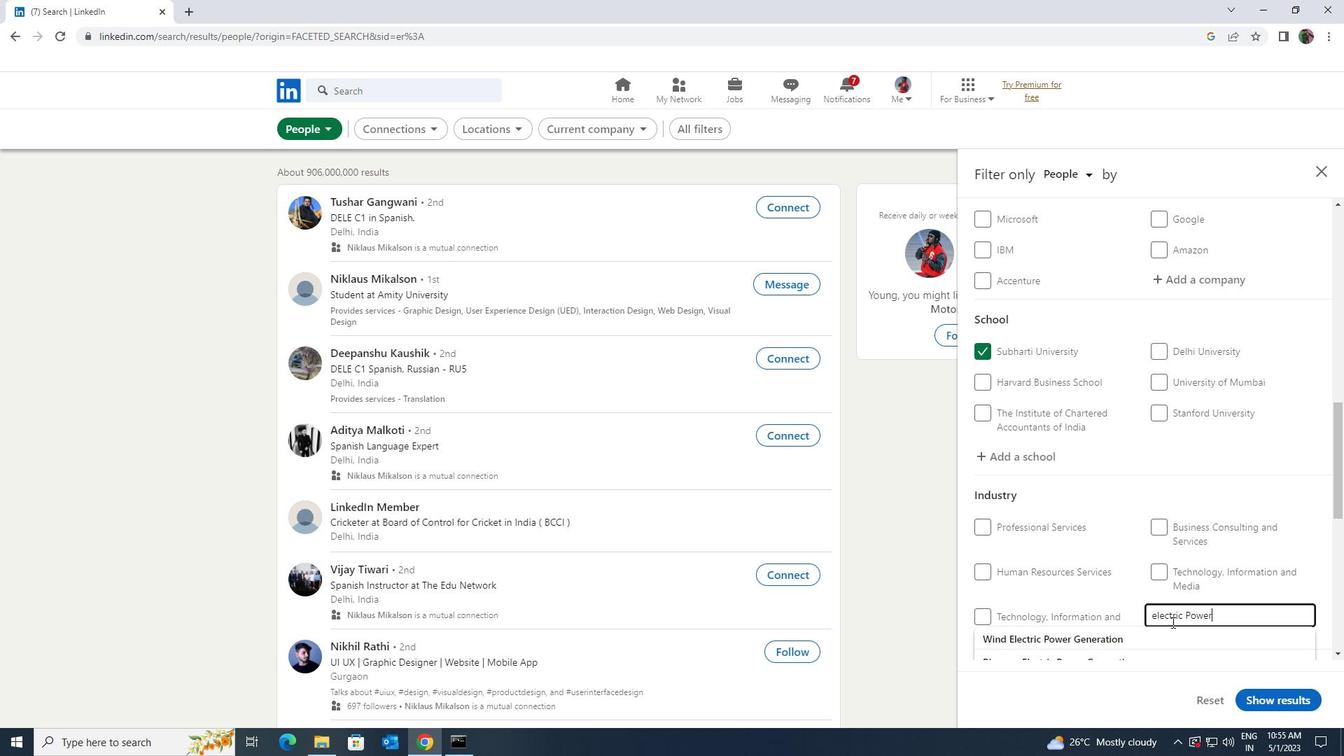 
Action: Key pressed <Key.space><Key.shift>GENER
Screenshot: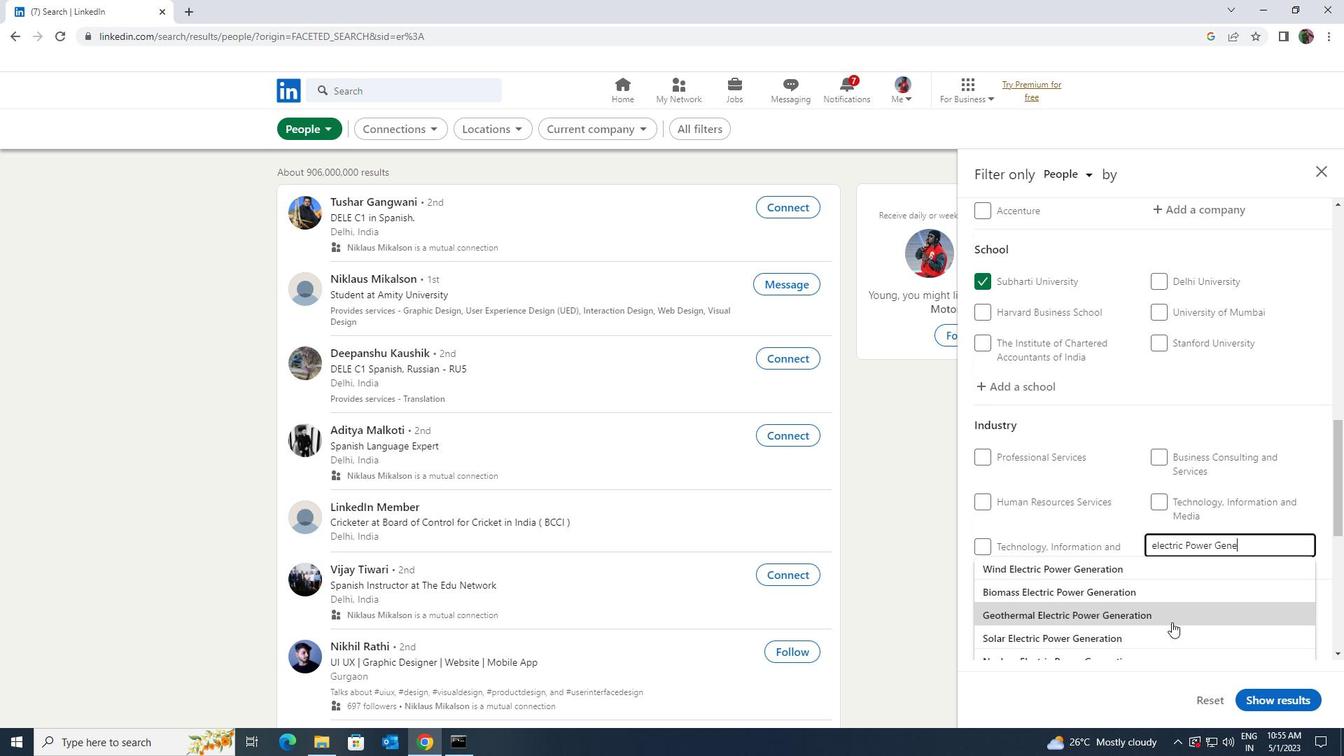 
Action: Mouse moved to (1168, 572)
Screenshot: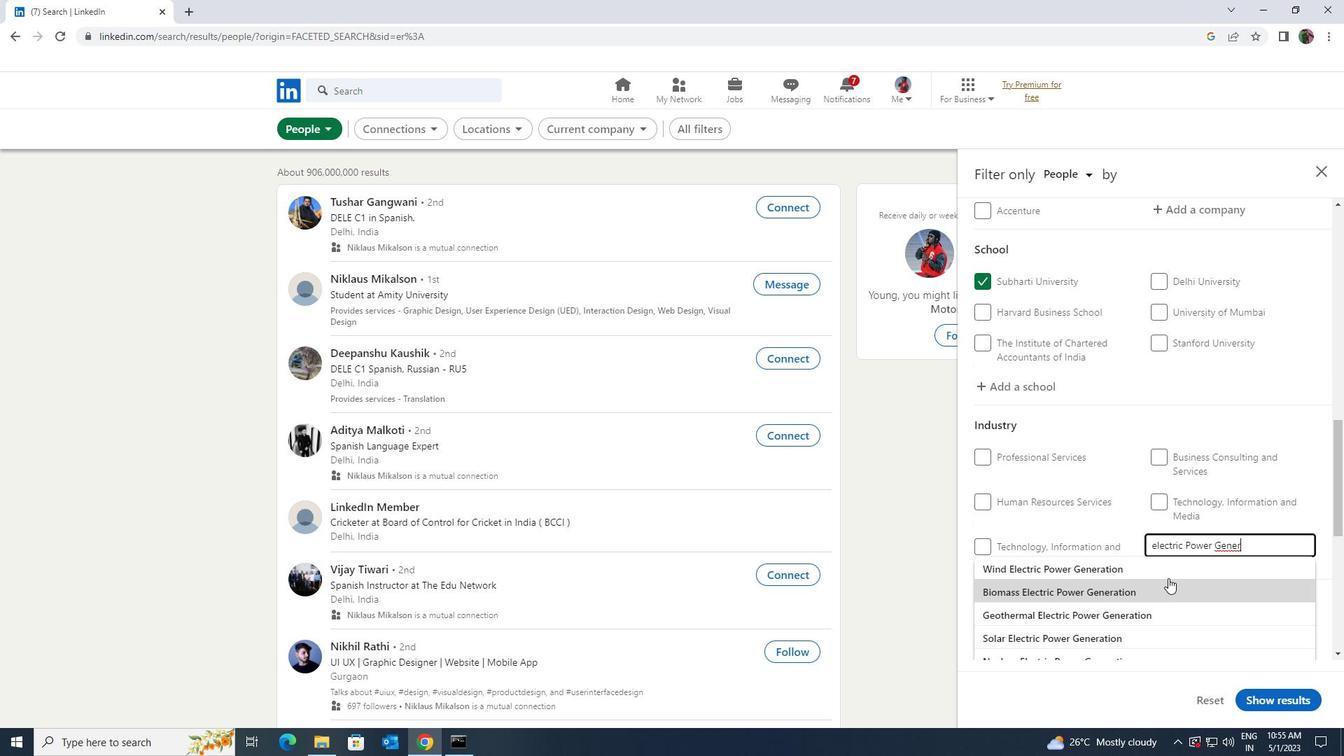 
Action: Mouse pressed left at (1168, 572)
Screenshot: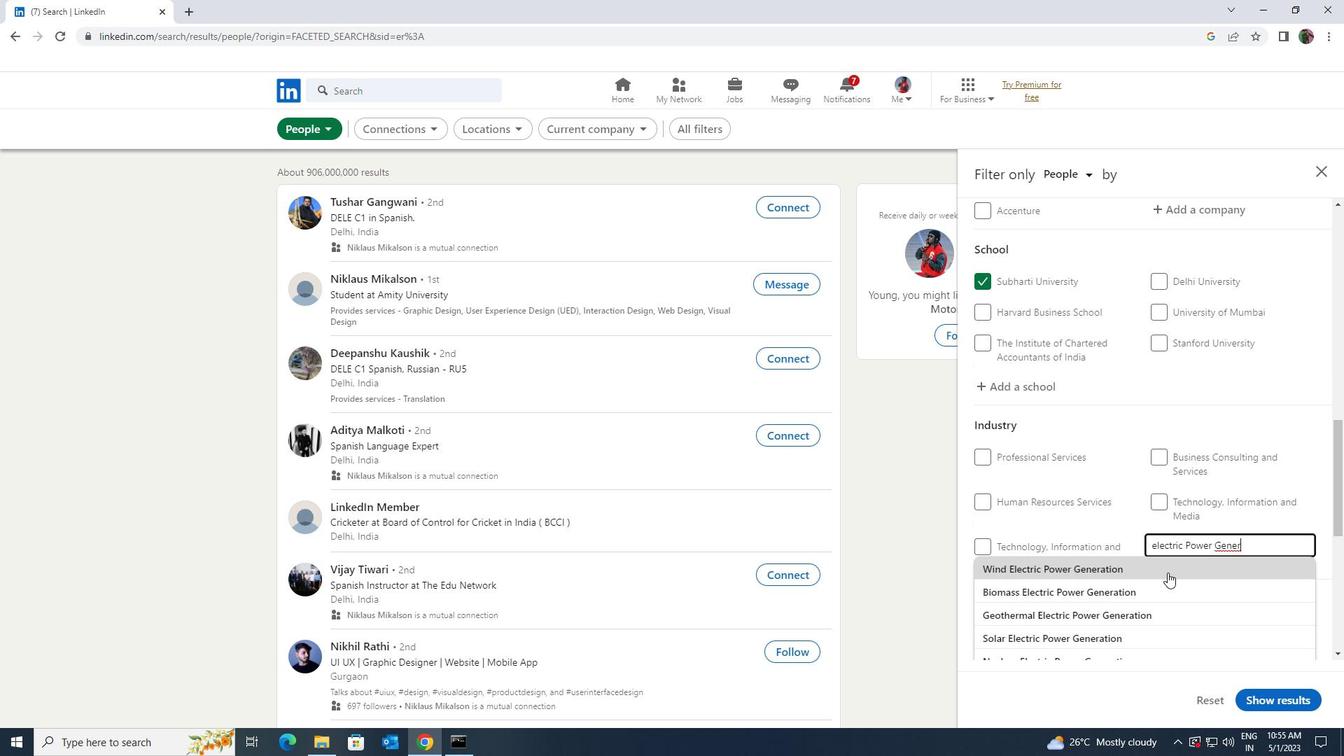 
Action: Mouse scrolled (1168, 571) with delta (0, 0)
Screenshot: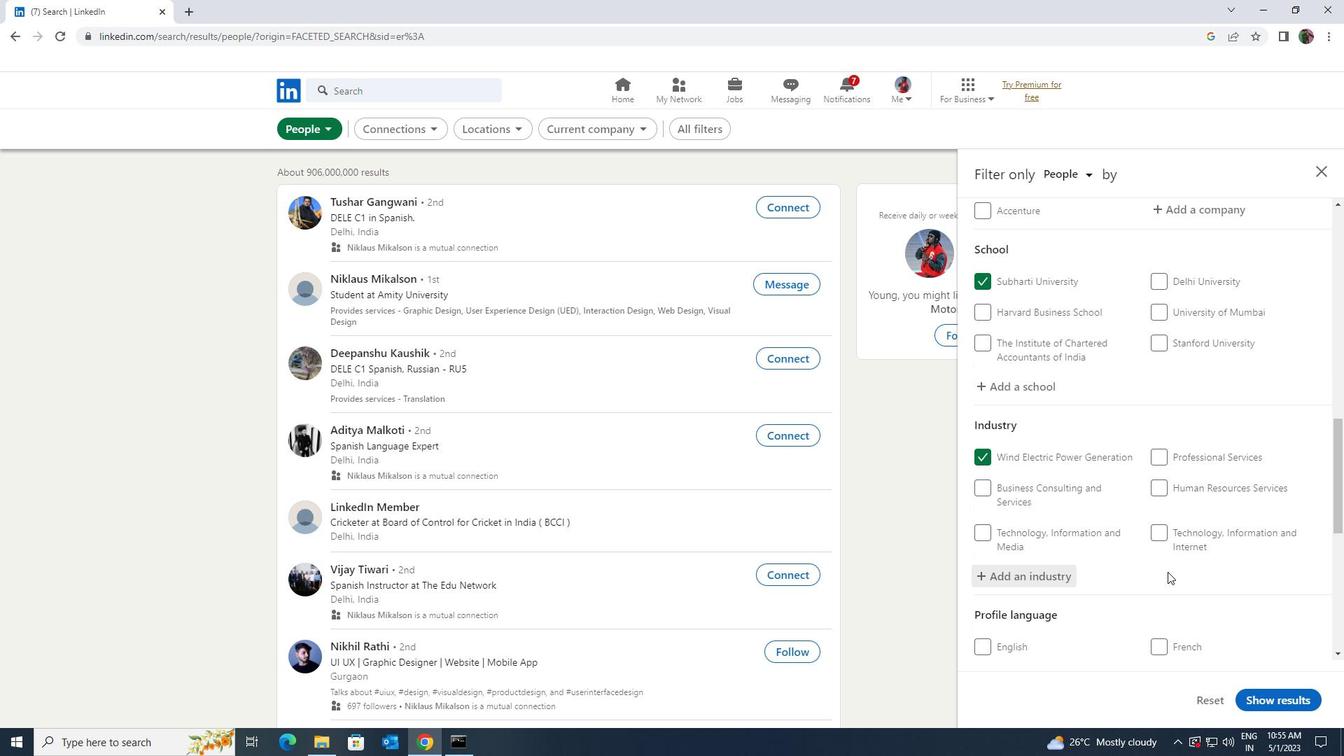 
Action: Mouse scrolled (1168, 571) with delta (0, 0)
Screenshot: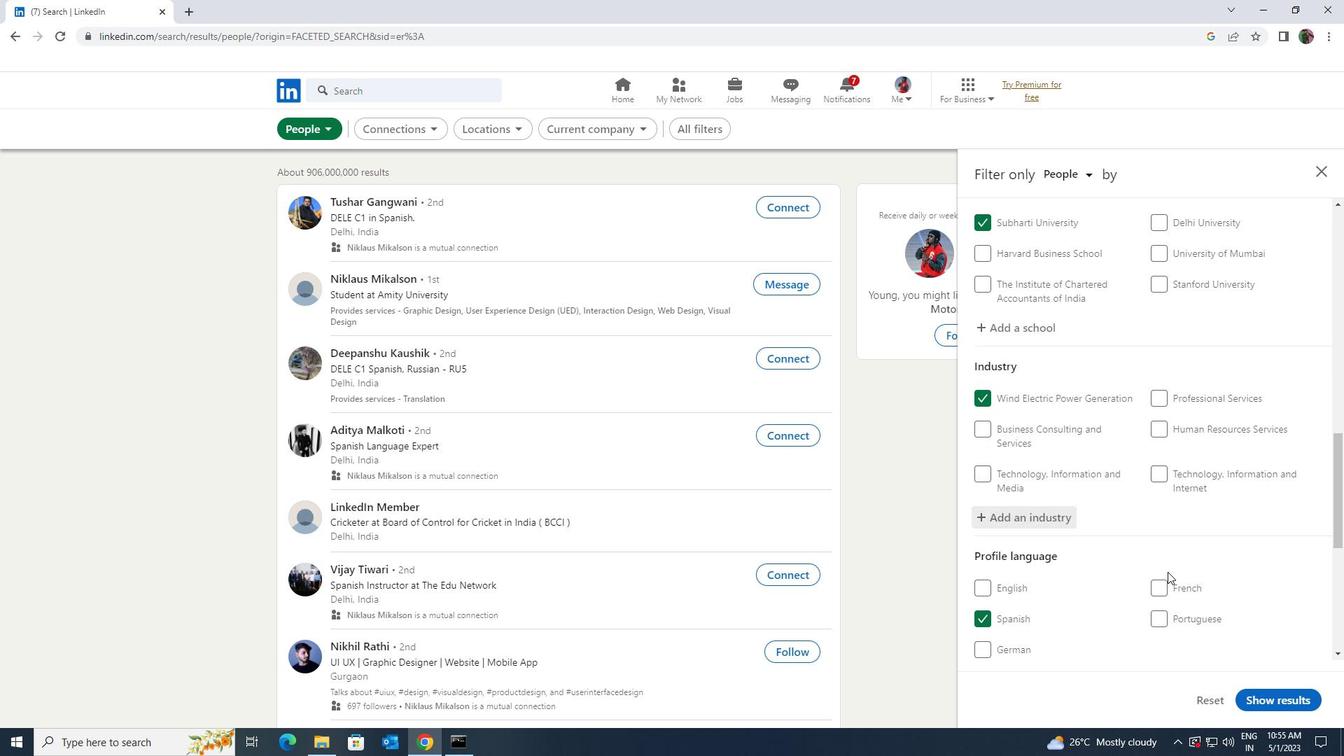 
Action: Mouse scrolled (1168, 571) with delta (0, 0)
Screenshot: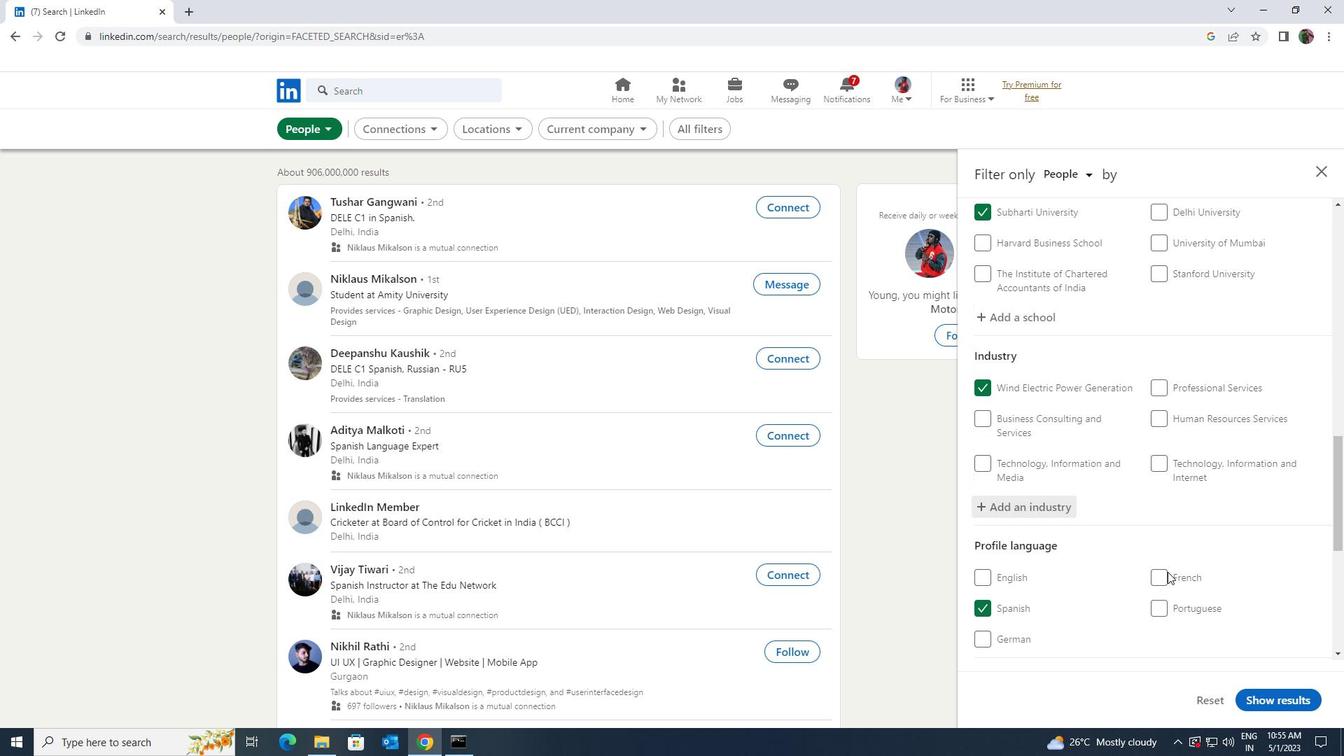 
Action: Mouse scrolled (1168, 571) with delta (0, 0)
Screenshot: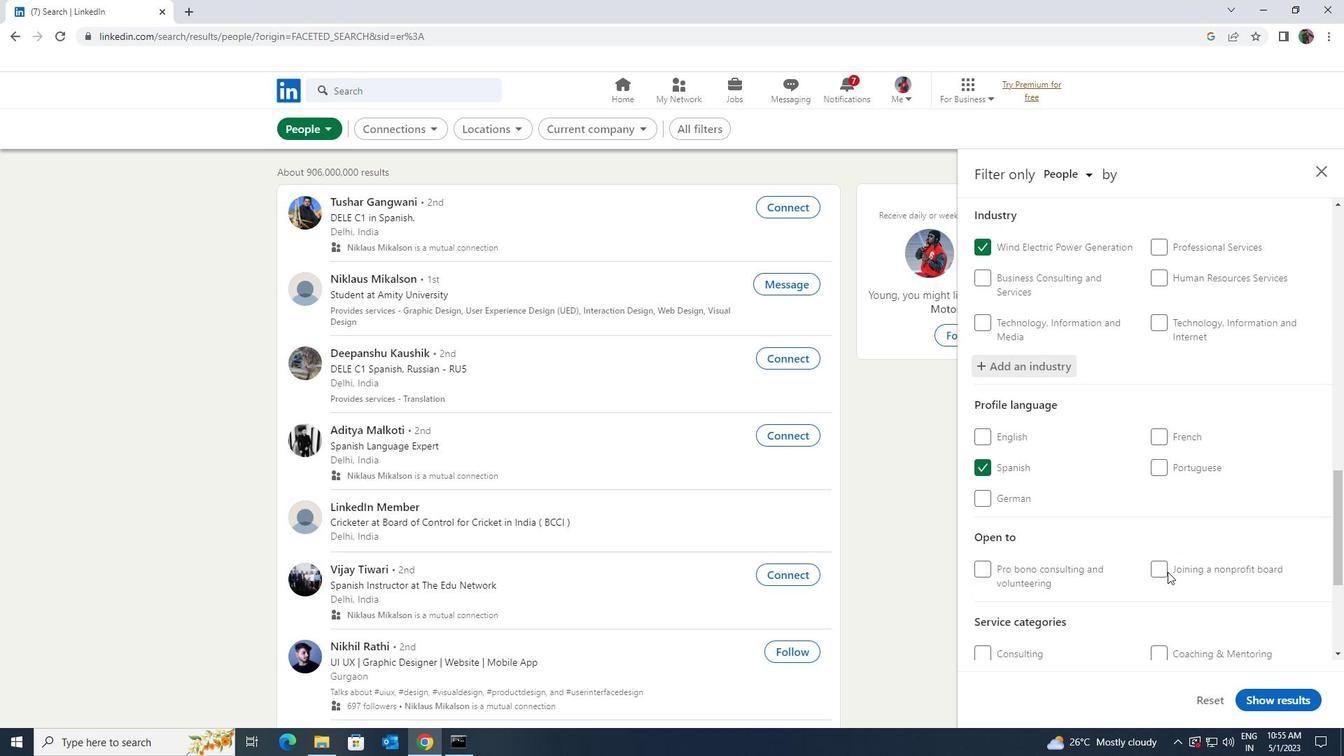 
Action: Mouse scrolled (1168, 571) with delta (0, 0)
Screenshot: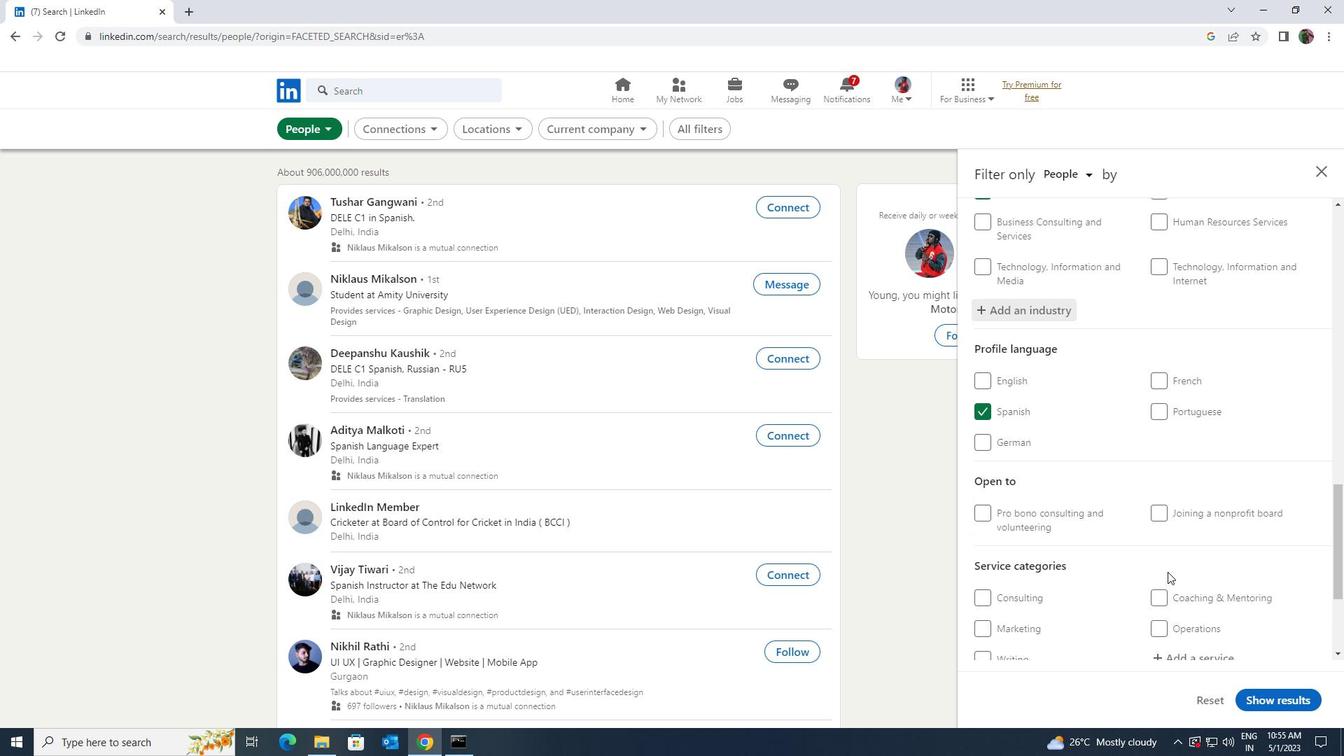 
Action: Mouse scrolled (1168, 571) with delta (0, 0)
Screenshot: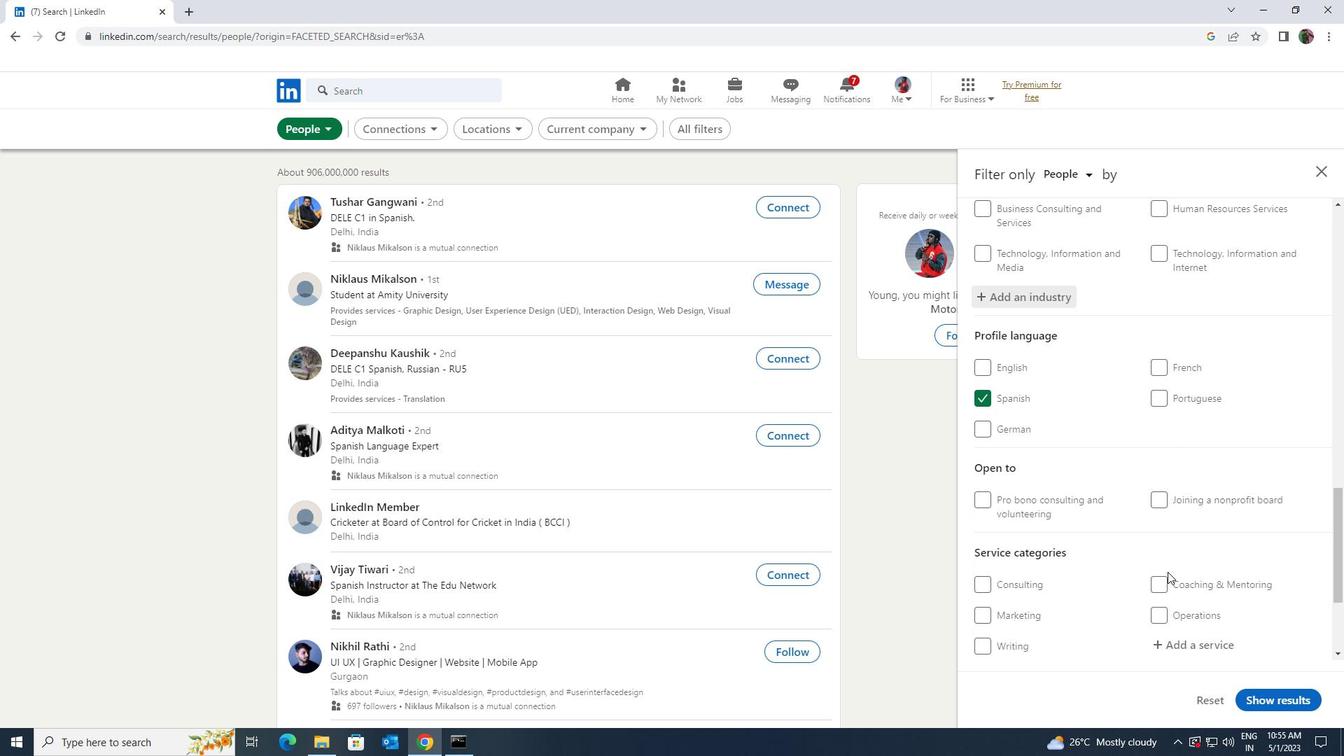 
Action: Mouse moved to (1174, 505)
Screenshot: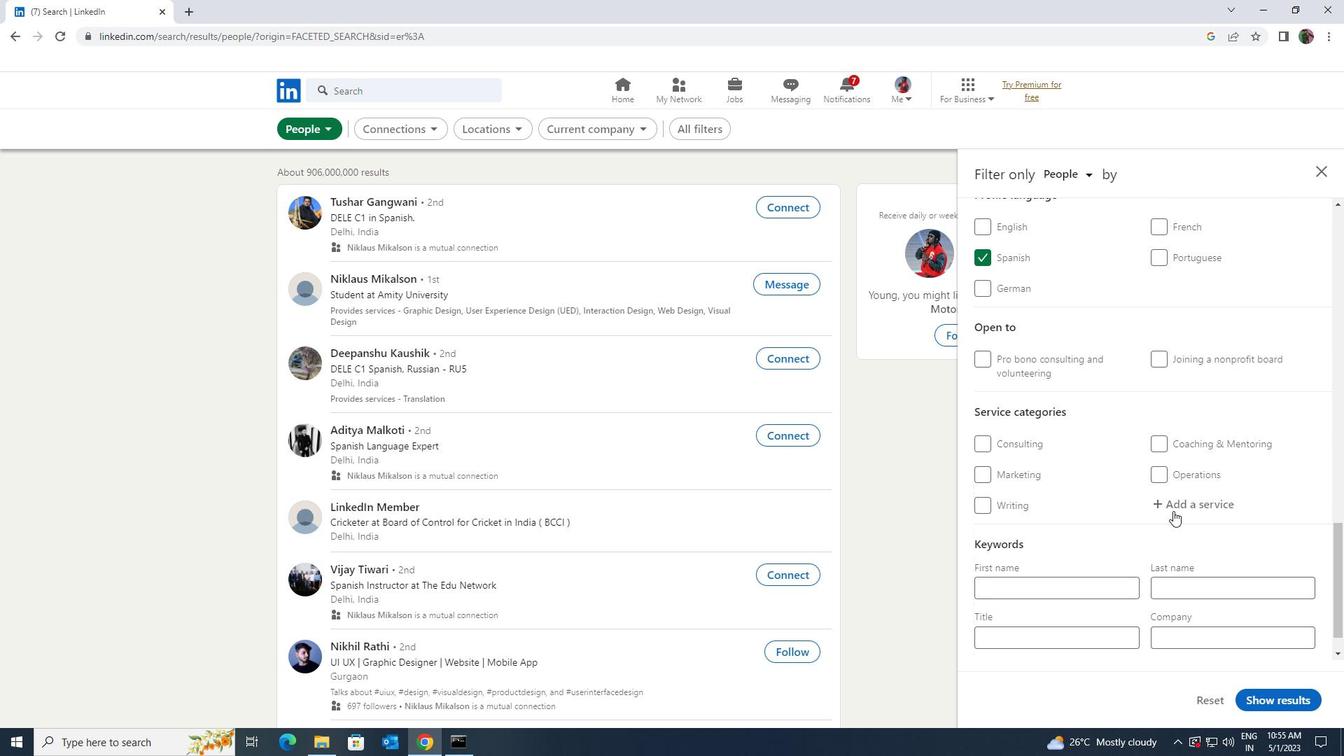 
Action: Mouse pressed left at (1174, 505)
Screenshot: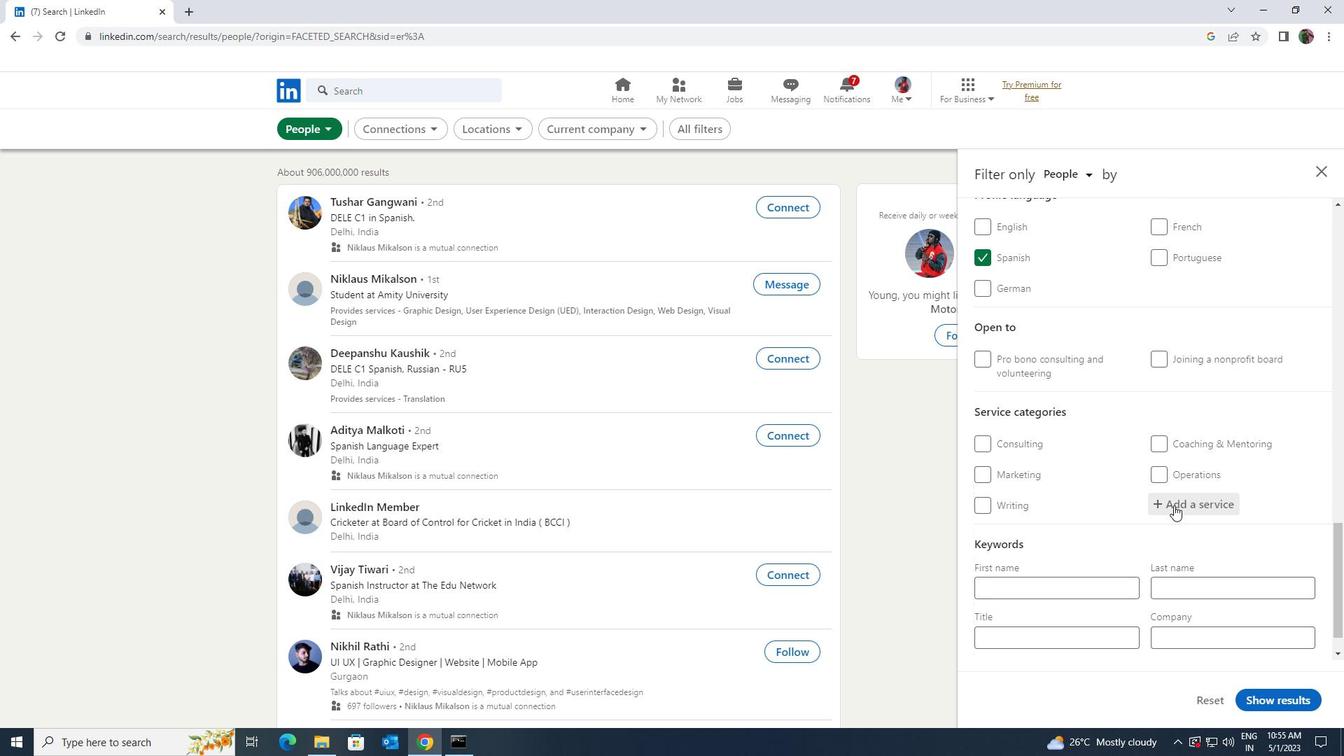 
Action: Key pressed <Key.shift>TAX<Key.space>
Screenshot: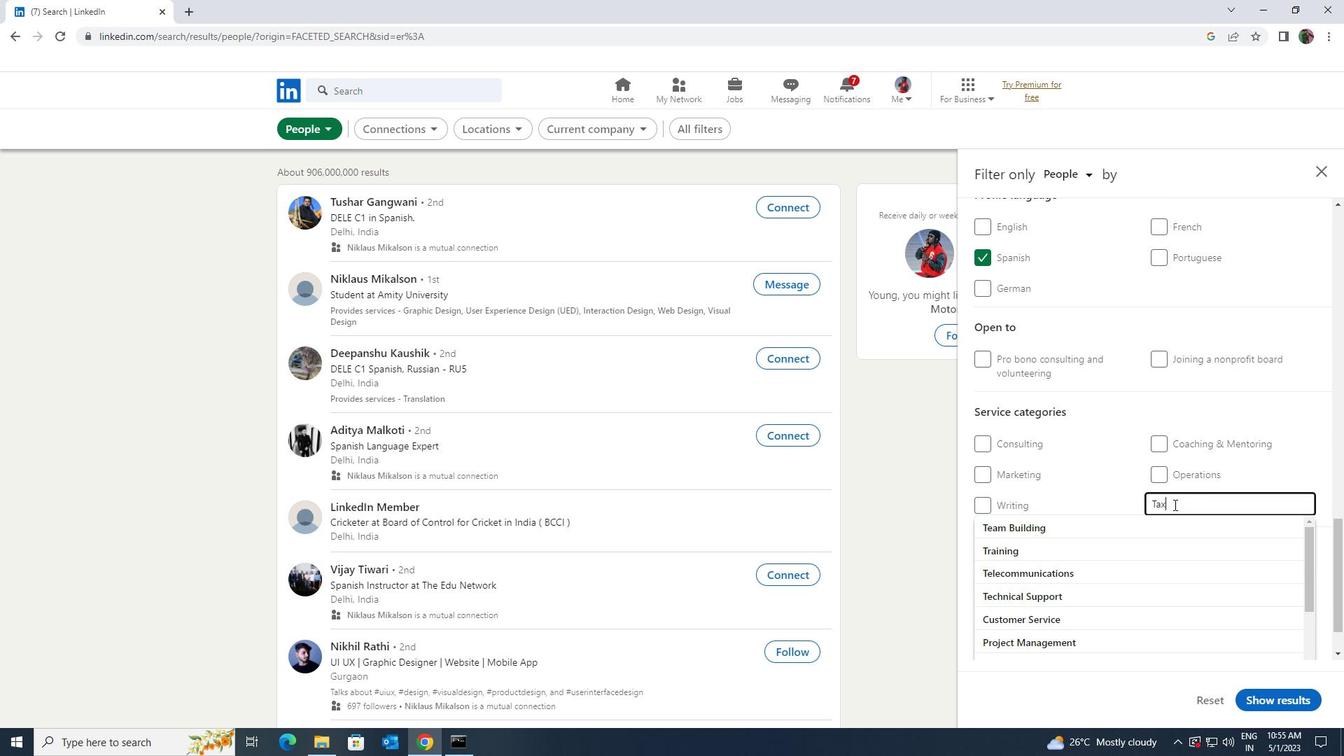 
Action: Mouse moved to (1177, 523)
Screenshot: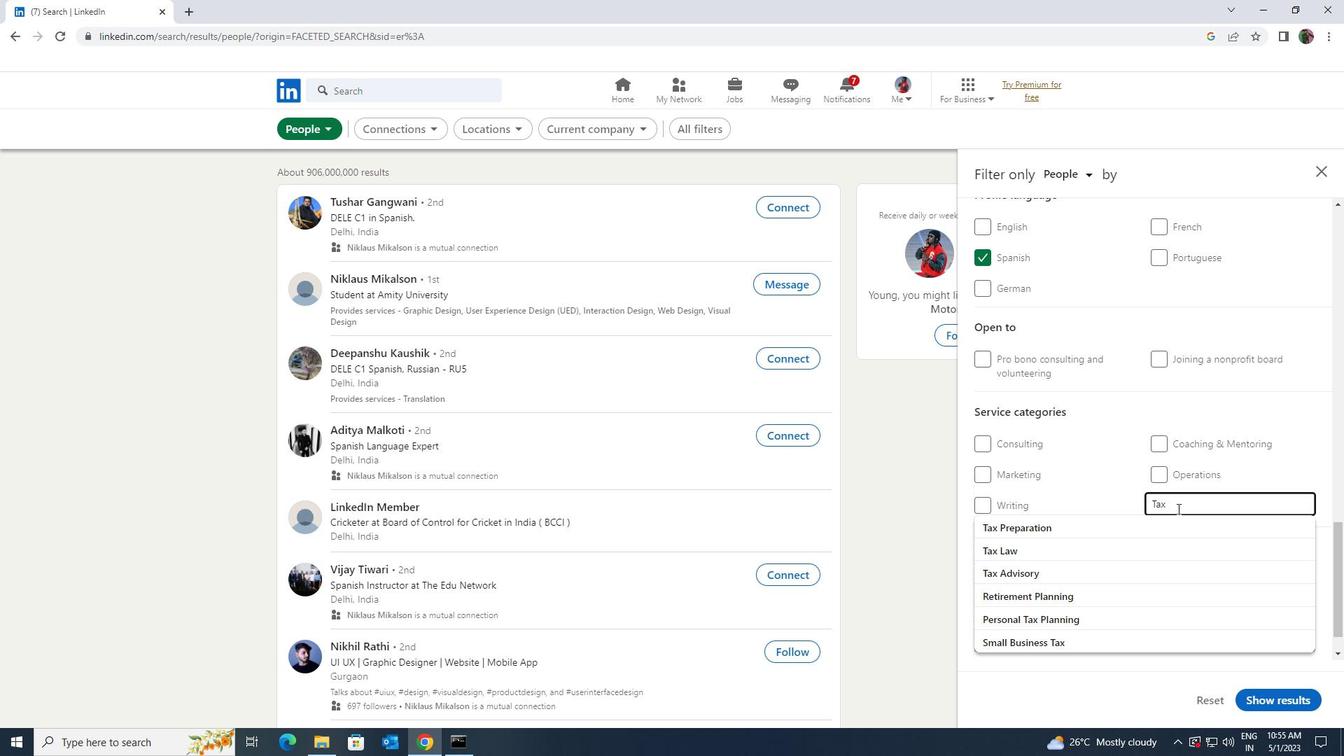 
Action: Mouse pressed left at (1177, 523)
Screenshot: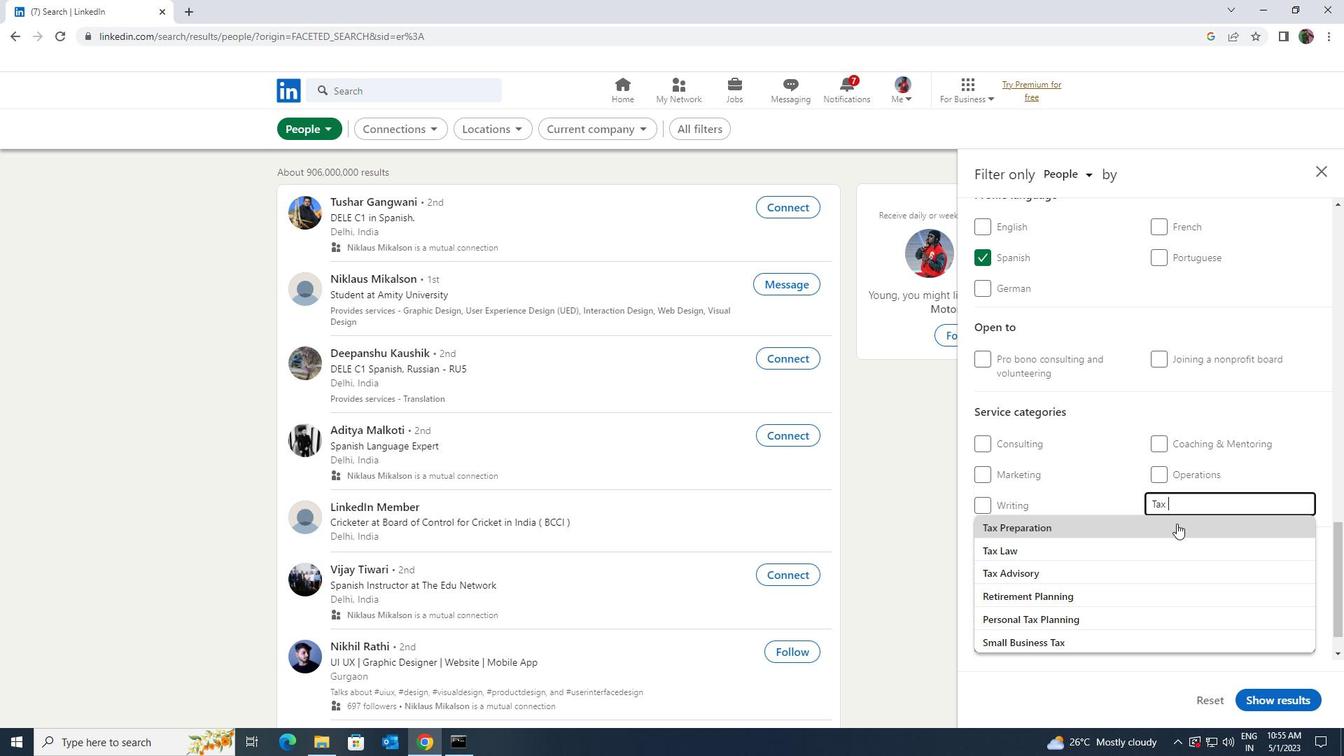 
Action: Mouse moved to (1177, 523)
Screenshot: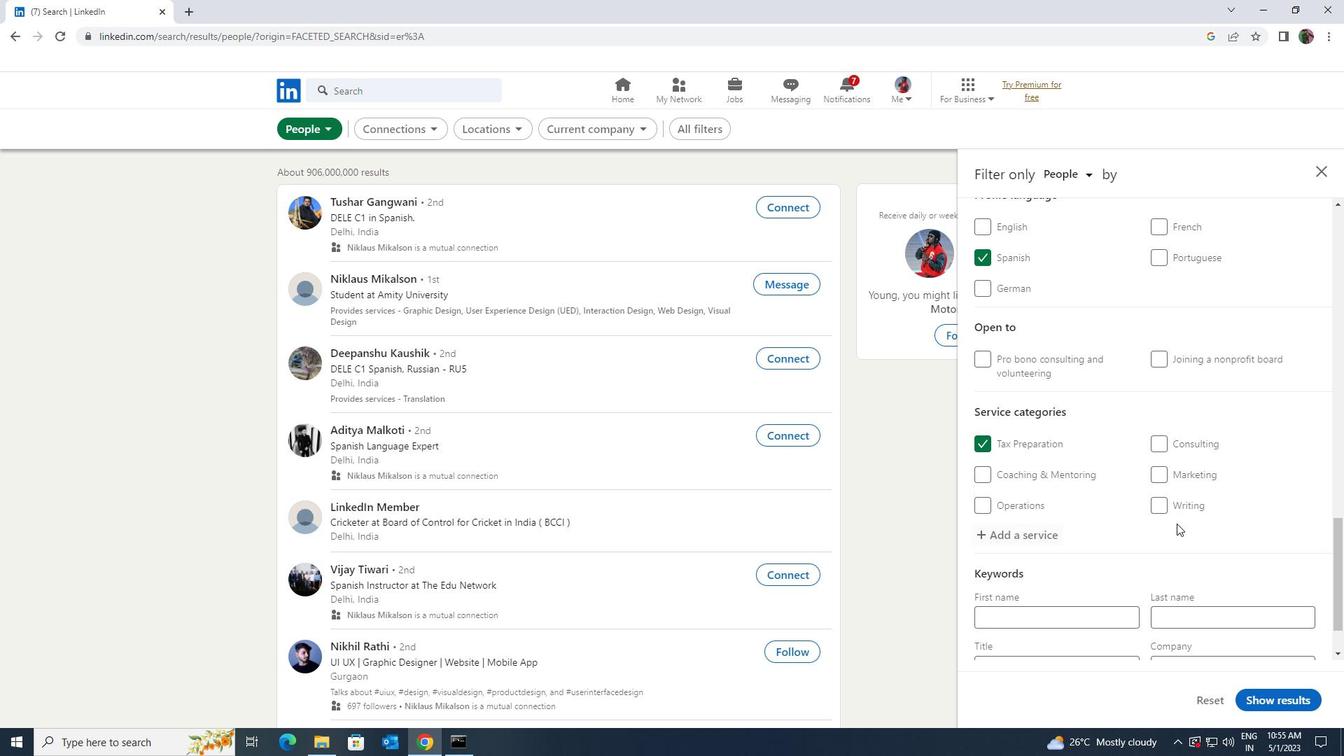 
Action: Mouse scrolled (1177, 523) with delta (0, 0)
Screenshot: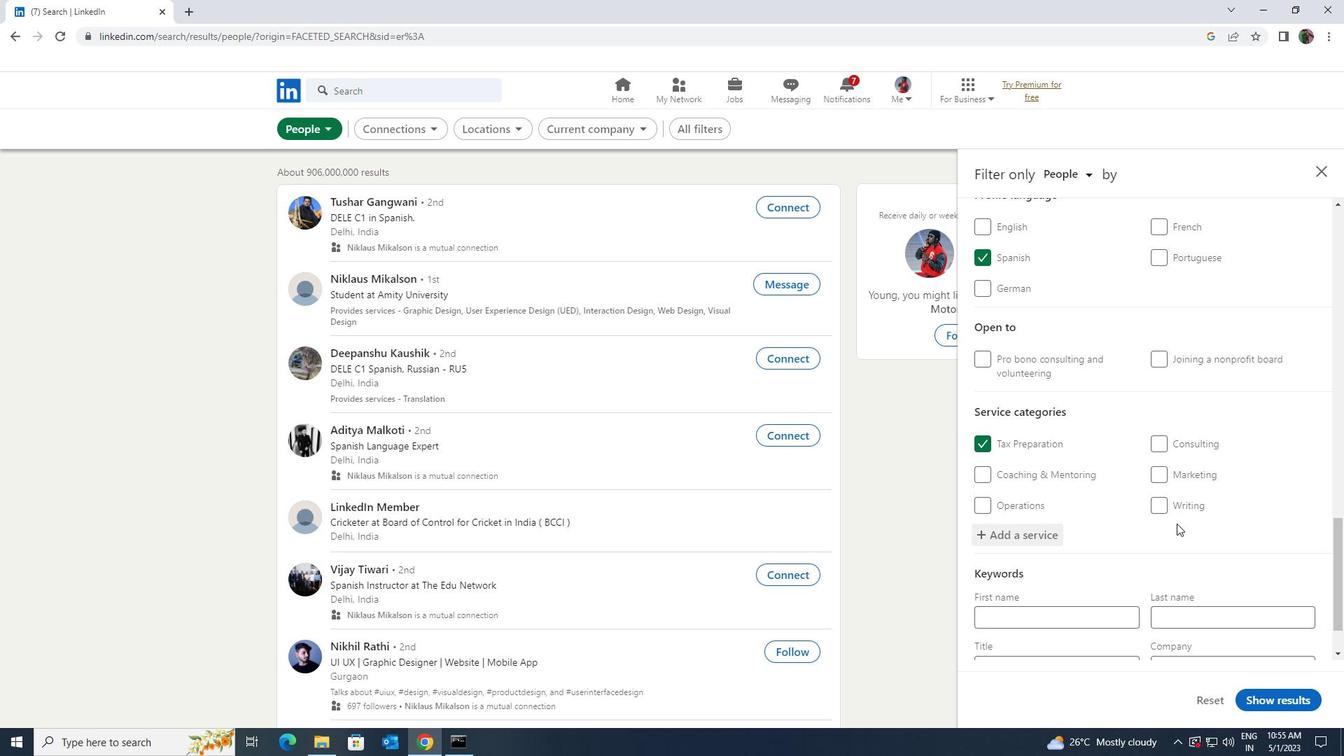 
Action: Mouse scrolled (1177, 523) with delta (0, 0)
Screenshot: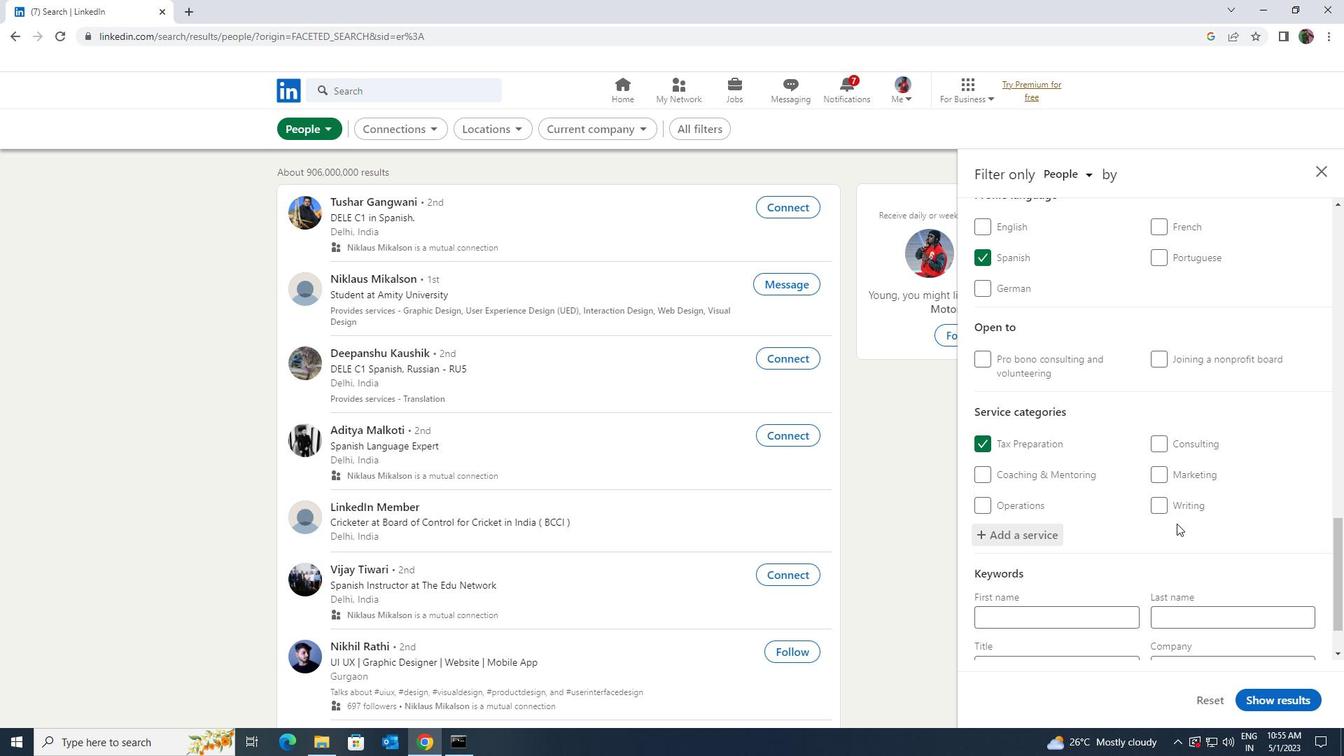 
Action: Mouse scrolled (1177, 523) with delta (0, 0)
Screenshot: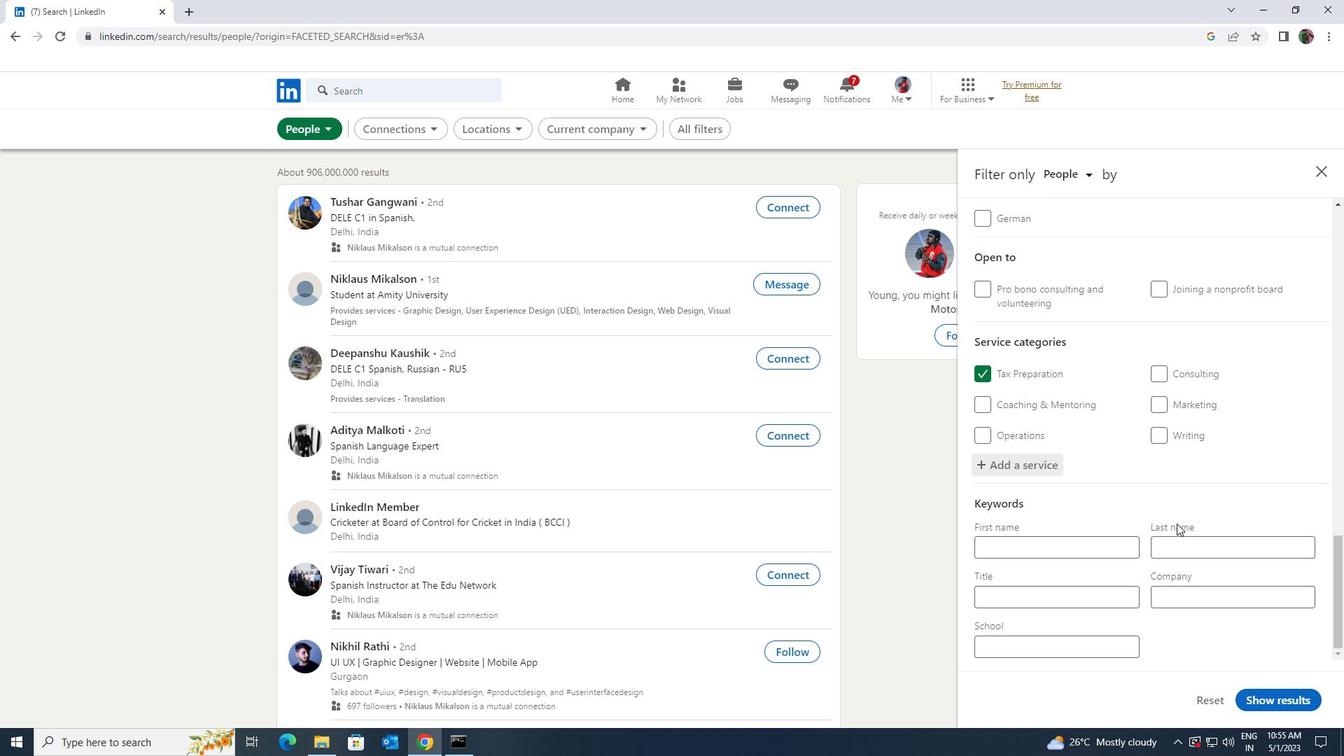 
Action: Mouse moved to (1127, 597)
Screenshot: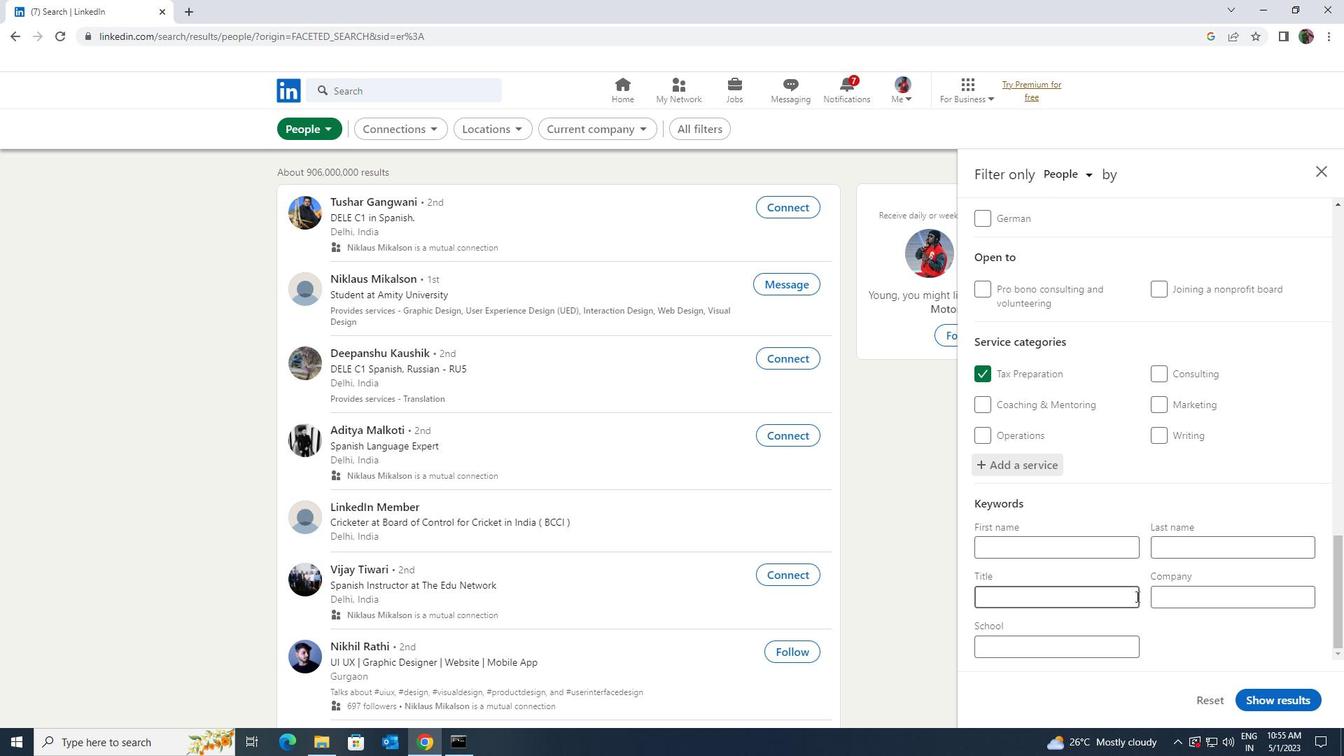 
Action: Mouse pressed left at (1127, 597)
Screenshot: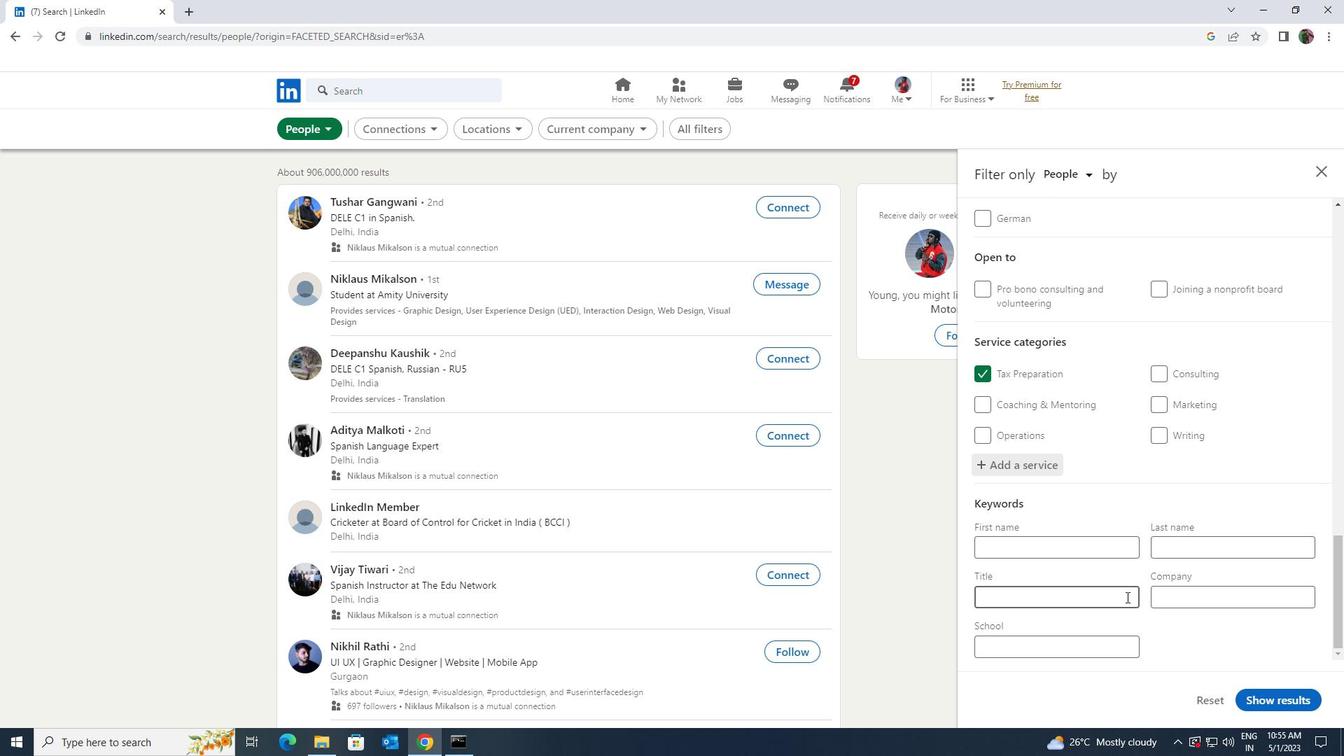 
Action: Key pressed <Key.shift>BUSINESS<Key.space><Key.space><Key.shift>ANALYST
Screenshot: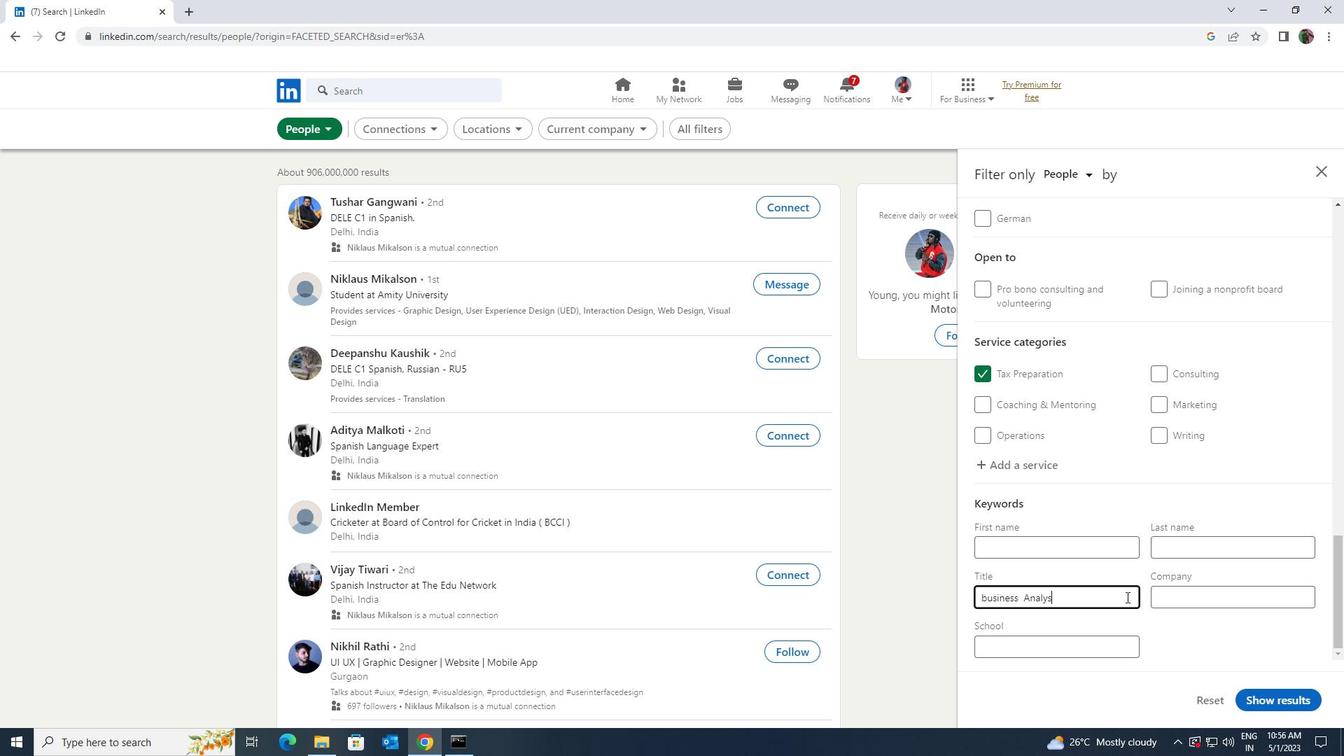 
Action: Mouse moved to (1264, 699)
Screenshot: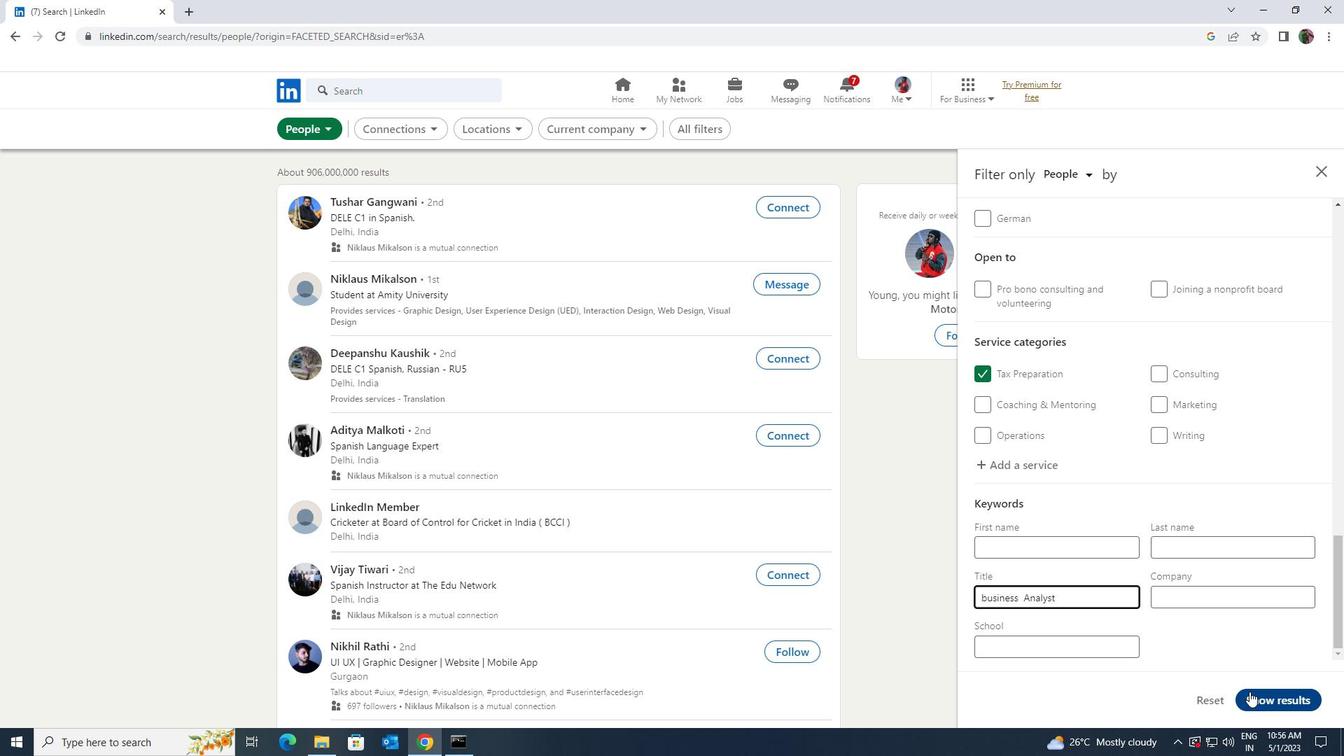 
Action: Mouse pressed left at (1264, 699)
Screenshot: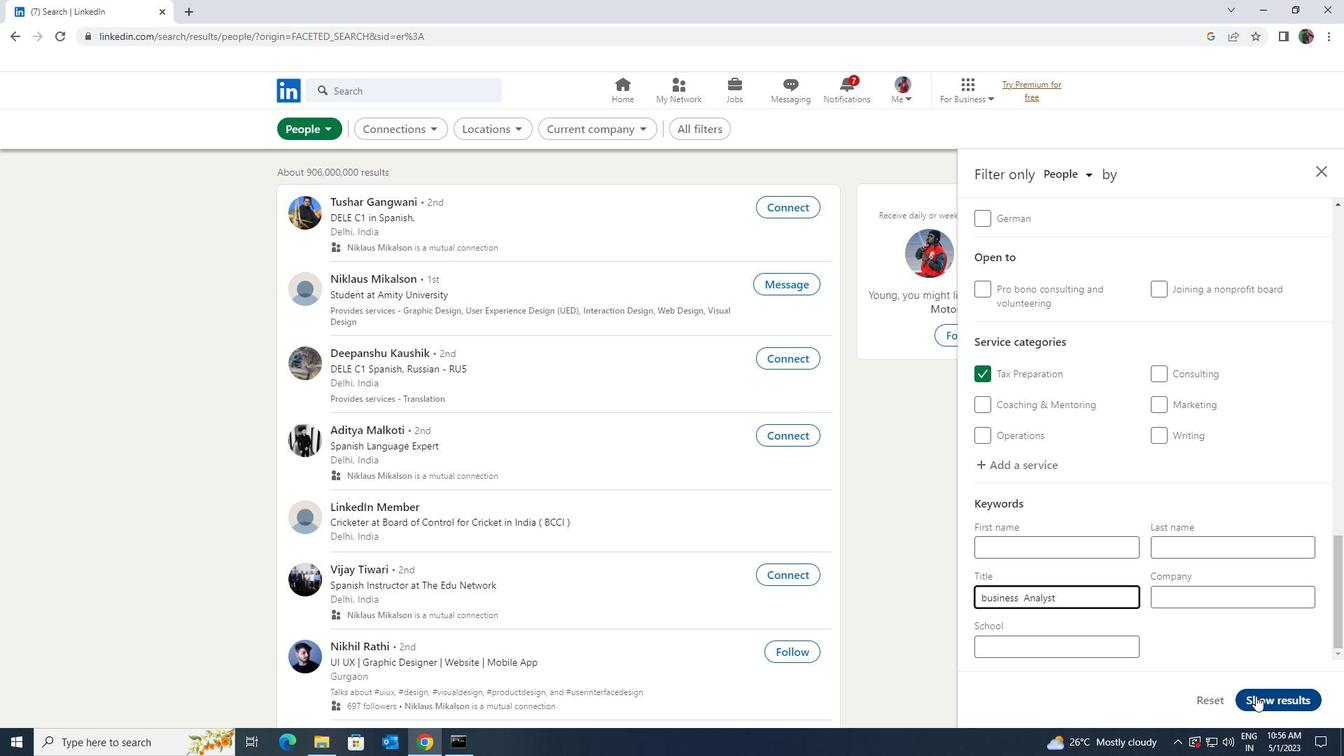 
